Task: Create flow on account object and let user select what record to create from case, opportunity and contact.
Action: Mouse moved to (745, 23)
Screenshot: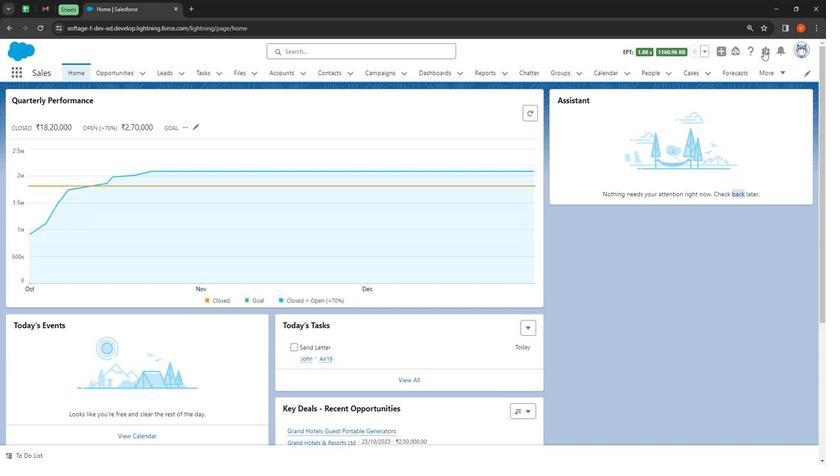 
Action: Mouse pressed left at (745, 23)
Screenshot: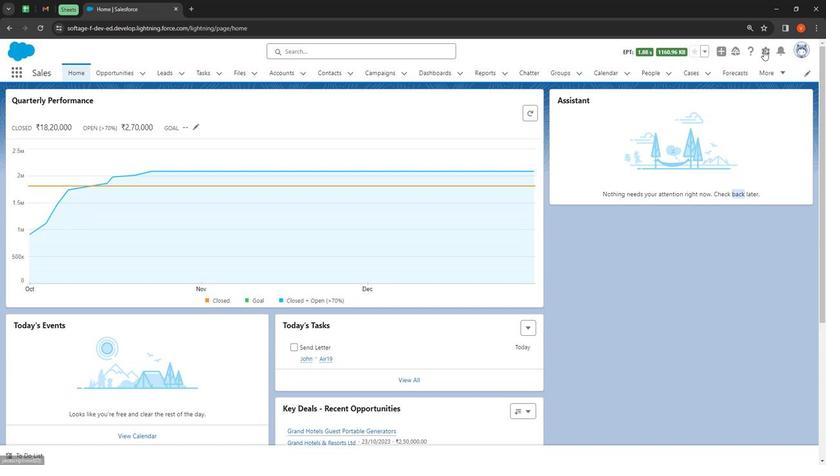 
Action: Mouse moved to (728, 53)
Screenshot: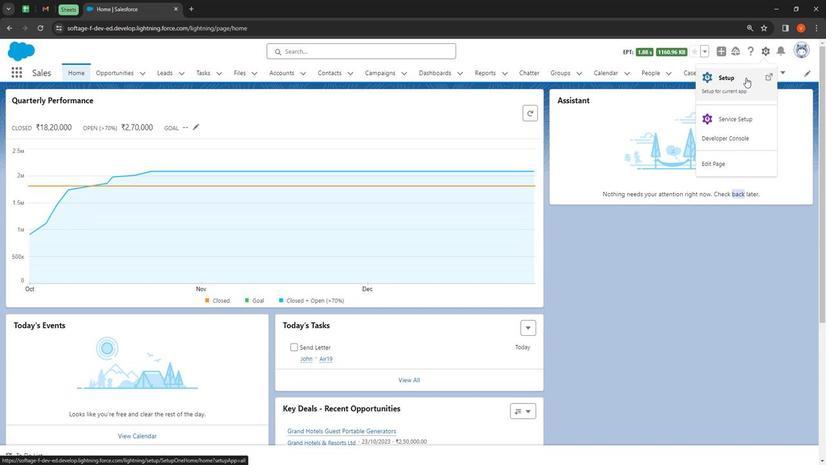 
Action: Mouse pressed left at (728, 53)
Screenshot: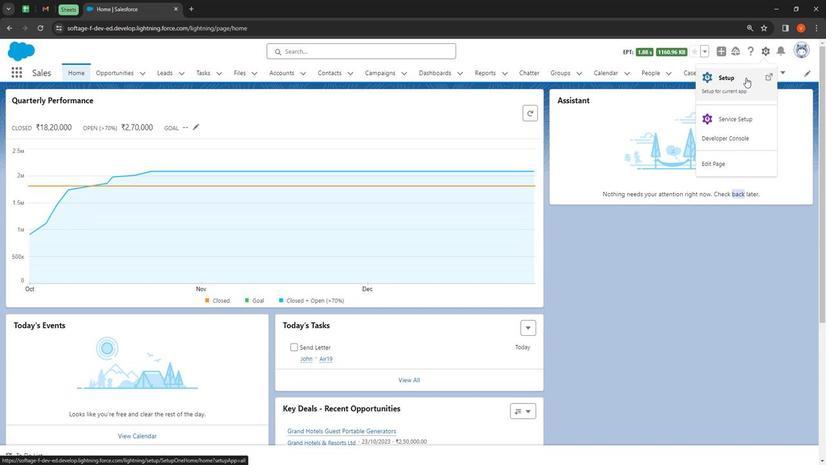 
Action: Mouse moved to (36, 82)
Screenshot: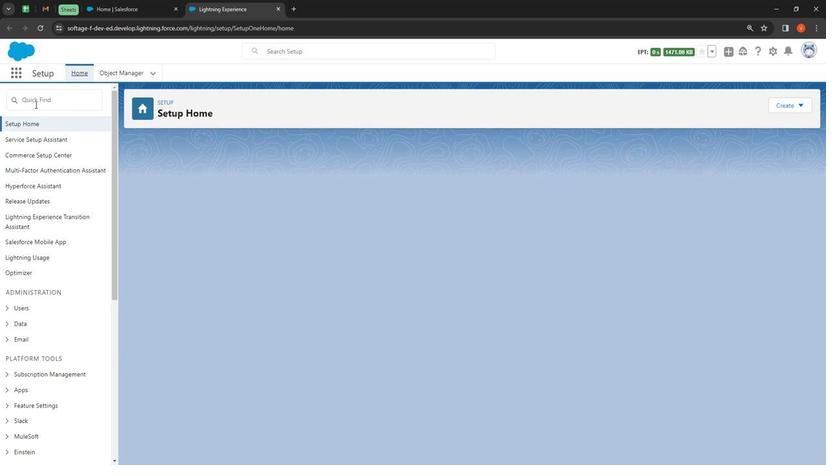 
Action: Mouse pressed left at (36, 82)
Screenshot: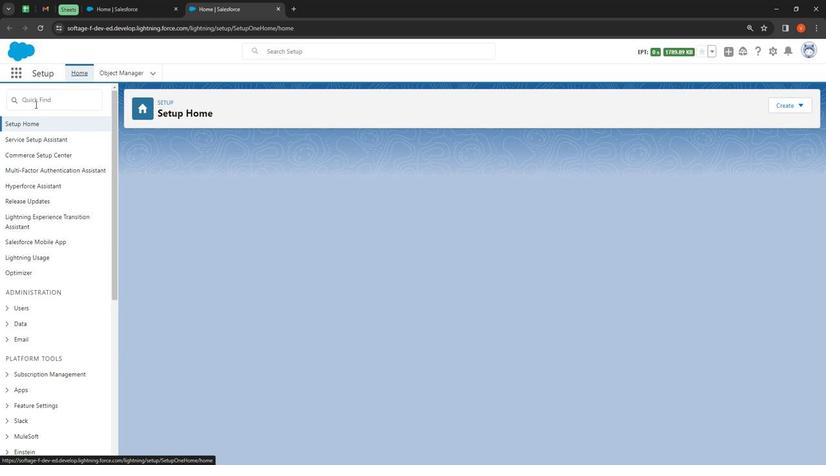 
Action: Mouse moved to (76, 73)
Screenshot: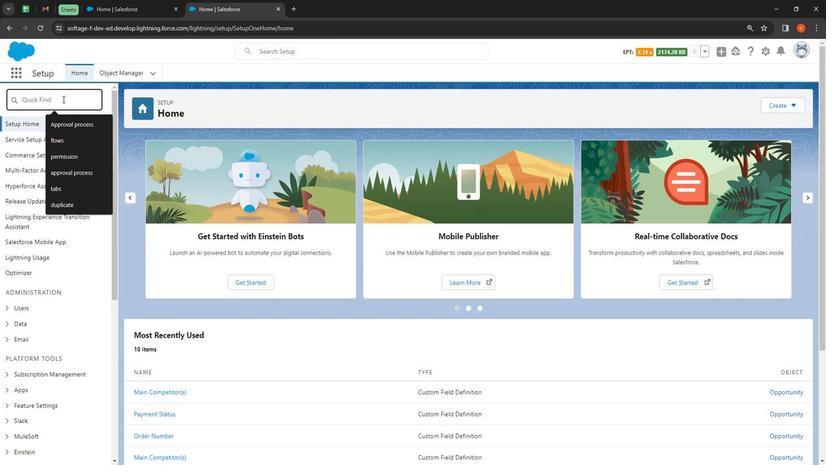 
Action: Key pressed f
Screenshot: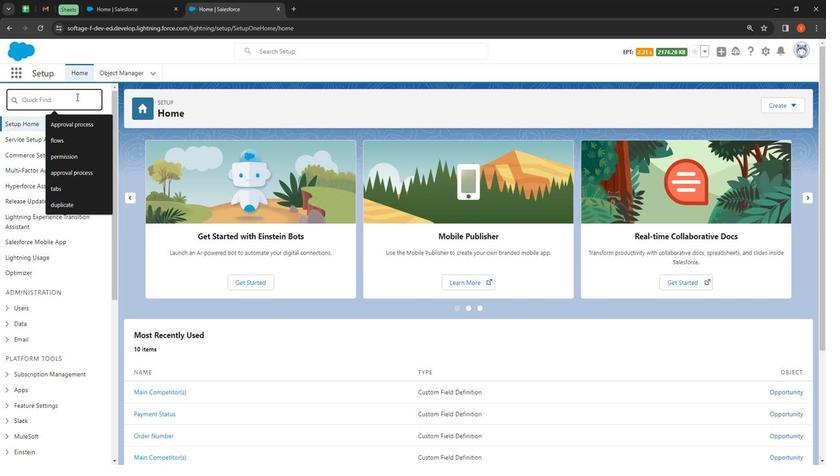 
Action: Mouse moved to (70, 78)
Screenshot: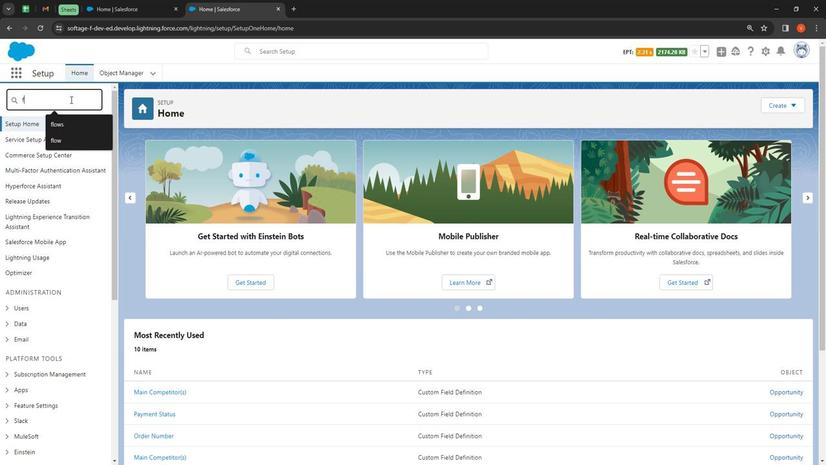 
Action: Key pressed l 161, 226)
Screenshot: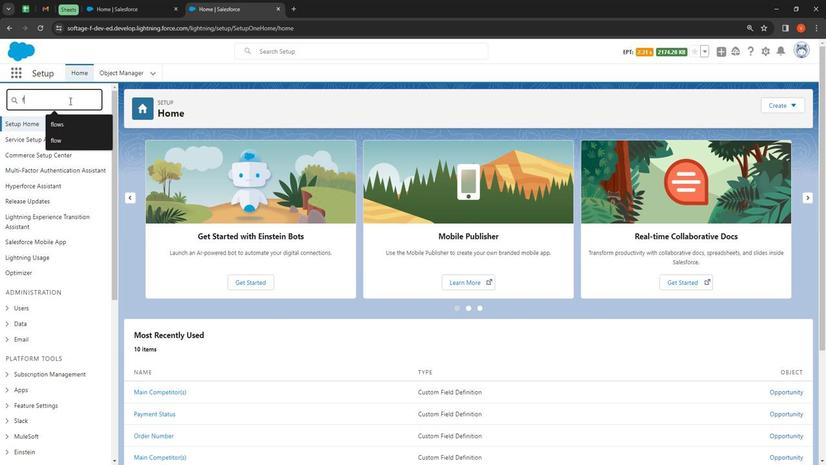 
Action: Mouse moved to (69, 78)
Screenshot: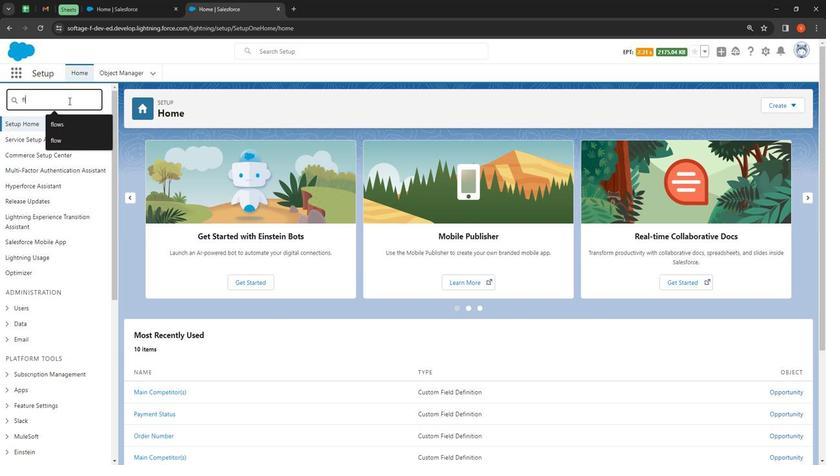
Action: Key pressed o
Screenshot: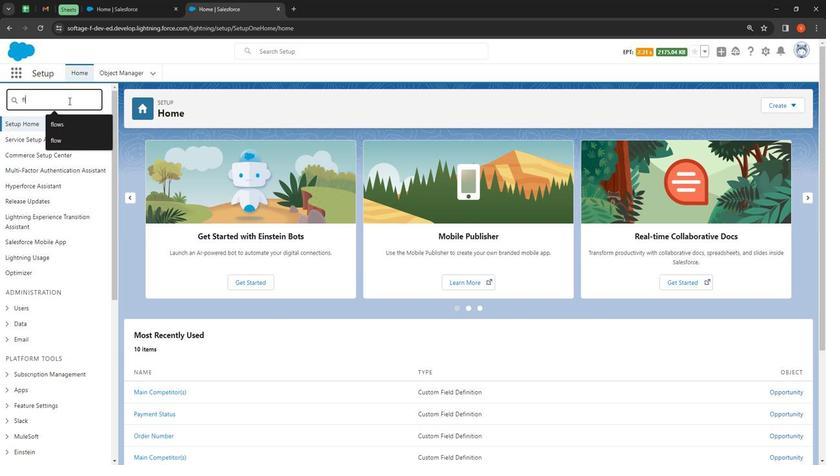 
Action: Mouse moved to (46, 85)
Screenshot: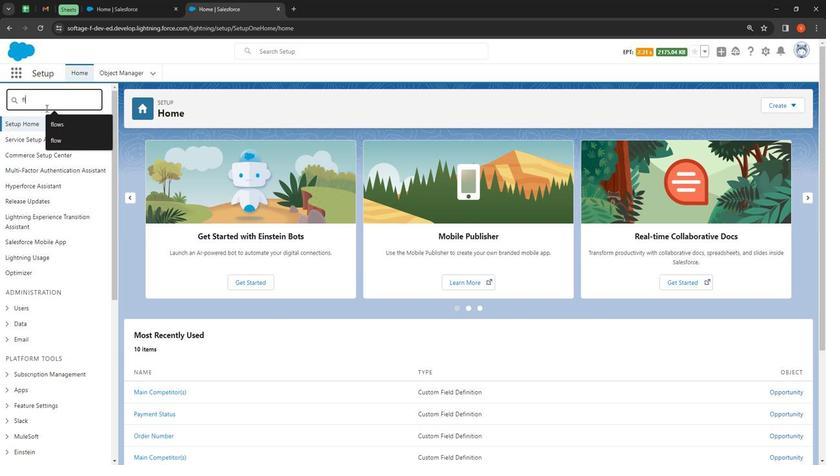 
Action: Key pressed ws
Screenshot: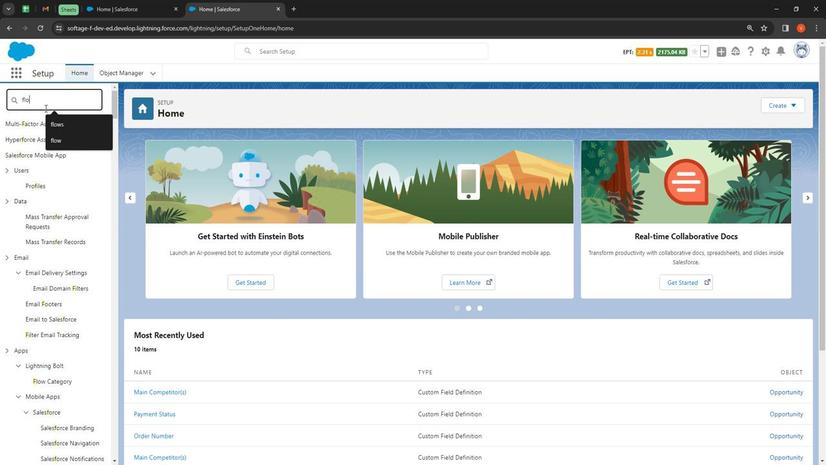 
Action: Mouse moved to (33, 116)
Screenshot: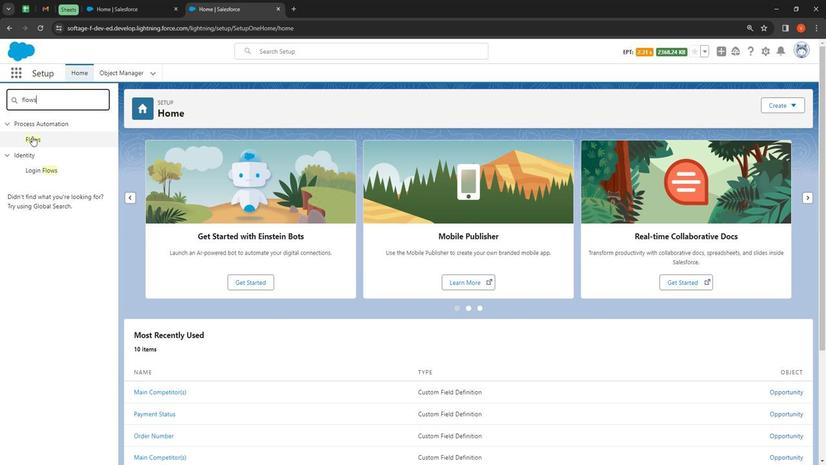 
Action: Mouse pressed left at (33, 116)
Screenshot: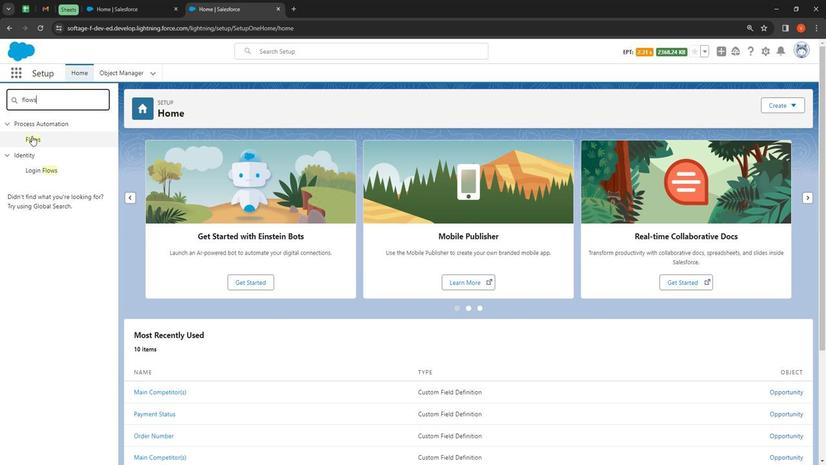 
Action: Mouse moved to (764, 84)
Screenshot: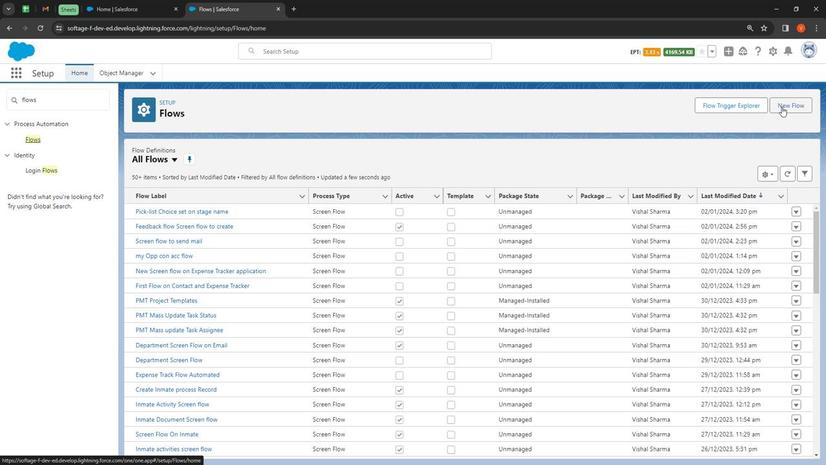 
Action: Mouse pressed left at (764, 84)
Screenshot: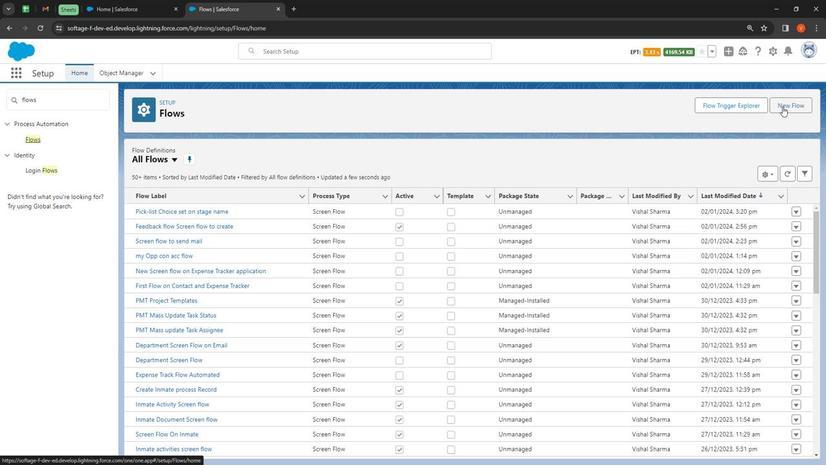 
Action: Mouse moved to (649, 353)
Screenshot: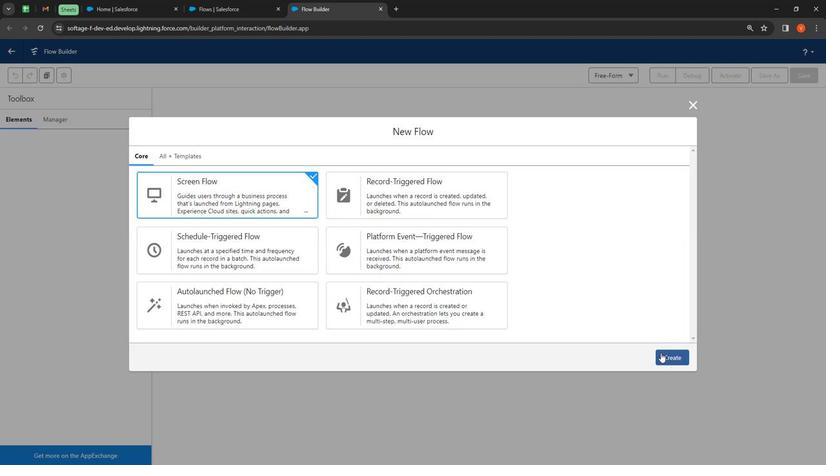 
Action: Mouse pressed left at (649, 353)
Screenshot: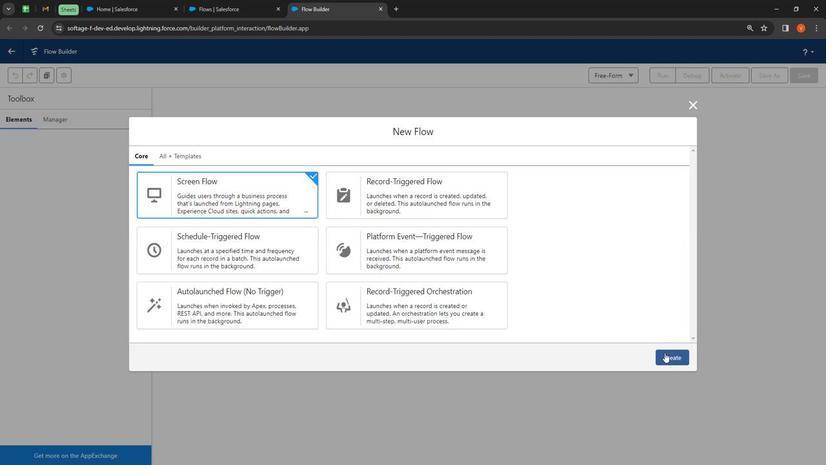 
Action: Mouse moved to (402, 147)
Screenshot: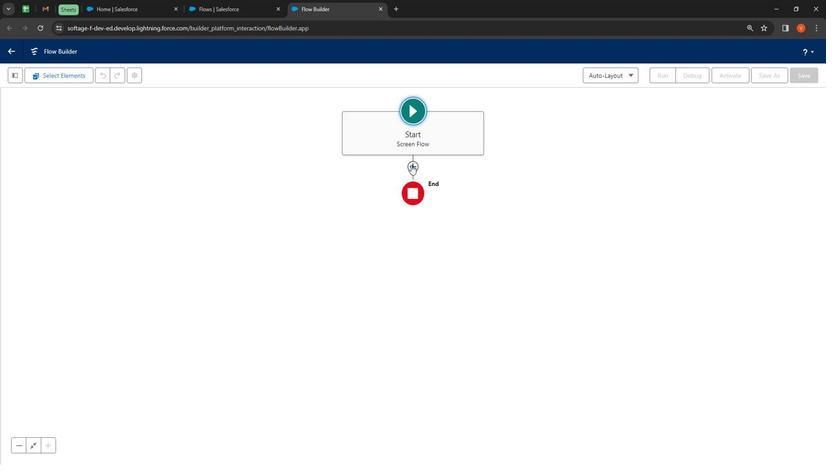 
Action: Mouse pressed left at (402, 147)
Screenshot: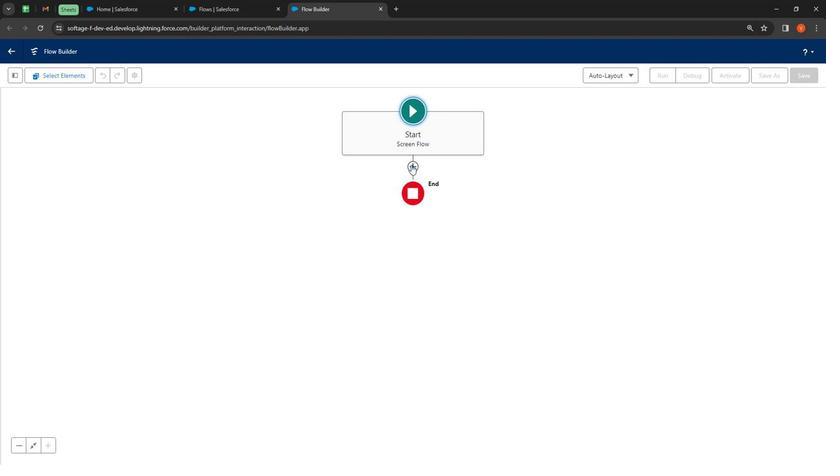 
Action: Mouse moved to (370, 203)
Screenshot: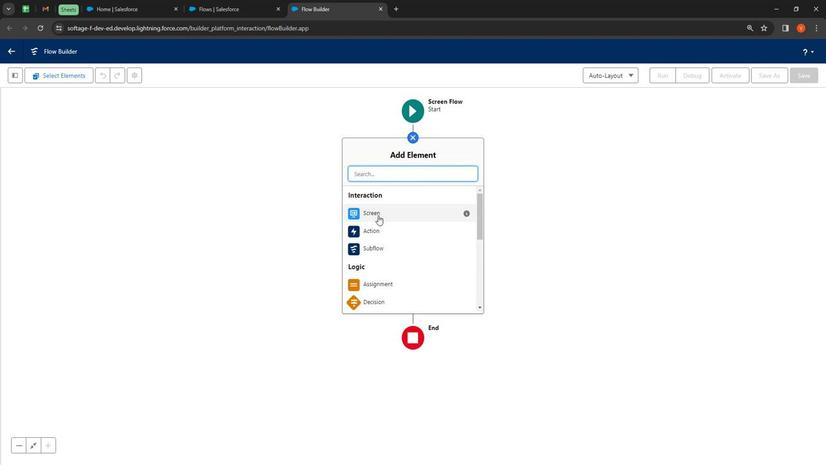 
Action: Mouse pressed left at (370, 203)
Screenshot: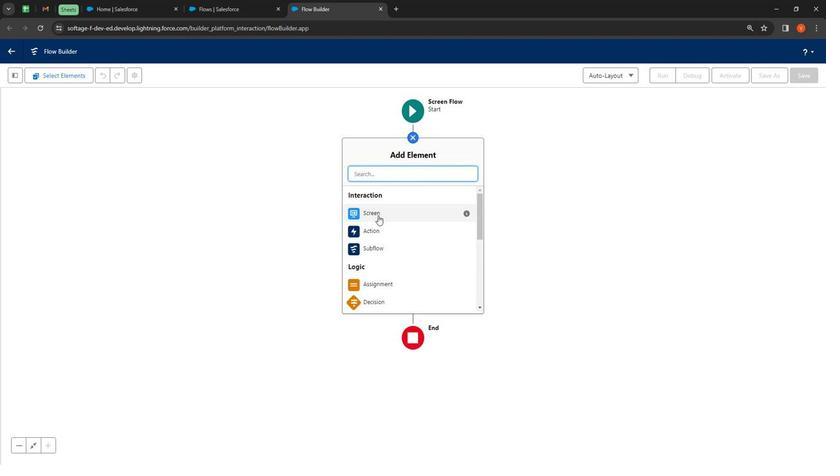 
Action: Mouse moved to (690, 146)
Screenshot: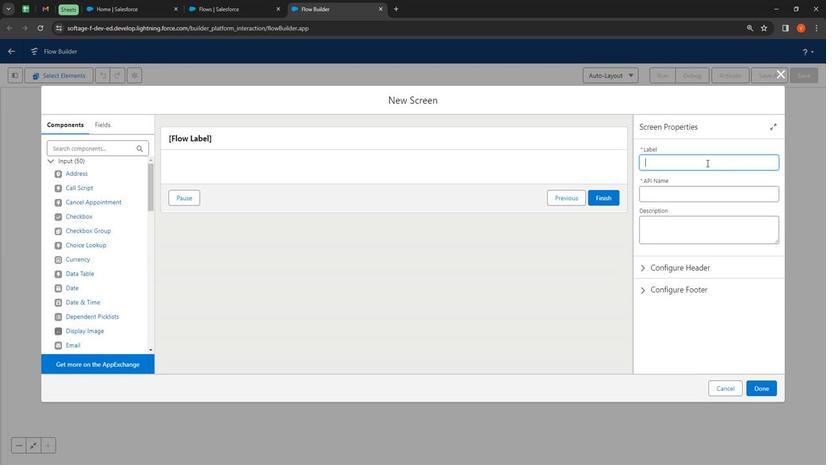 
Action: Mouse pressed left at (690, 146)
Screenshot: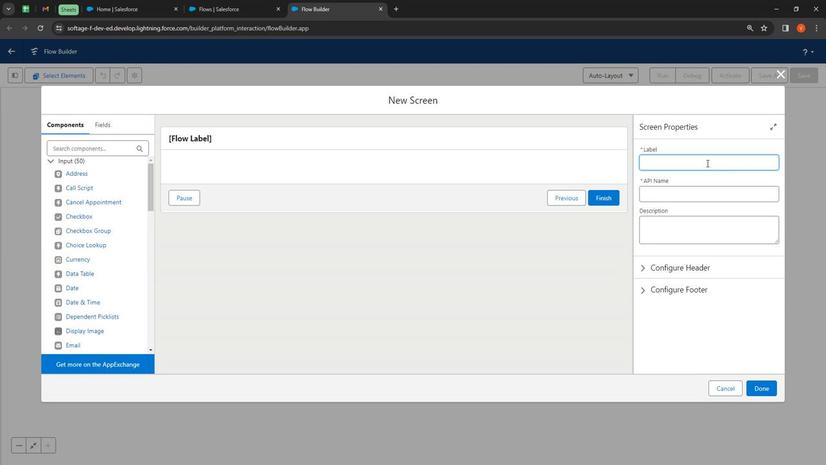 
Action: Mouse moved to (690, 146)
Screenshot: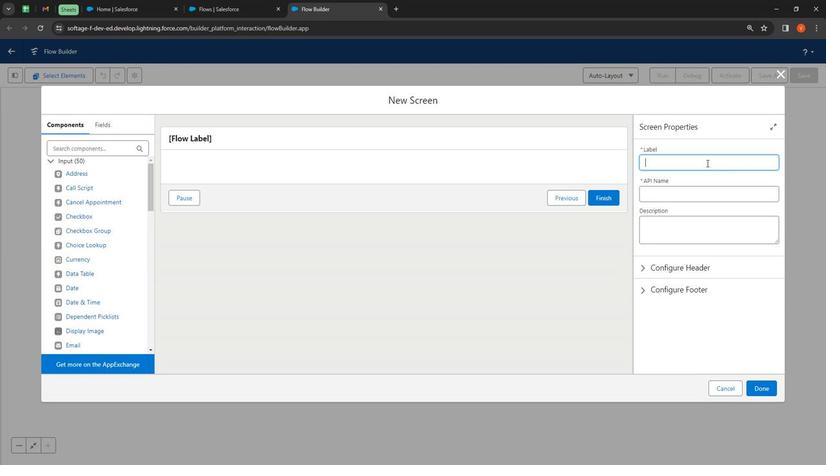 
Action: Key pressed <Key.shift>
Screenshot: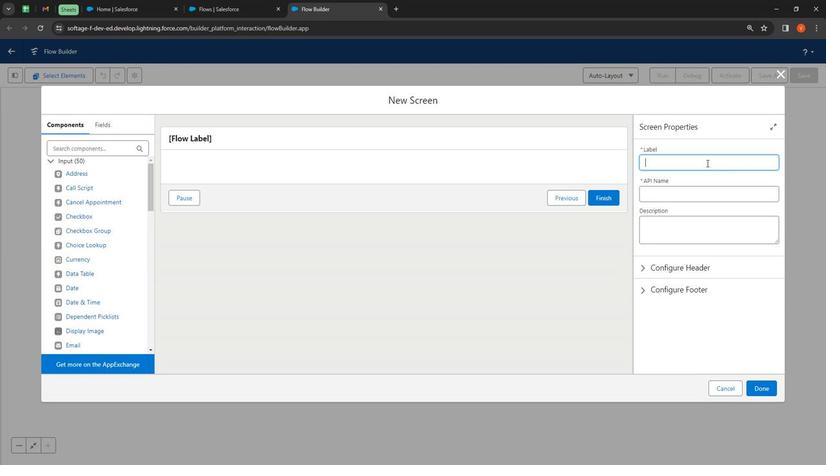 
Action: Mouse moved to (675, 135)
Screenshot: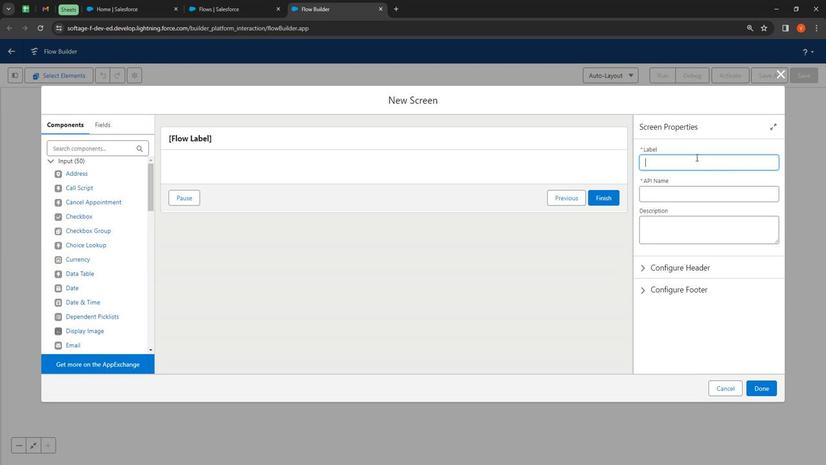 
Action: Key pressed <Key.shift><Key.shift><Key.shift><Key.shift><Key.shift><Key.shift>Select<Key.space>one<Key.space>object<Key.tab><Key.tab><Key.shift>Select<Key.space>one<Key.space>object<Key.space><Key.shift>Screen<Key.space>e<Key.shift>
Screenshot: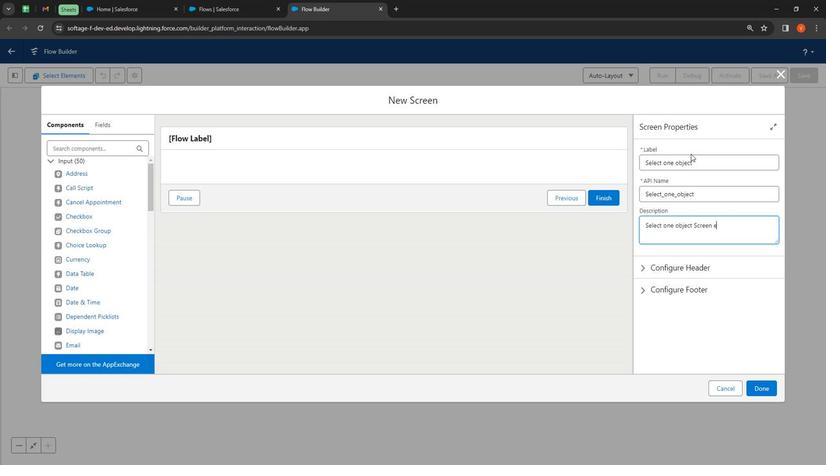 
Action: Mouse moved to (674, 135)
Screenshot: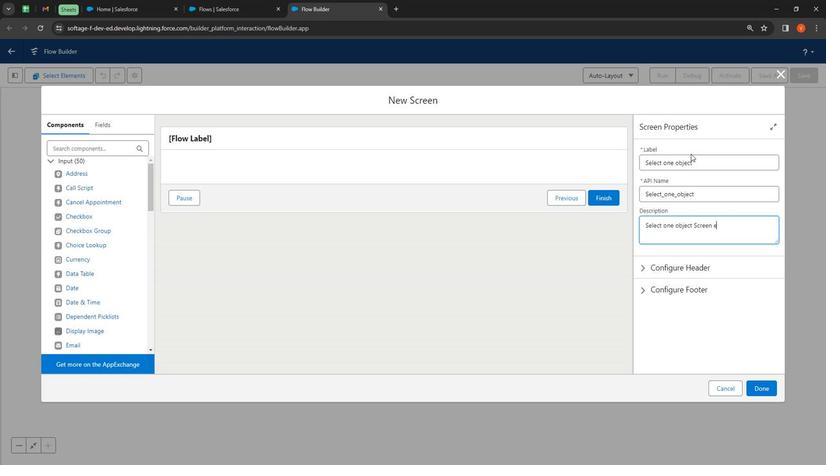 
Action: Key pressed lement<Key.space><Key.space><Key.shift>From<Key.space>the<Key.space>pick-list<Key.space>choise<Key.space>s<Key.backspace><Key.backspace><Key.backspace><Key.backspace>ce<Key.space>set
Screenshot: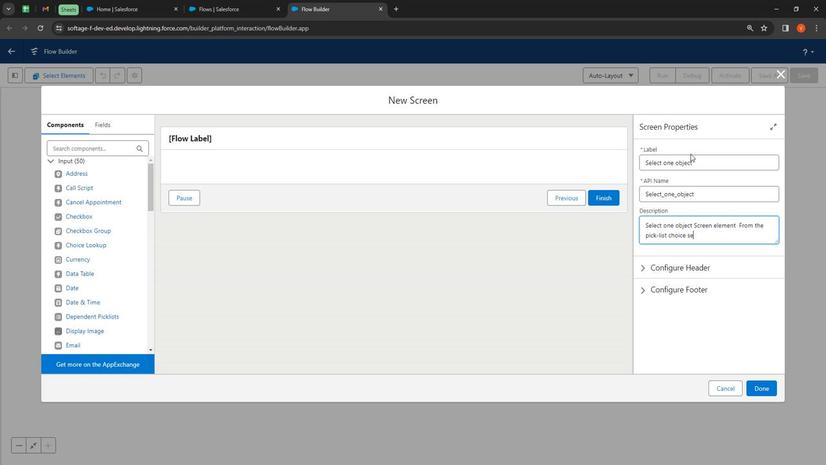
Action: Mouse moved to (101, 131)
Screenshot: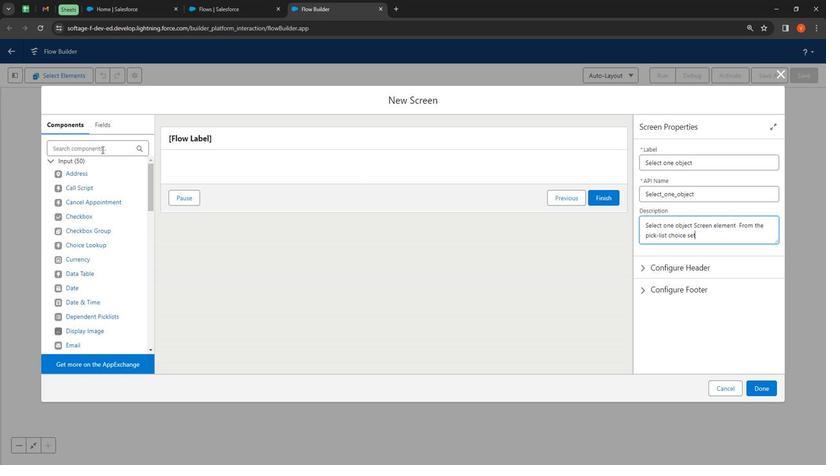 
Action: Mouse pressed left at (101, 131)
Screenshot: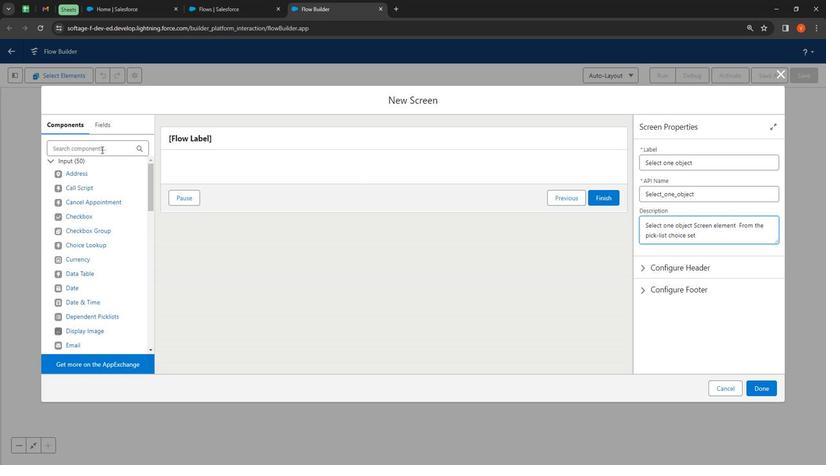 
Action: Mouse moved to (101, 131)
Screenshot: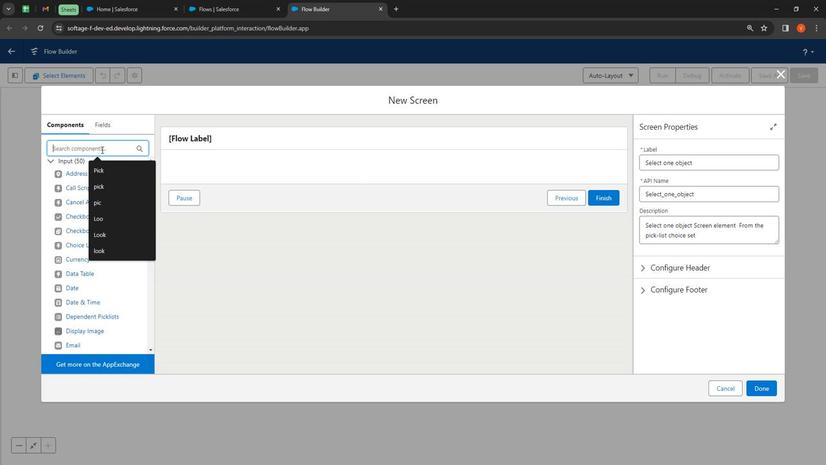
Action: Key pressed pick
Screenshot: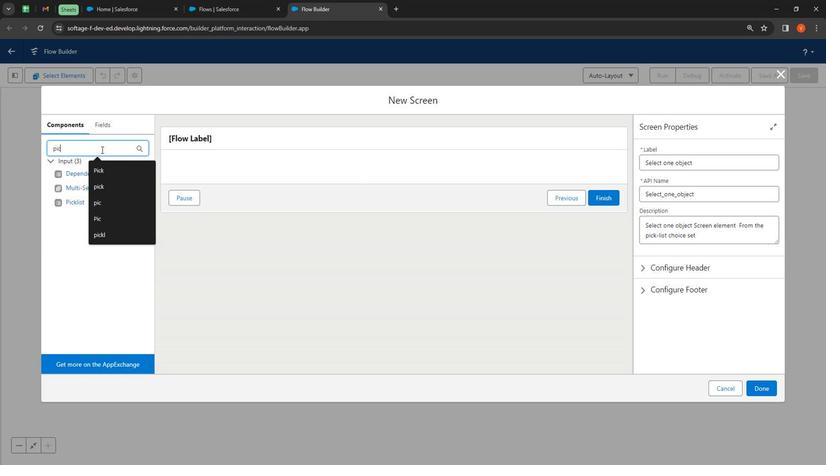 
Action: Mouse moved to (71, 187)
Screenshot: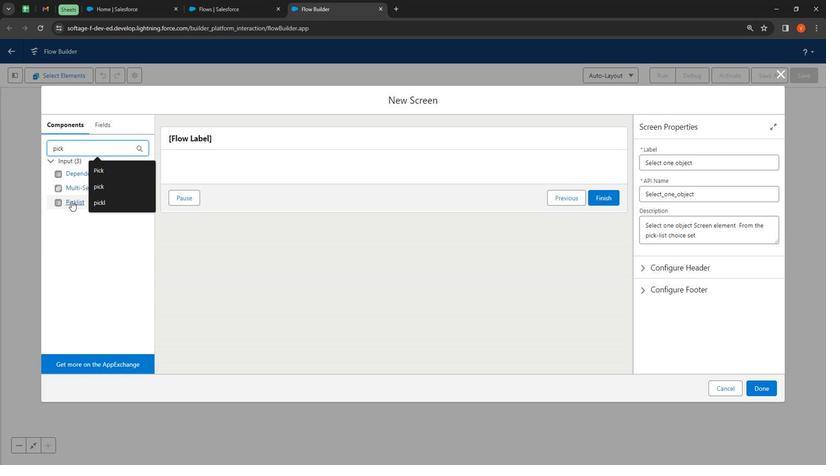 
Action: Mouse pressed left at (71, 187)
Screenshot: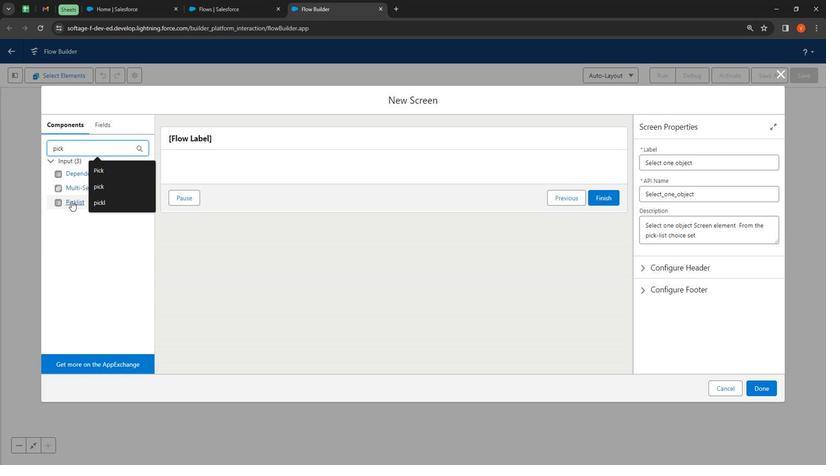 
Action: Mouse moved to (651, 147)
Screenshot: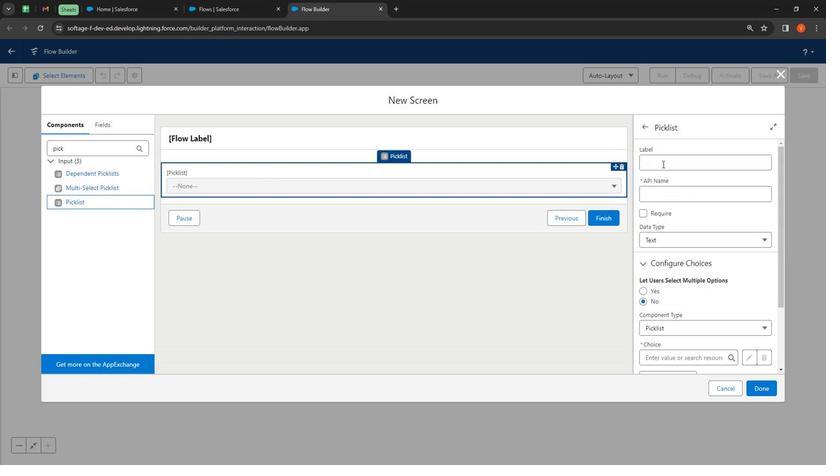 
Action: Mouse pressed left at (651, 147)
Screenshot: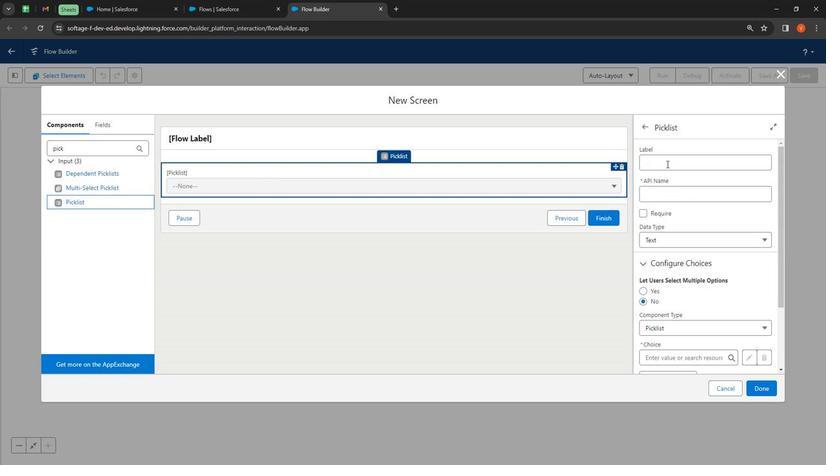 
Action: Key pressed <Key.shift>
Screenshot: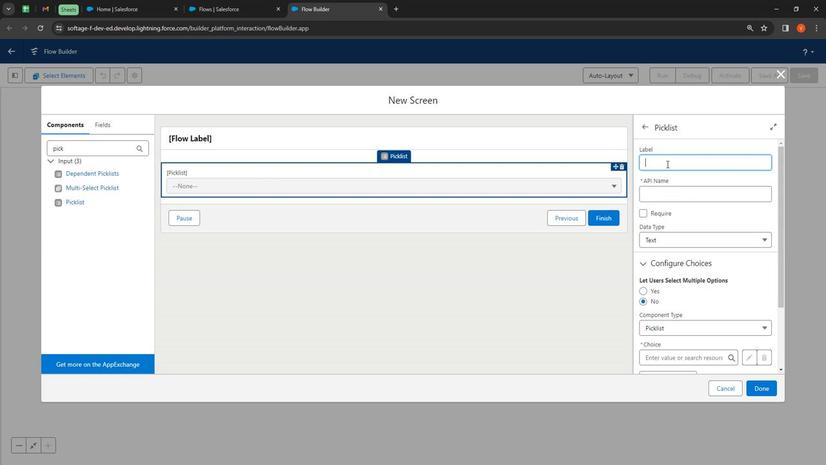 
Action: Mouse moved to (613, 109)
Screenshot: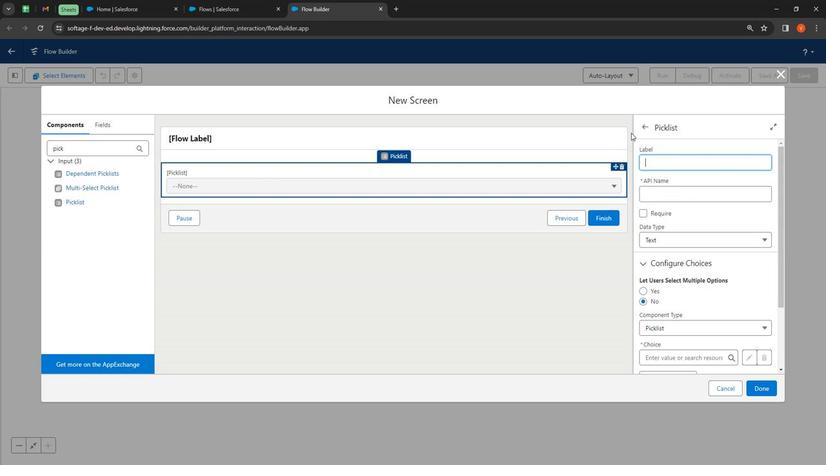 
Action: Key pressed Select<Key.space><Key.shift>One<Key.space><Key.shift>Object
Screenshot: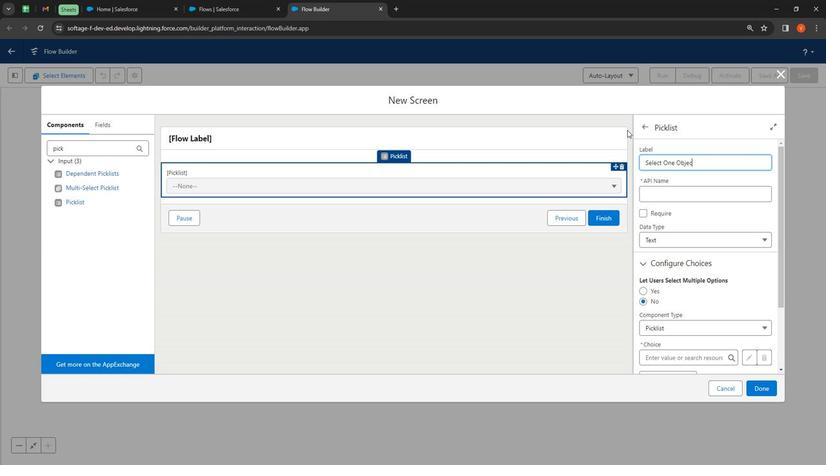 
Action: Mouse moved to (659, 182)
Screenshot: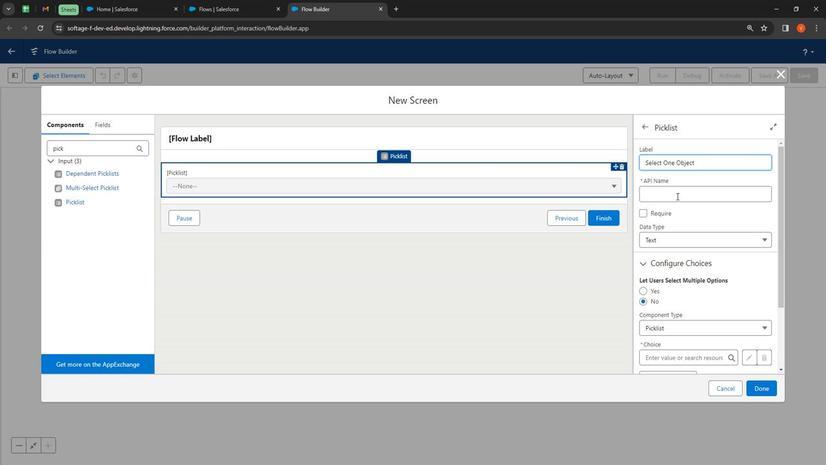 
Action: Mouse pressed left at (659, 182)
Screenshot: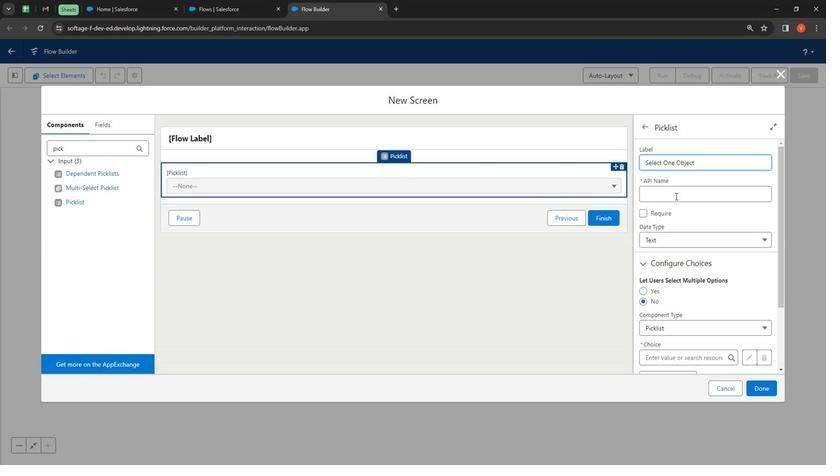 
Action: Mouse moved to (698, 177)
Screenshot: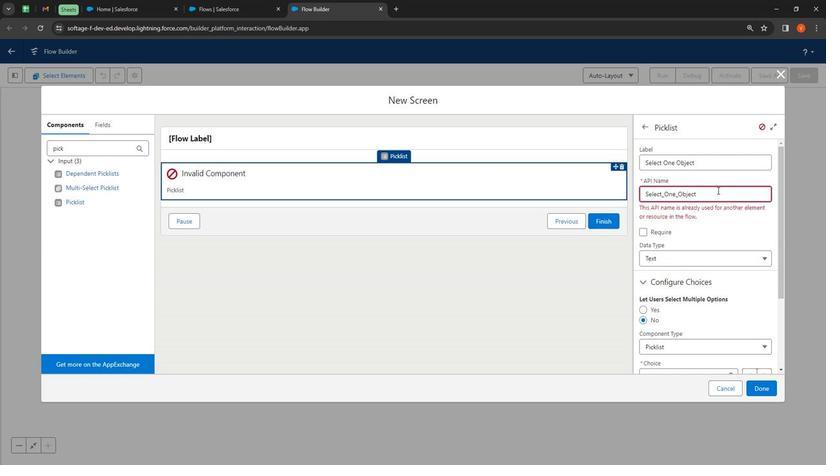 
Action: Mouse pressed left at (698, 177)
Screenshot: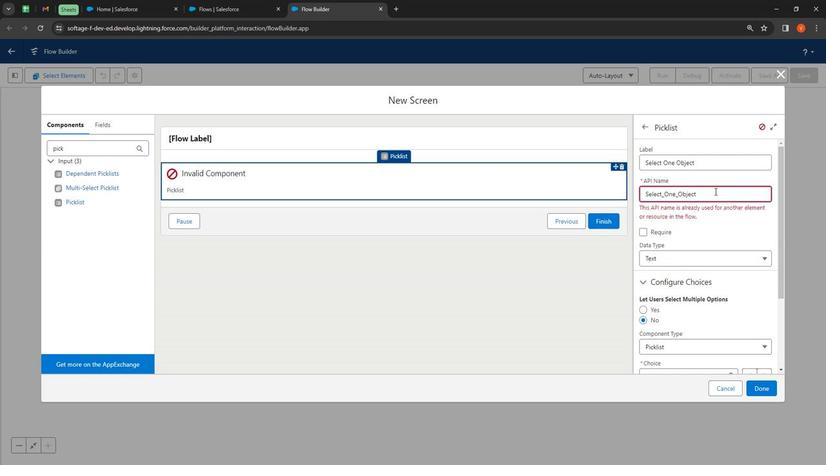 
Action: Mouse moved to (695, 176)
Screenshot: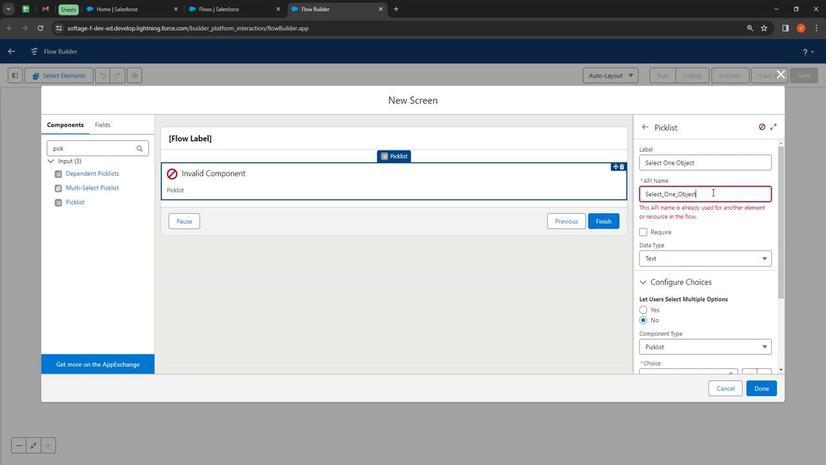 
Action: Key pressed <Key.shift>
Screenshot: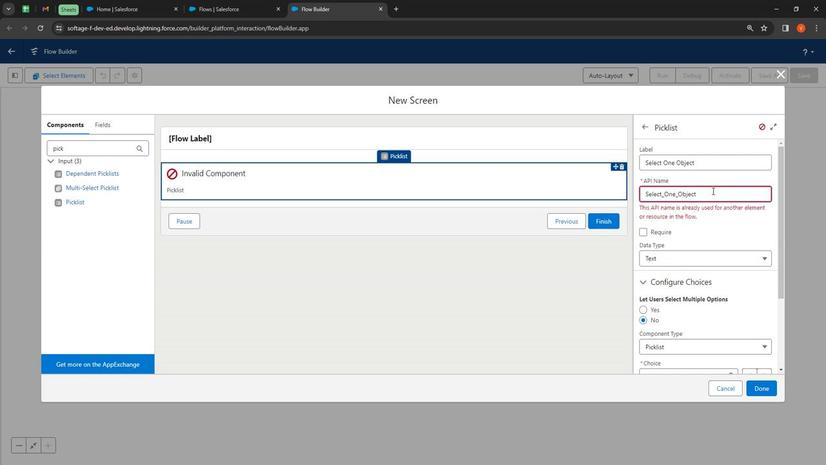 
Action: Mouse moved to (686, 183)
Screenshot: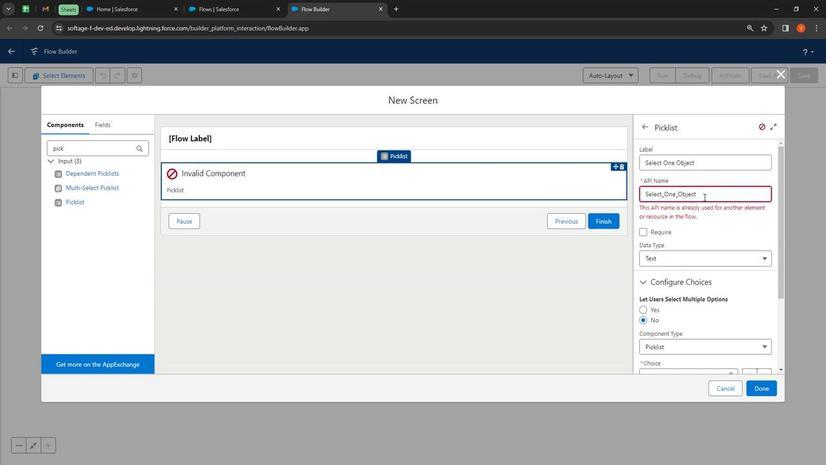 
Action: Key pressed <Key.shift><Key.shift><Key.shift><Key.shift><Key.shift><Key.shift><Key.shift><Key.shift><Key.shift><Key.shift><Key.shift><Key.shift><Key.shift><Key.shift><Key.shift><Key.shift><Key.shift><Key.shift><Key.shift><Key.shift><Key.shift><Key.shift><Key.shift><Key.shift><Key.shift><Key.shift><Key.shift><Key.shift><Key.shift><Key.shift><Key.shift><Key.shift><Key.shift><Key.shift><Key.shift><Key.shift><Key.shift><Key.shift><Key.shift><Key.shift><Key.shift><Key.shift><Key.shift><Key.shift><Key.shift><Key.shift><Key.shift>_<Key.shift>L
Screenshot: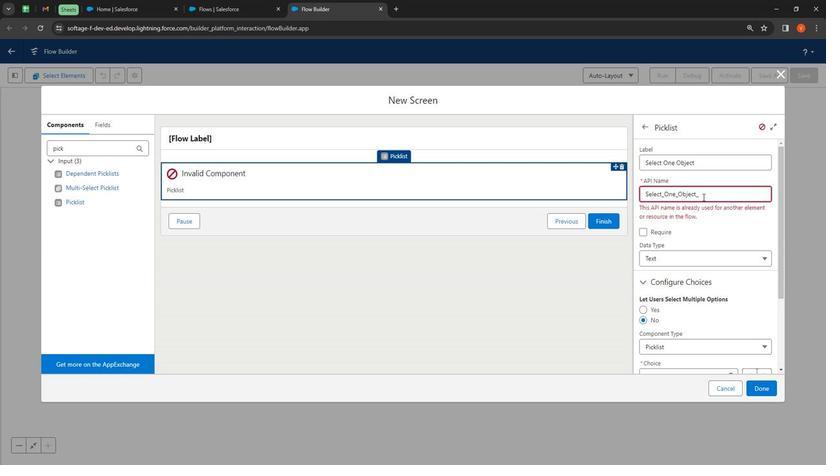 
Action: Mouse moved to (697, 143)
Screenshot: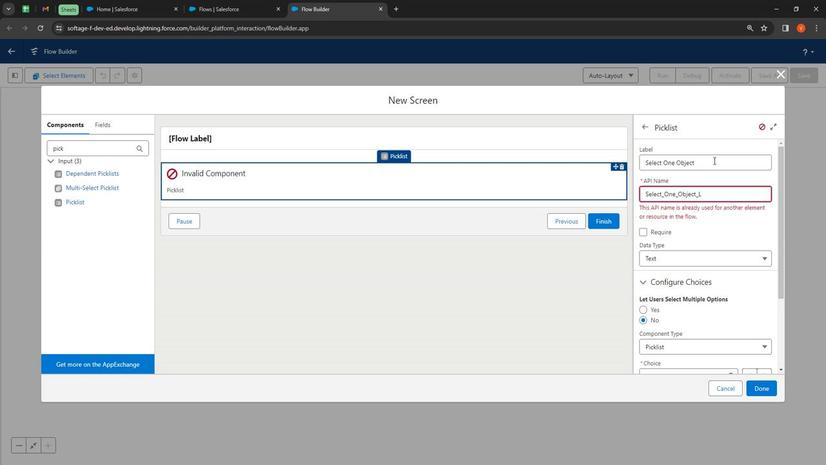 
Action: Mouse pressed left at (697, 143)
Screenshot: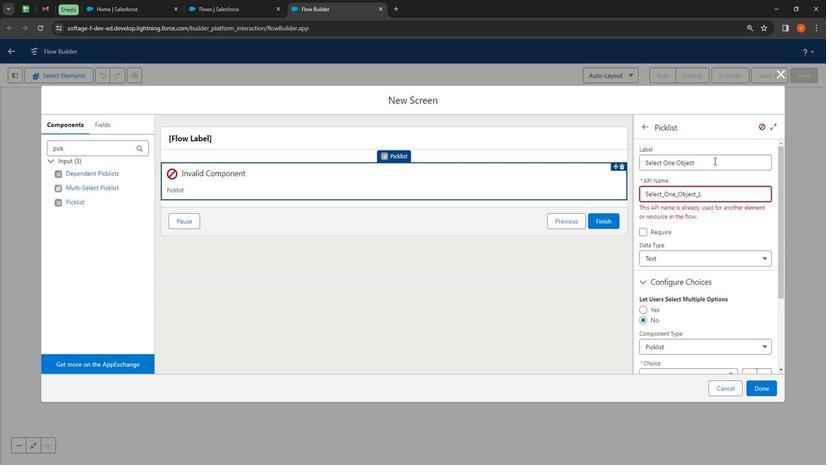 
Action: Mouse moved to (693, 208)
Screenshot: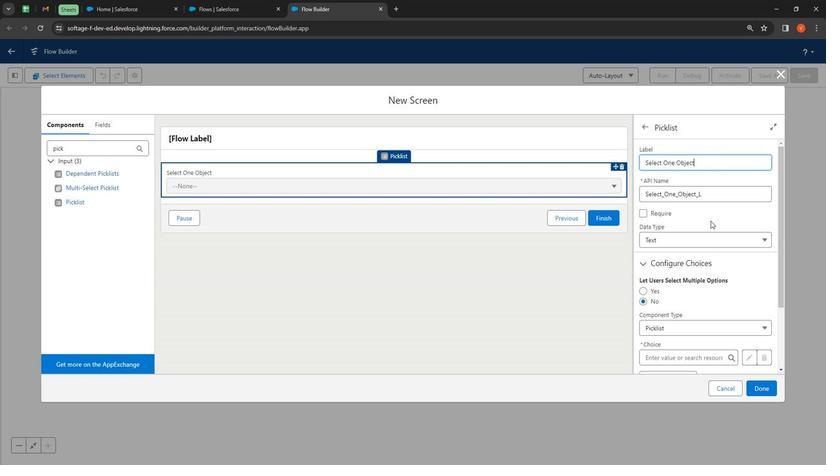 
Action: Mouse pressed left at (693, 208)
Screenshot: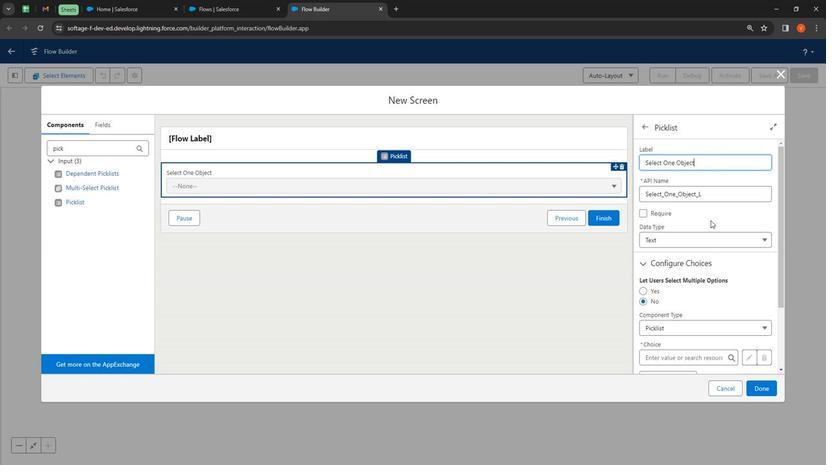
Action: Mouse moved to (627, 201)
Screenshot: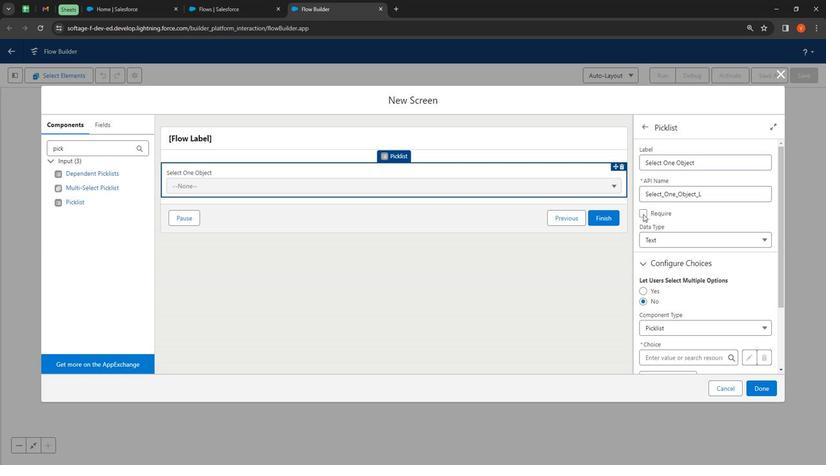 
Action: Mouse pressed left at (627, 201)
Screenshot: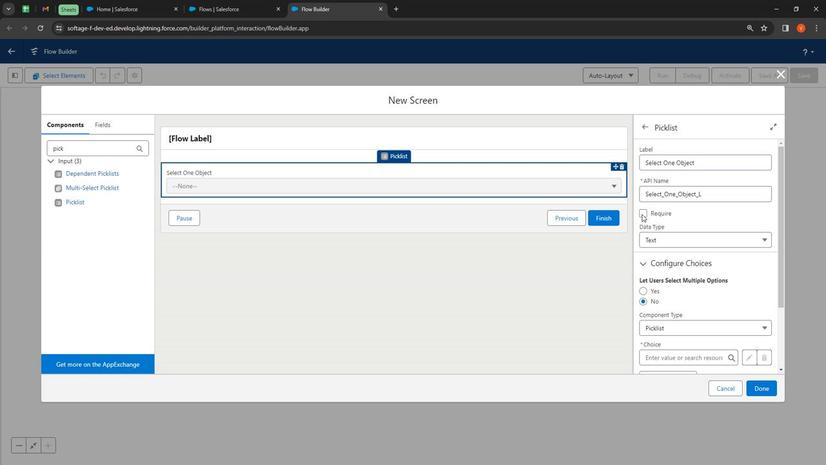 
Action: Mouse moved to (690, 346)
Screenshot: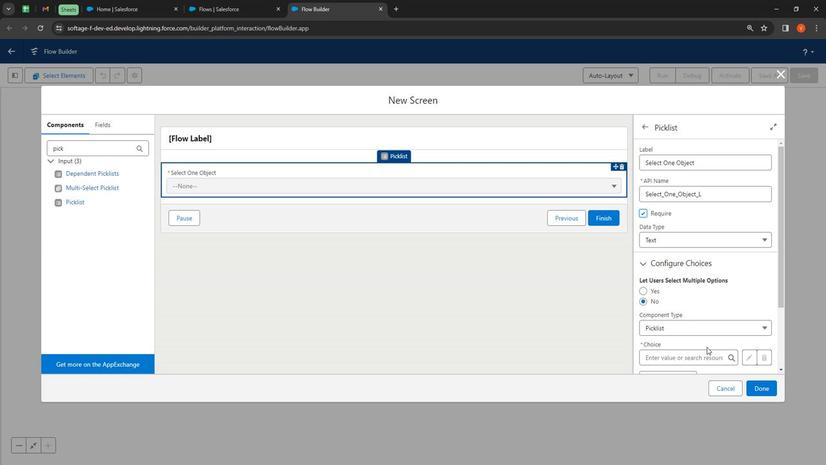 
Action: Mouse scrolled (690, 346) with delta (0, 0)
Screenshot: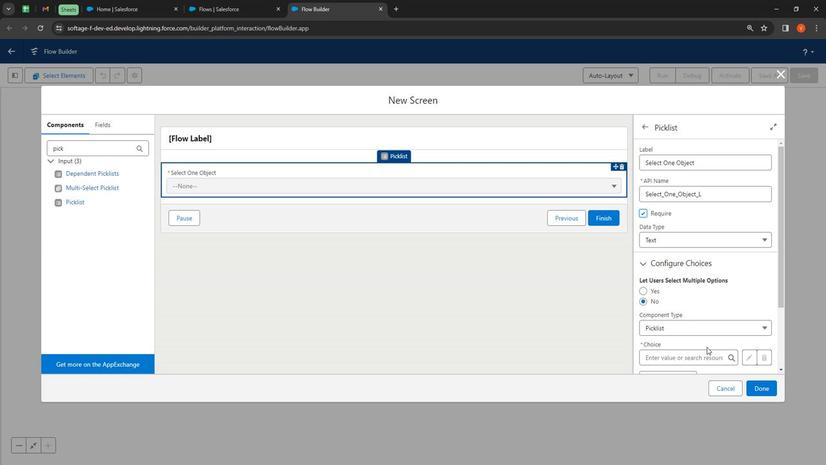 
Action: Mouse scrolled (690, 346) with delta (0, 0)
Screenshot: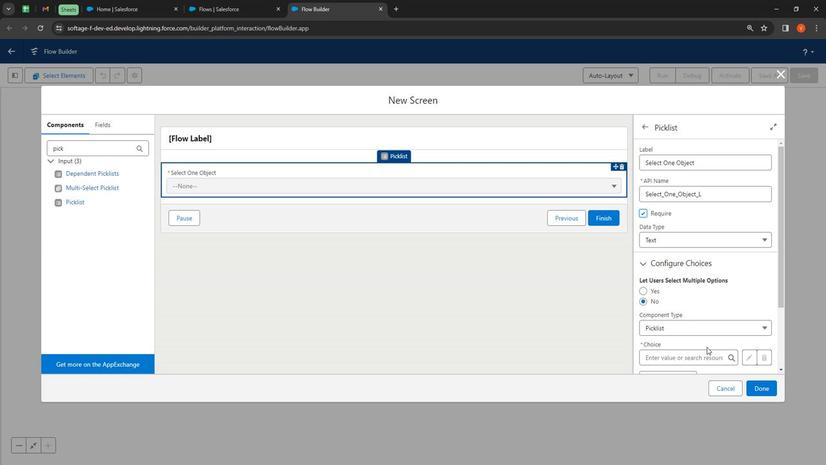 
Action: Mouse moved to (659, 266)
Screenshot: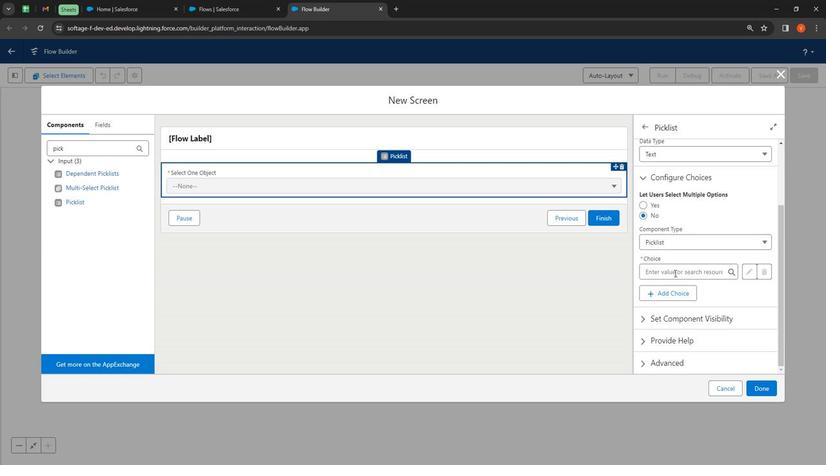 
Action: Mouse pressed left at (659, 266)
Screenshot: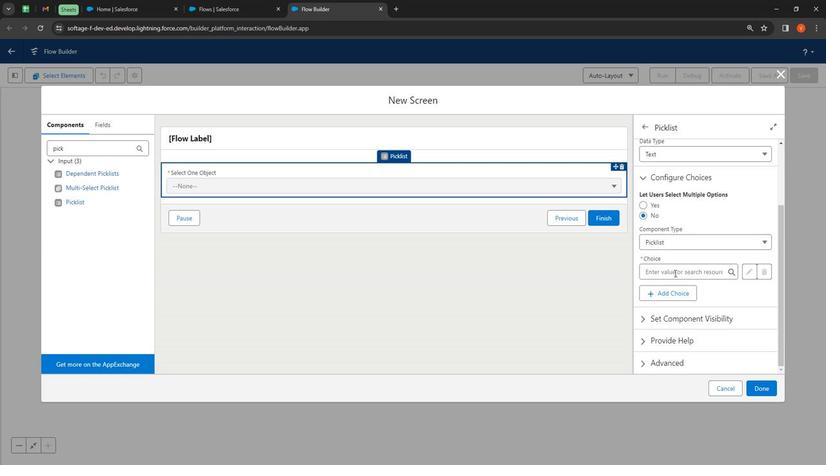 
Action: Mouse moved to (665, 285)
Screenshot: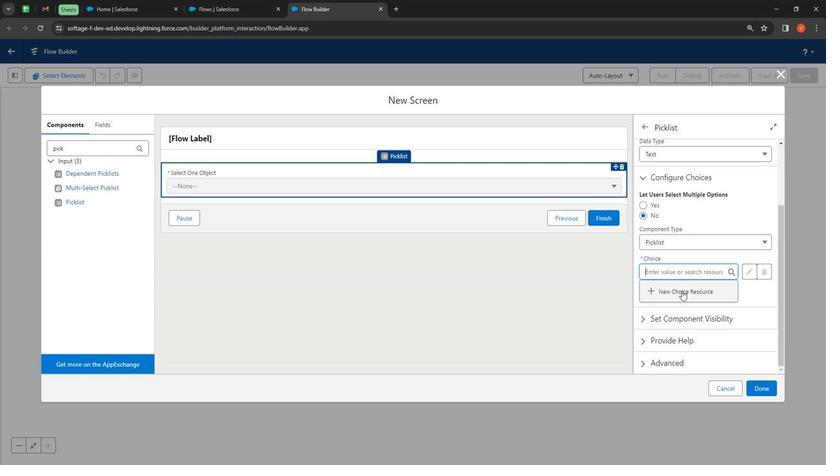 
Action: Mouse pressed left at (665, 285)
Screenshot: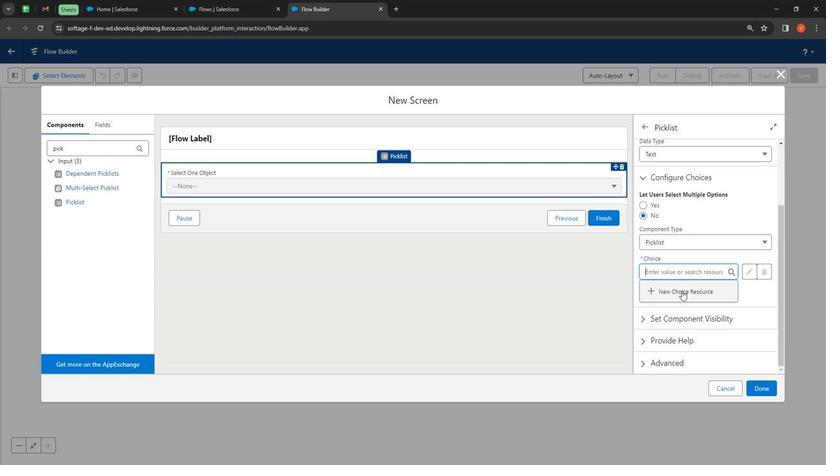 
Action: Mouse moved to (358, 202)
Screenshot: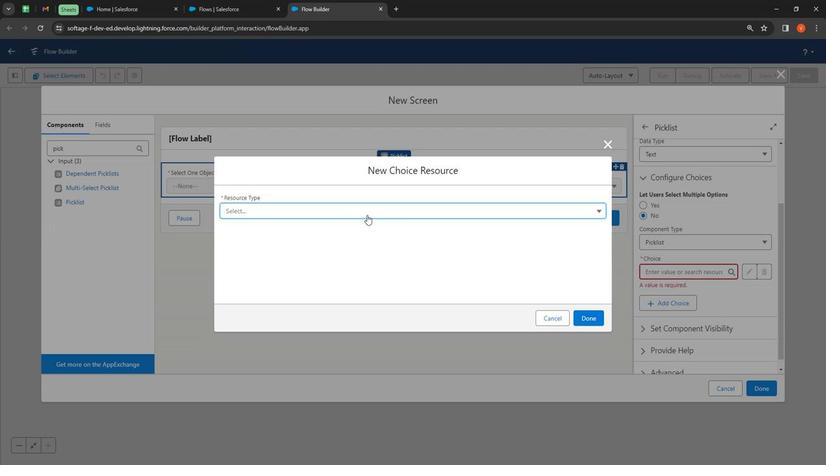 
Action: Mouse pressed left at (358, 202)
Screenshot: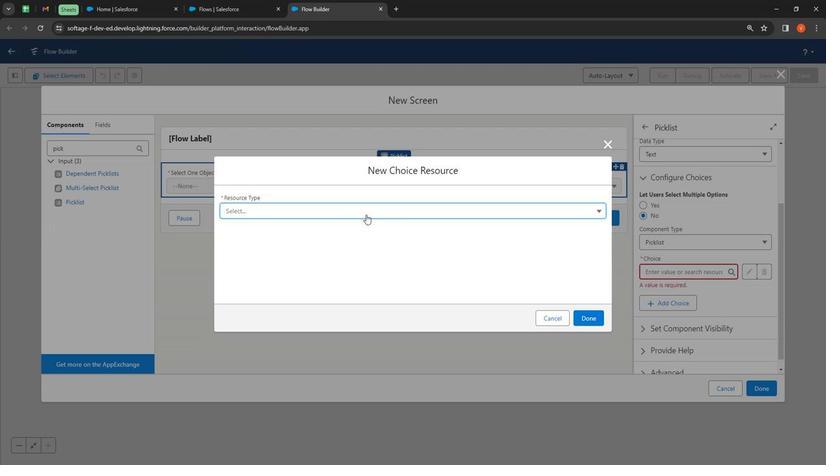 
Action: Mouse moved to (301, 217)
Screenshot: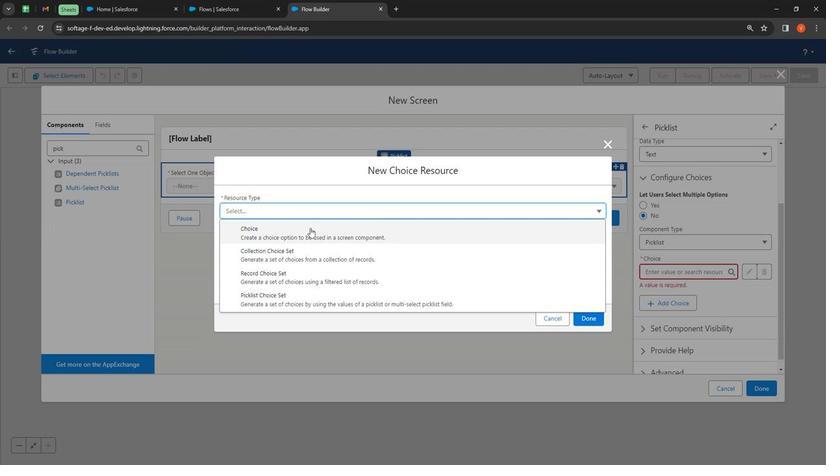 
Action: Mouse pressed left at (301, 217)
Screenshot: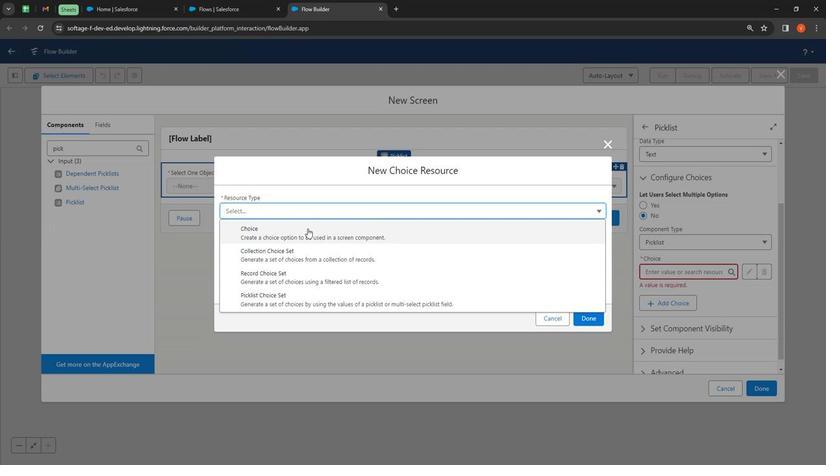 
Action: Mouse moved to (251, 149)
Screenshot: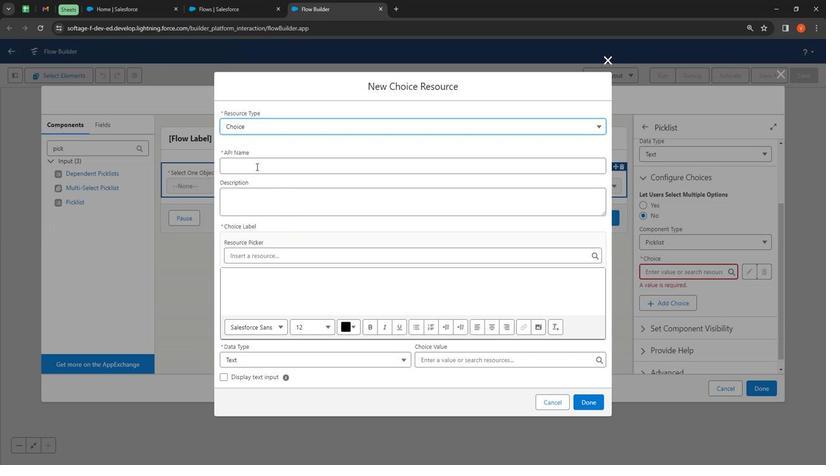 
Action: Mouse pressed left at (251, 149)
Screenshot: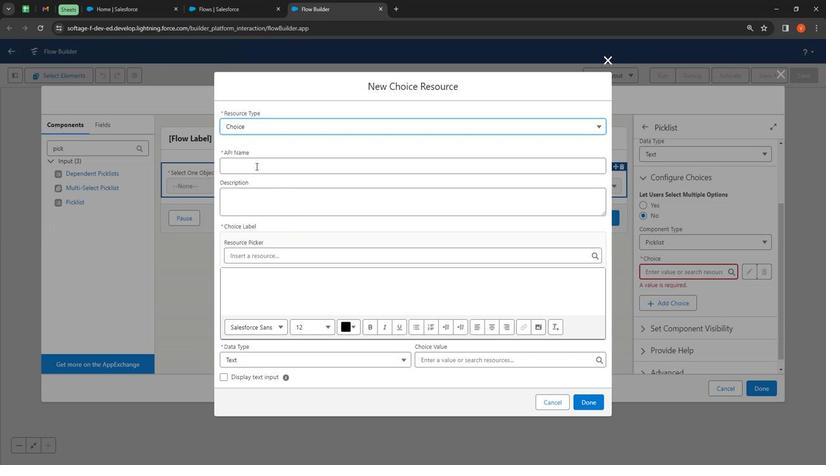 
Action: Key pressed <Key.shift><Key.shift><Key.shift><Key.shift><Key.shift><Key.shift><Key.shift><Key.shift><Key.shift><Key.shift><Key.shift><Key.shift><Key.shift><Key.shift><Key.shift><Key.shift>IS<Key.space><Key.shift>Contact<Key.shift><Key.shift><Key.shift><Key.shift><Key.shift><Key.shift><Key.shift><Key.shift><Key.shift><Key.shift><Key.shift><Key.shift><Key.shift><Key.shift><Key.shift><Key.shift><Key.shift><Key.shift><Key.shift><Key.shift><Key.shift>
Screenshot: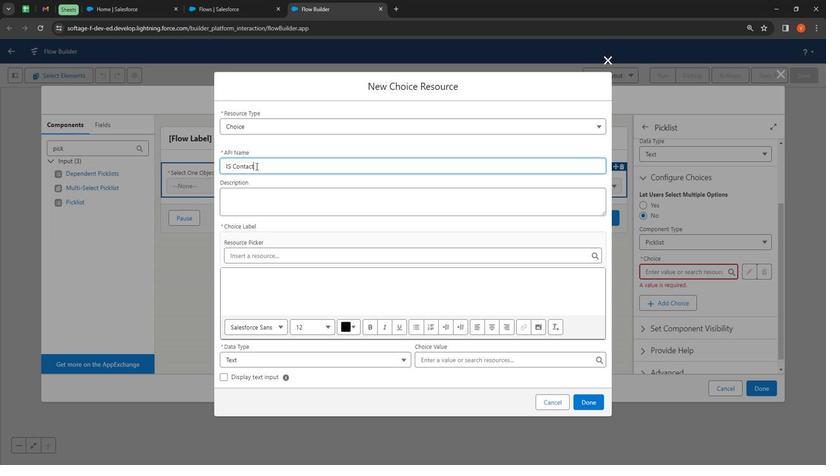 
Action: Mouse moved to (230, 146)
Screenshot: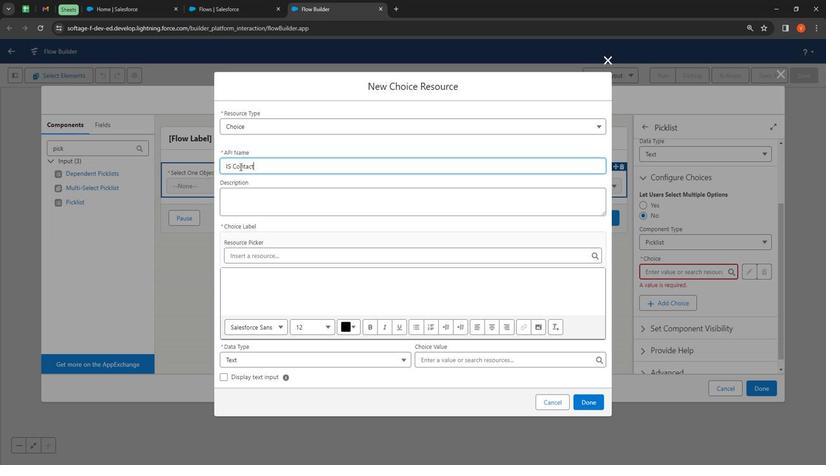 
Action: Mouse pressed left at (230, 146)
Screenshot: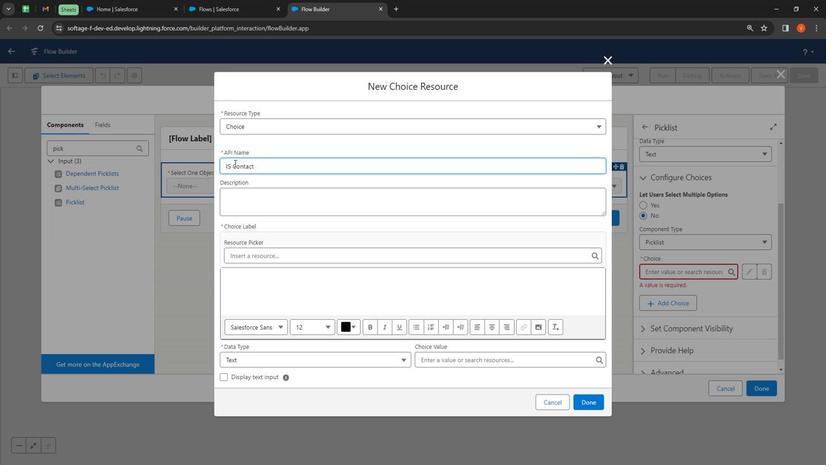 
Action: Mouse moved to (252, 164)
Screenshot: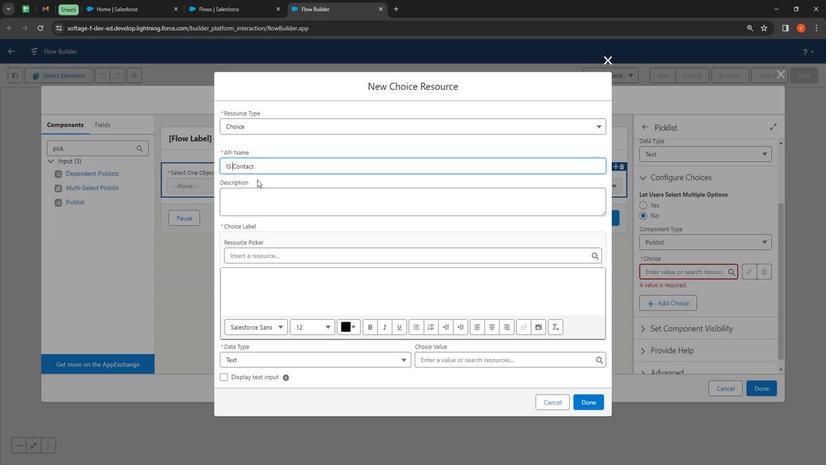 
Action: Key pressed <Key.backspace><Key.backspace><Key.backspace><Key.backspace>
Screenshot: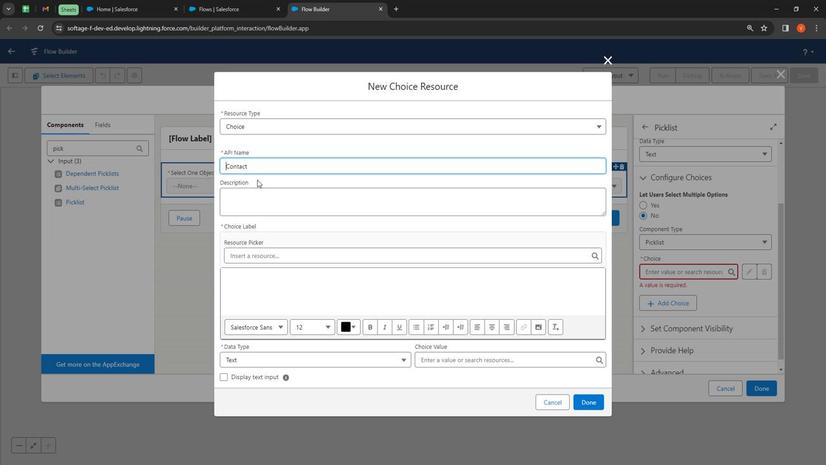 
Action: Mouse moved to (261, 181)
Screenshot: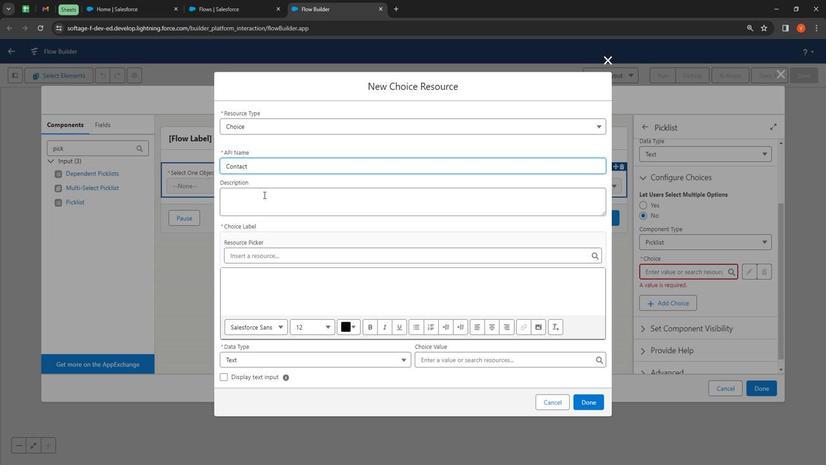 
Action: Mouse pressed left at (261, 181)
Screenshot: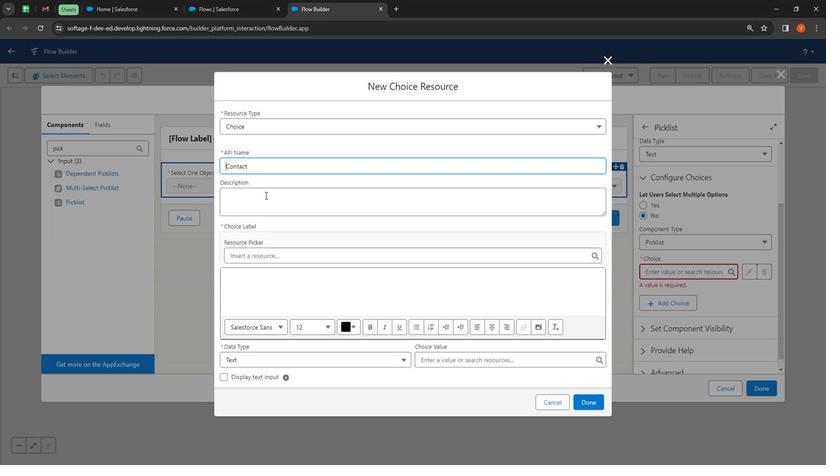 
Action: Mouse moved to (265, 170)
Screenshot: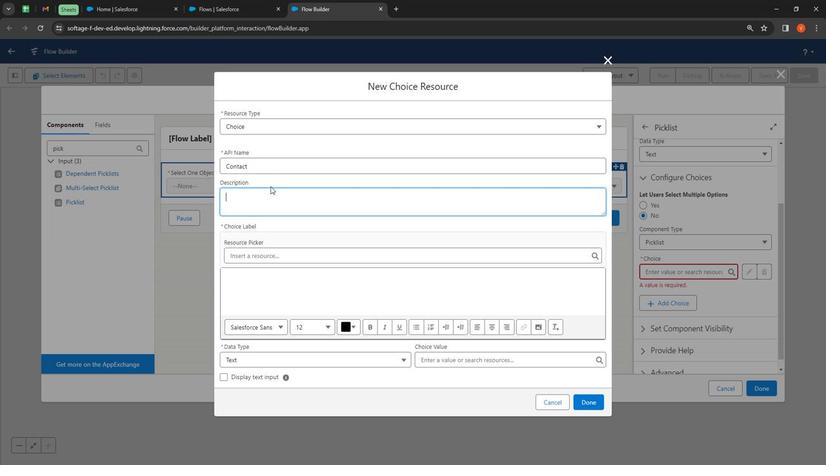 
Action: Key pressed <Key.shift>
Screenshot: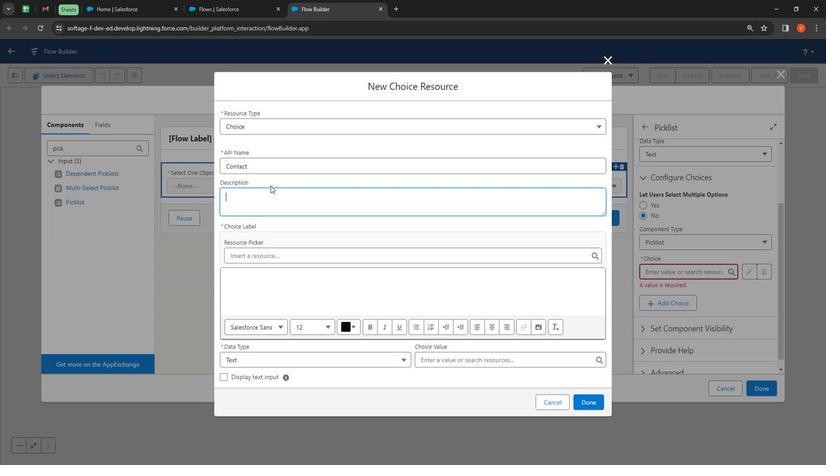 
Action: Mouse moved to (265, 169)
Screenshot: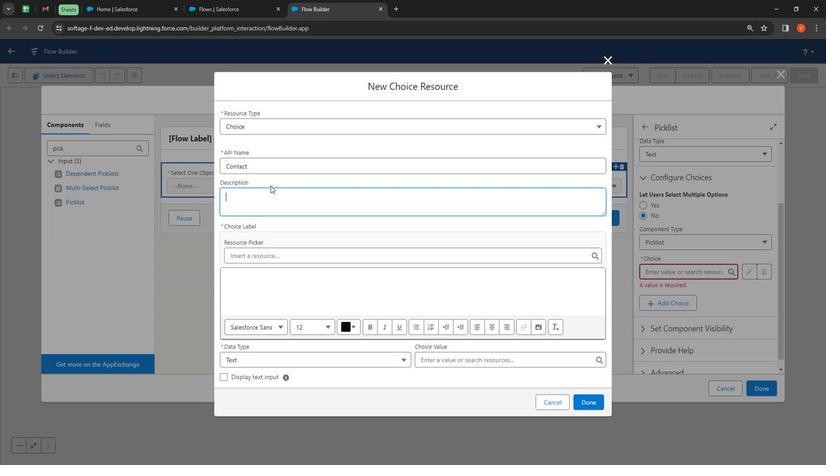 
Action: Key pressed Contact<Key.space>
Screenshot: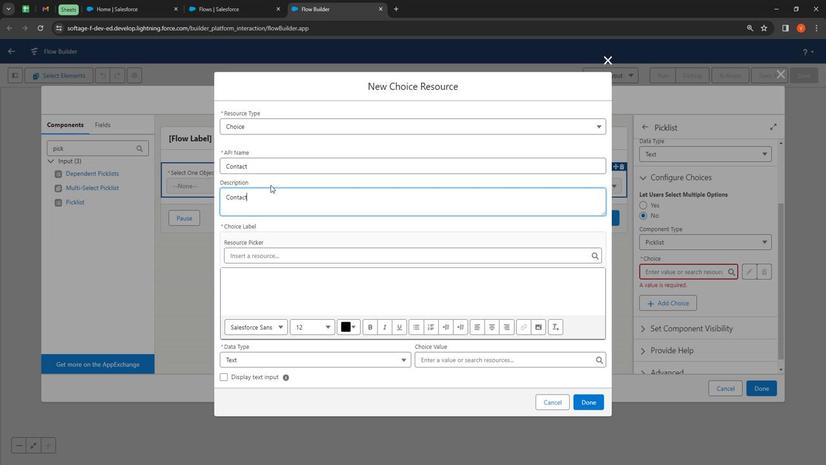 
Action: Mouse moved to (265, 169)
Screenshot: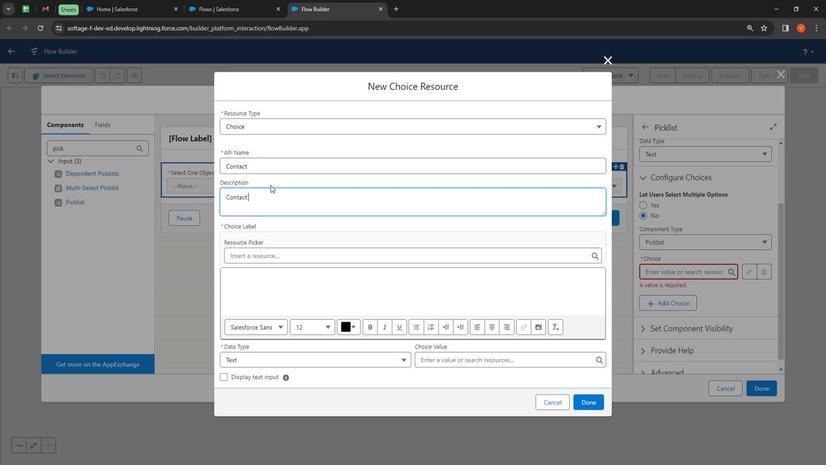 
Action: Key pressed <Key.shift>Choice<Key.space>select<Key.space>this<Key.space><Key.space>tpt<Key.backspace><Key.backspace><Key.backspace><Key.backspace>to<Key.space><Key.shift>Create<Key.space>contact<Key.space><Key.shift>Record
Screenshot: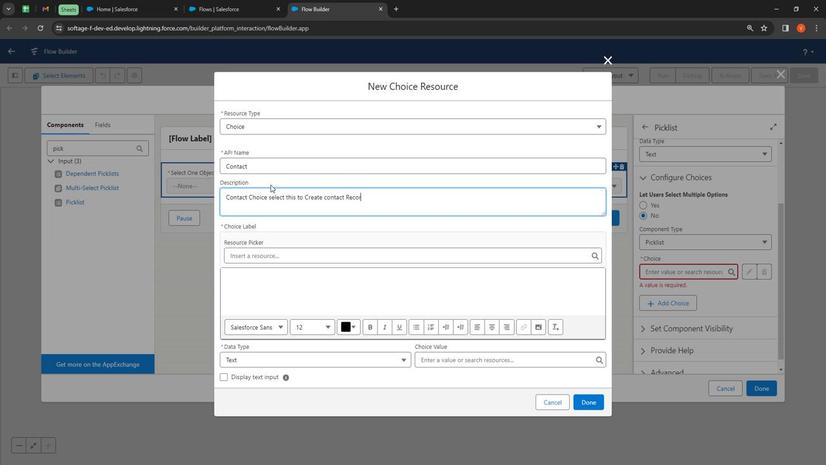 
Action: Mouse moved to (279, 172)
Screenshot: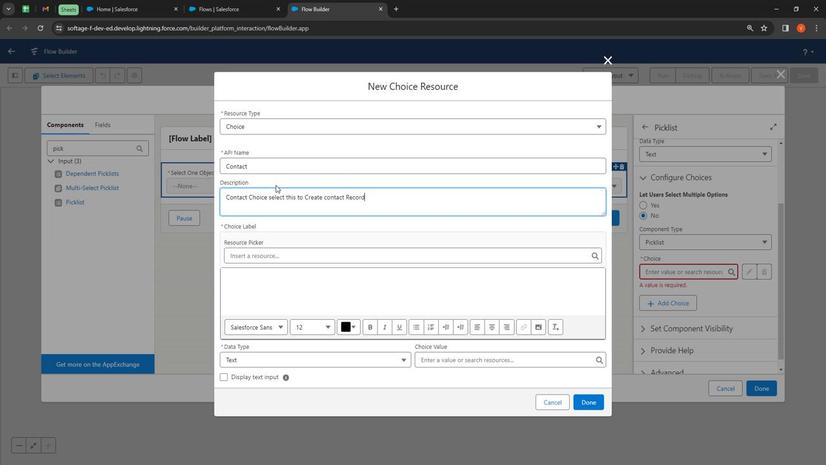 
Action: Key pressed s
Screenshot: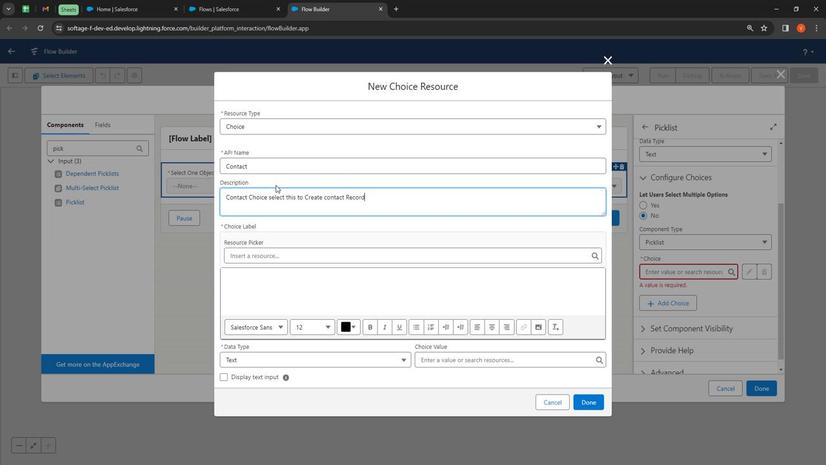 
Action: Mouse moved to (258, 246)
Screenshot: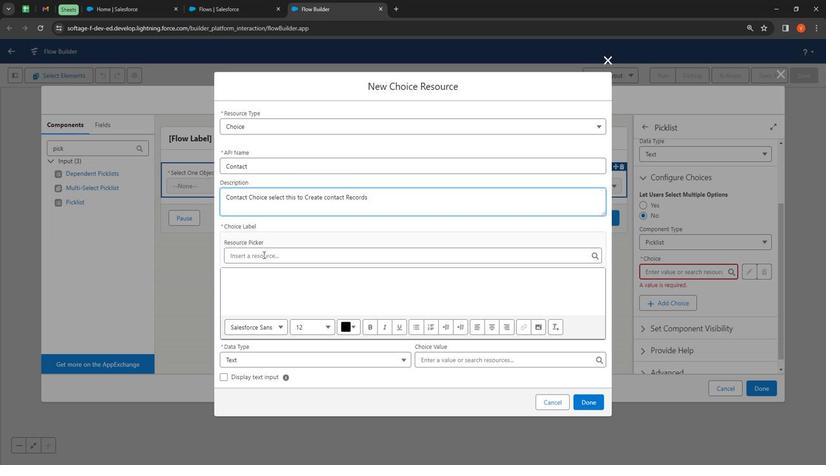 
Action: Mouse pressed left at (258, 246)
Screenshot: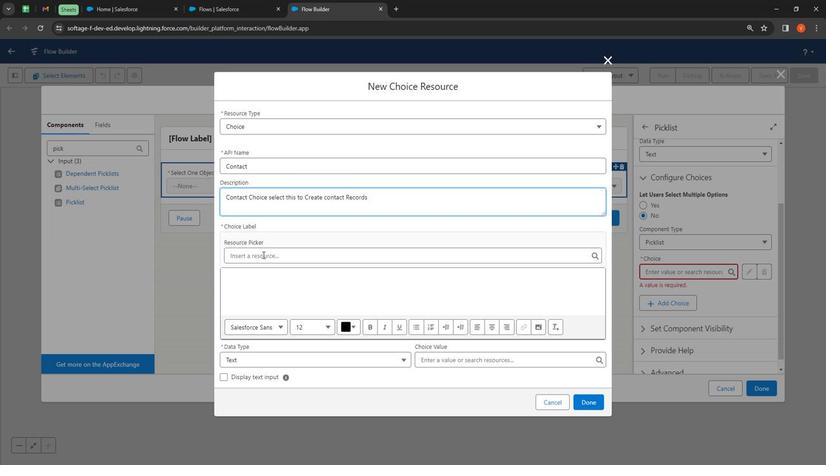 
Action: Mouse moved to (277, 242)
Screenshot: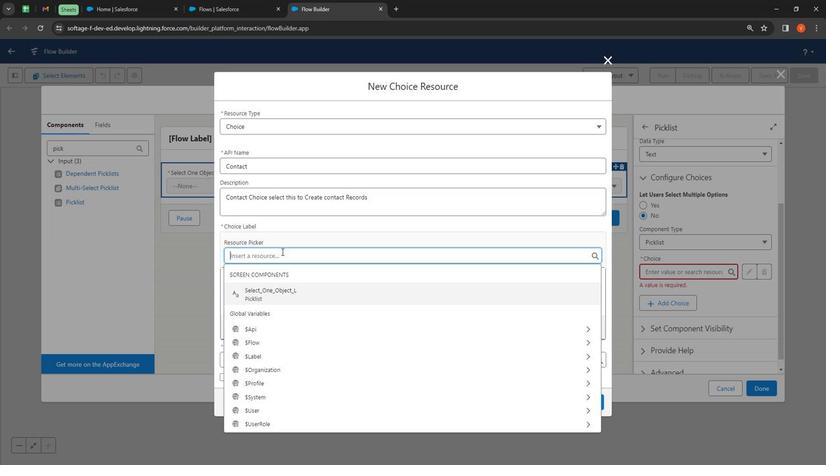 
Action: Mouse pressed left at (277, 242)
Screenshot: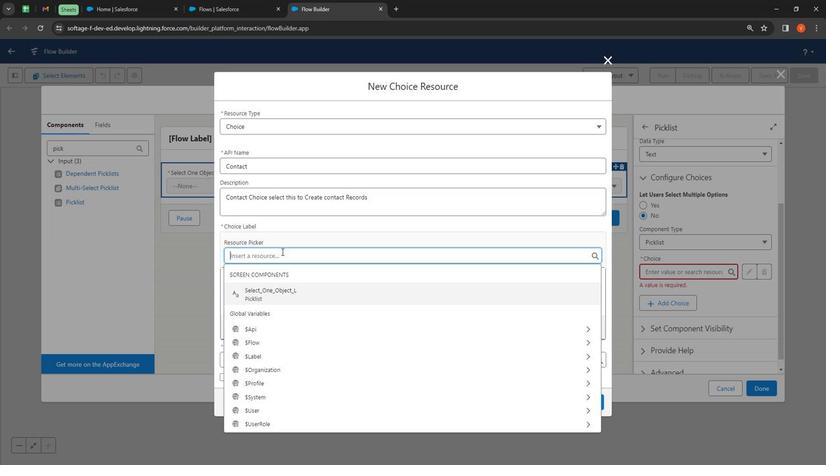 
Action: Mouse moved to (357, 223)
Screenshot: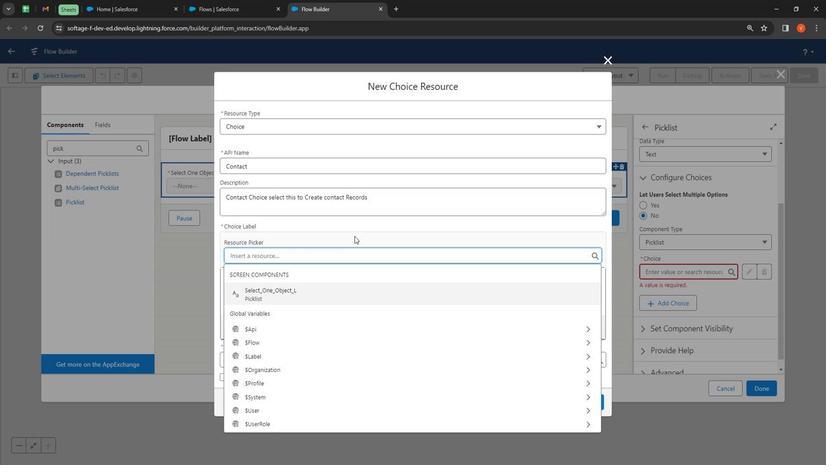 
Action: Mouse pressed left at (357, 223)
Screenshot: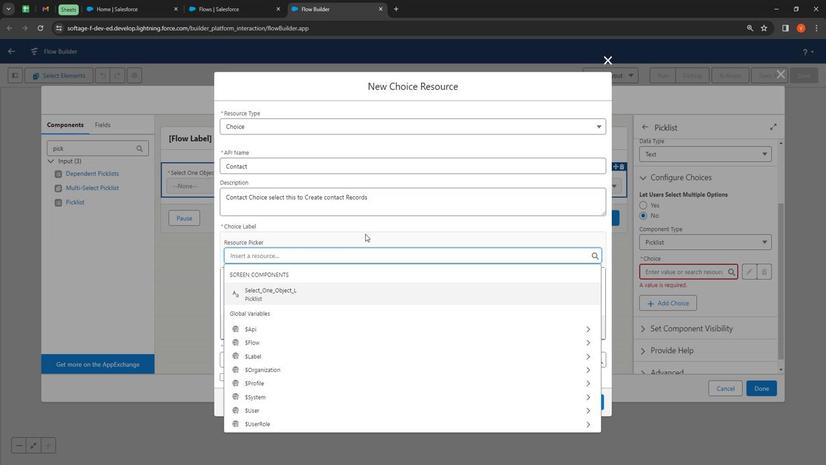 
Action: Mouse moved to (268, 287)
Screenshot: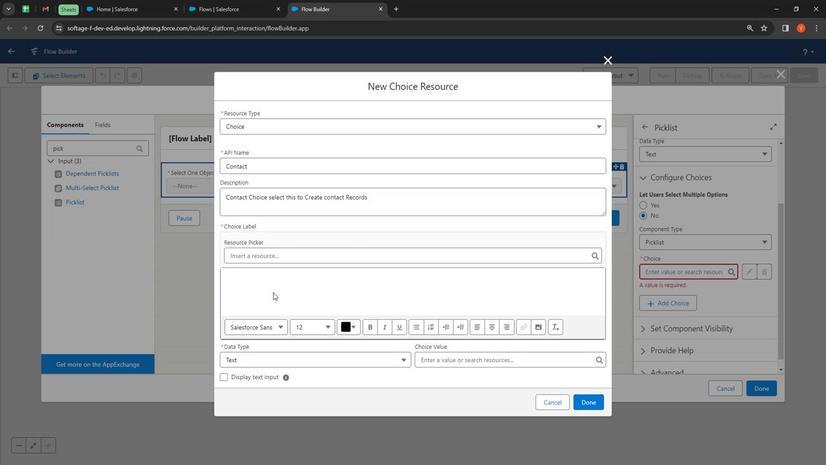 
Action: Mouse pressed left at (268, 287)
Screenshot: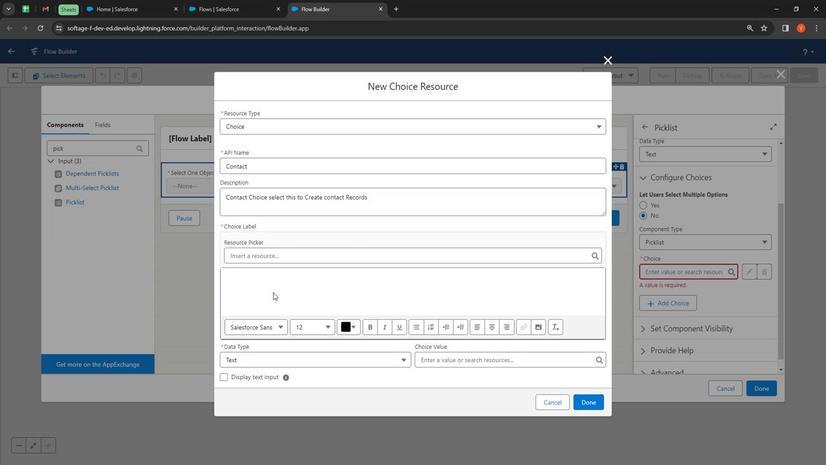 
Action: Mouse moved to (296, 283)
Screenshot: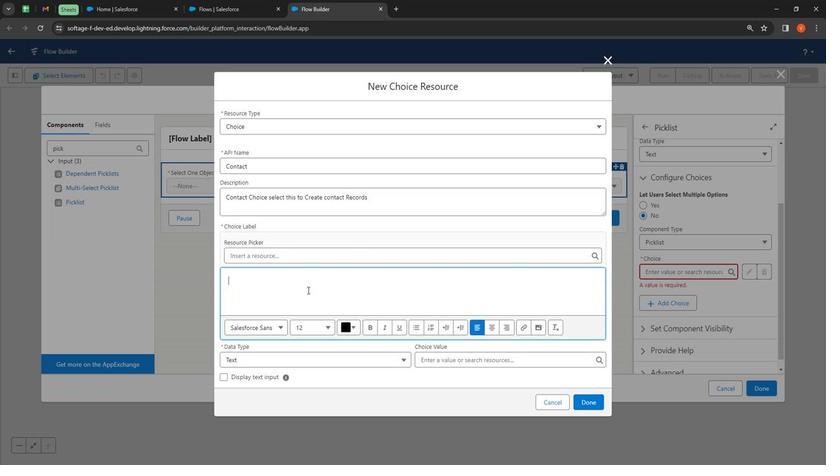 
Action: Key pressed <Key.shift>
Screenshot: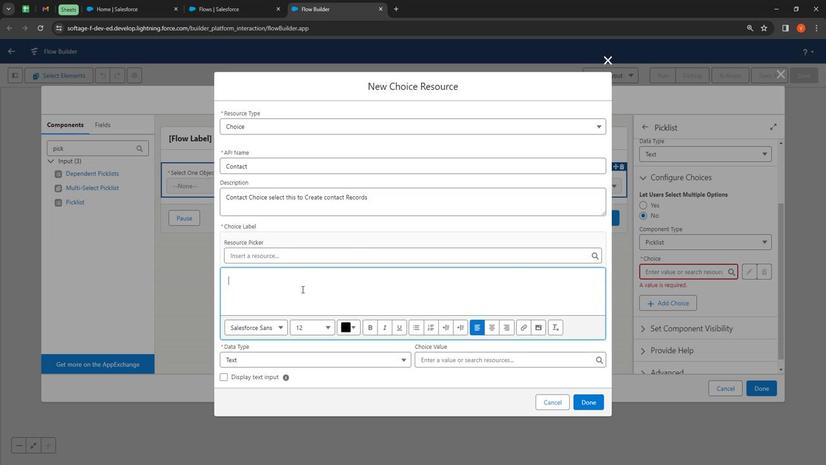 
Action: Mouse moved to (295, 283)
Screenshot: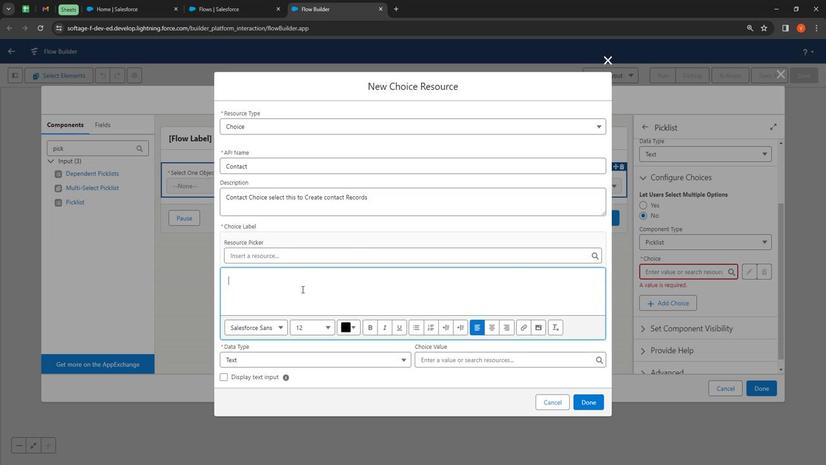 
Action: Key pressed Contact<Key.space><Key.shift>Recp<Key.backspace>ord<Key.space><Key.shift>Creato<Key.backspace>ion
Screenshot: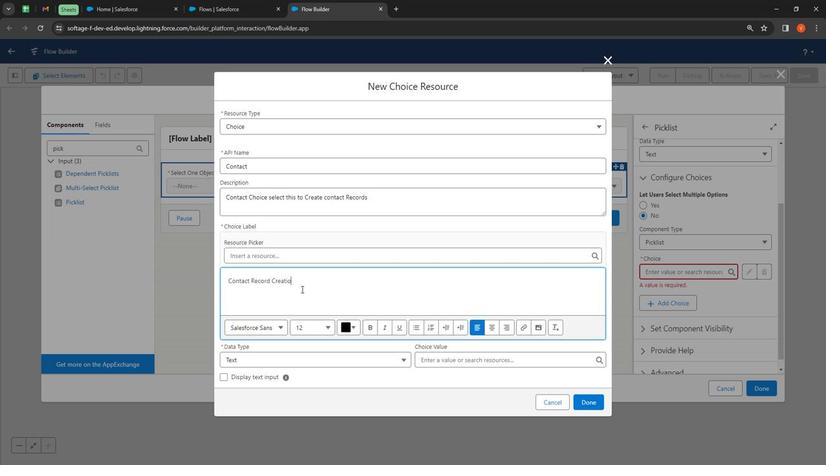 
Action: Mouse moved to (438, 364)
Screenshot: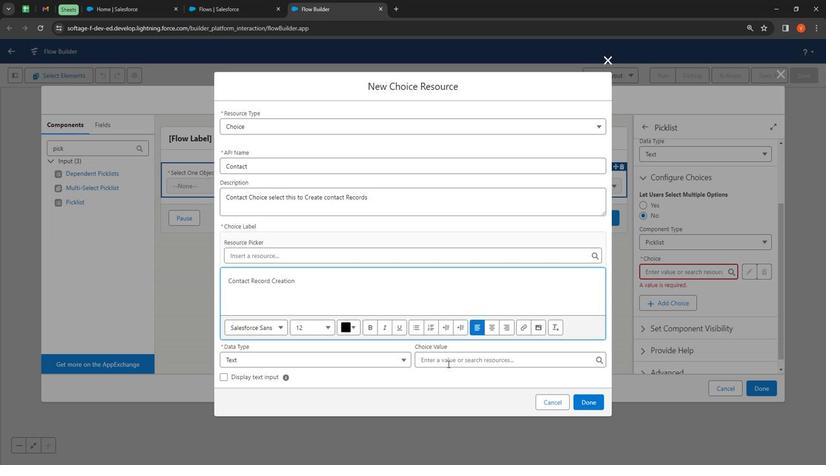 
Action: Mouse pressed left at (438, 364)
Screenshot: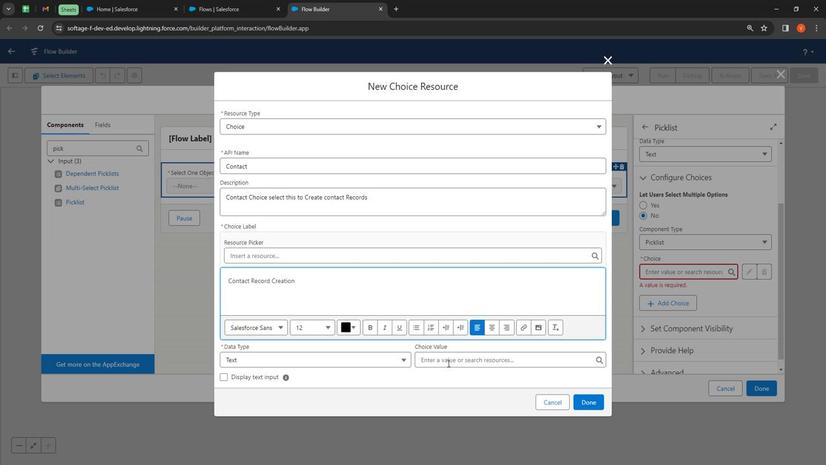 
Action: Mouse moved to (403, 356)
Screenshot: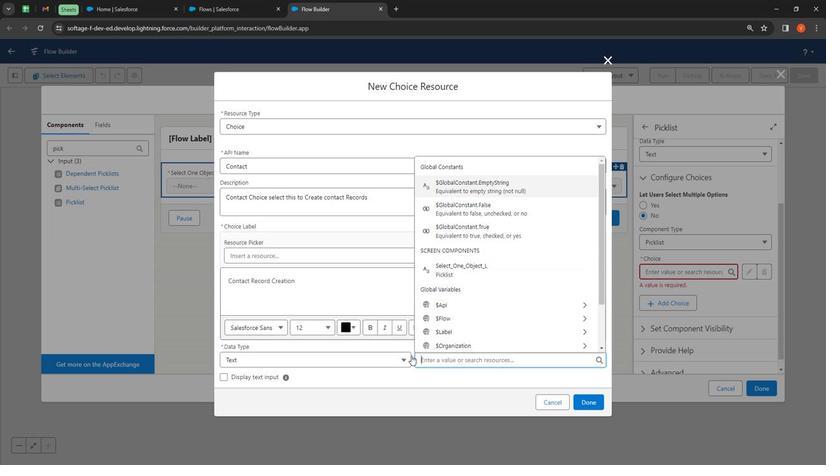 
Action: Key pressed <Key.shift>Contact
Screenshot: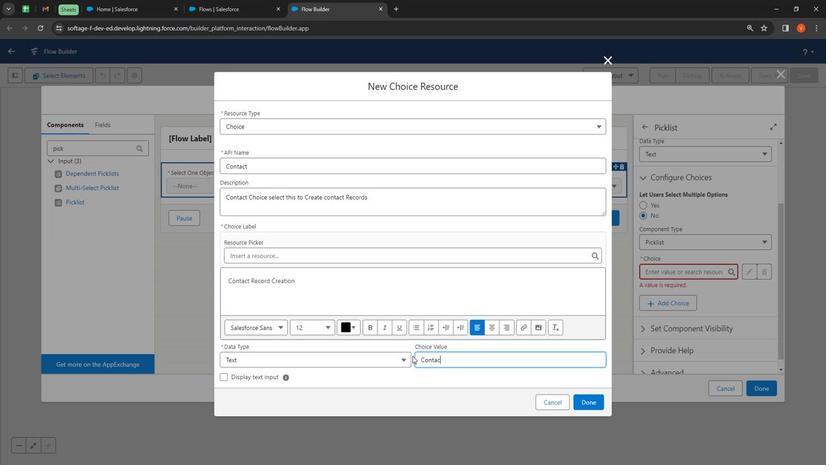
Action: Mouse moved to (405, 387)
Screenshot: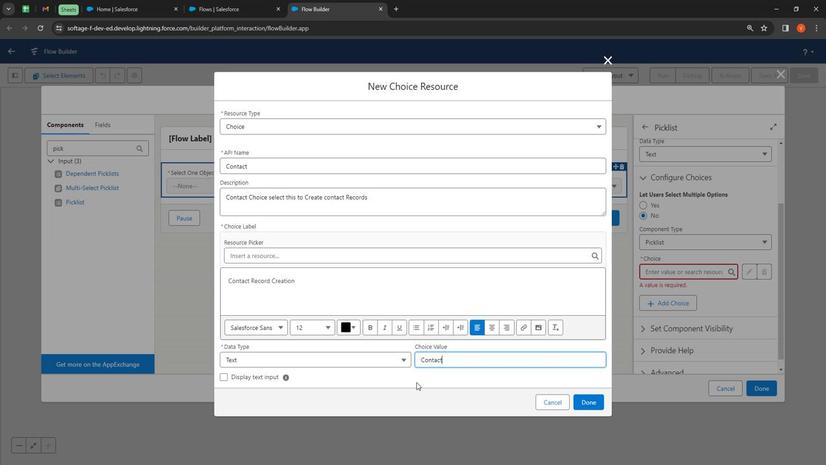 
Action: Mouse pressed left at (405, 387)
Screenshot: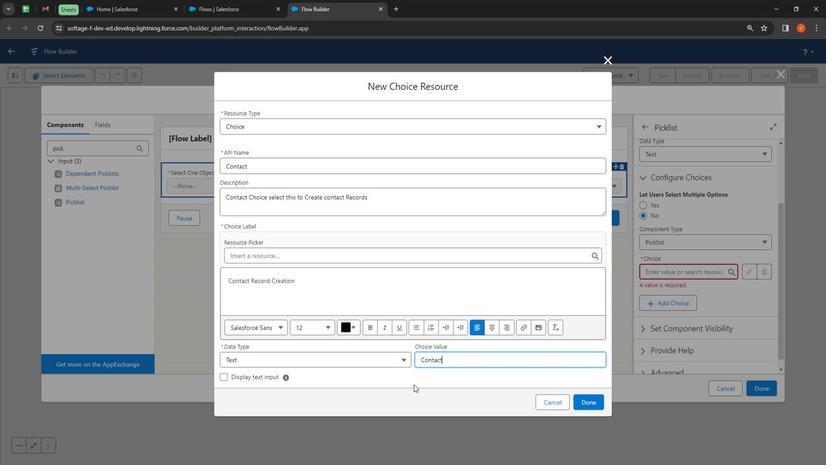 
Action: Mouse moved to (576, 402)
Screenshot: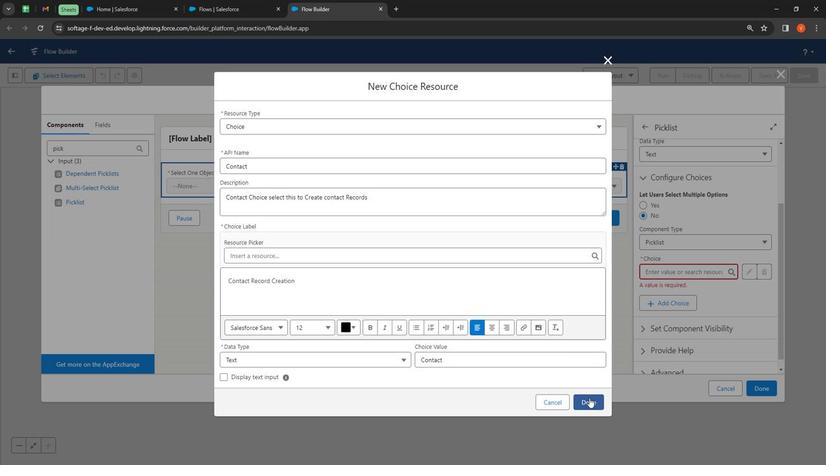 
Action: Mouse pressed left at (576, 402)
Screenshot: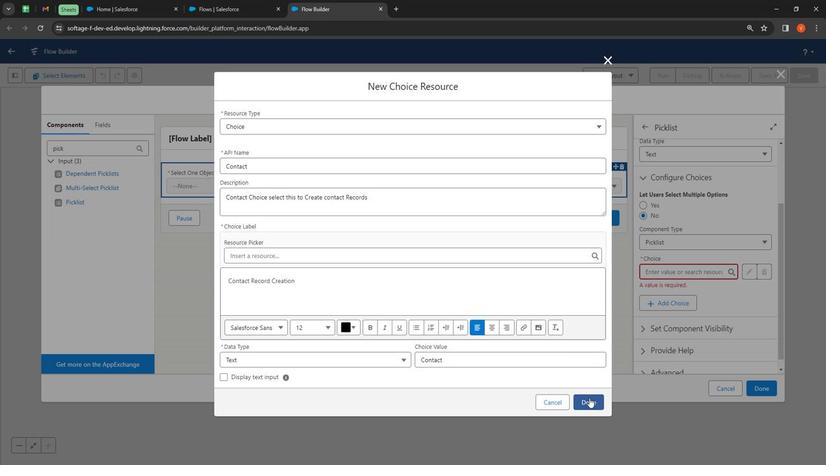 
Action: Mouse moved to (709, 289)
Screenshot: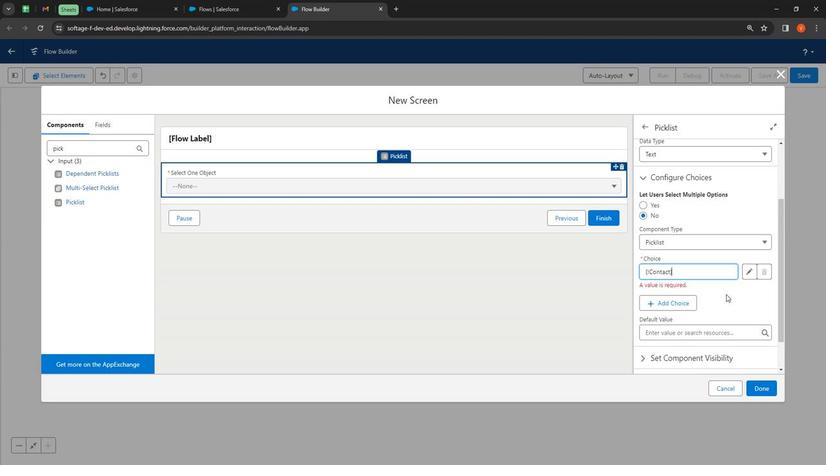 
Action: Mouse pressed left at (709, 289)
Screenshot: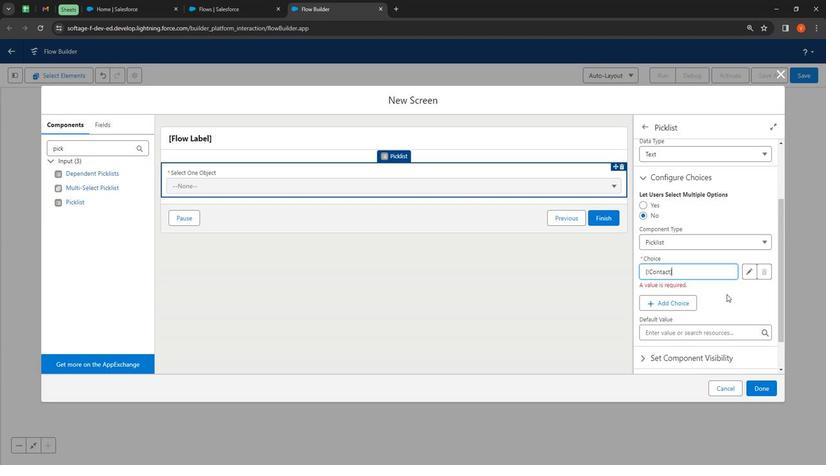 
Action: Mouse moved to (664, 288)
Screenshot: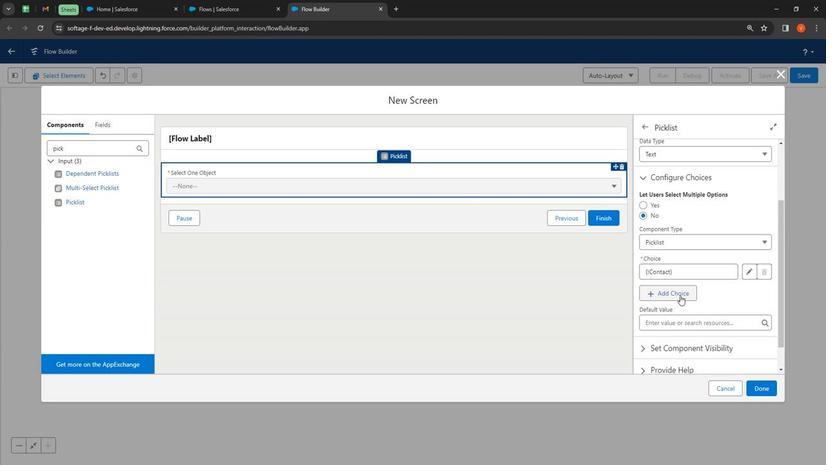 
Action: Mouse pressed left at (664, 288)
Screenshot: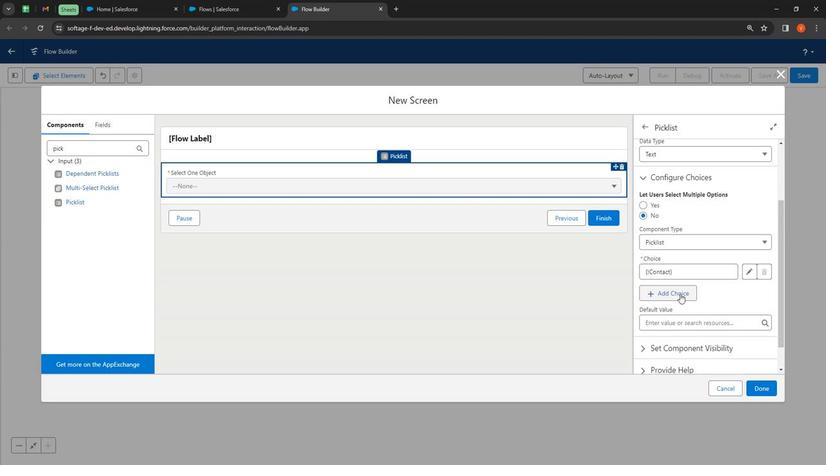 
Action: Mouse moved to (660, 302)
Screenshot: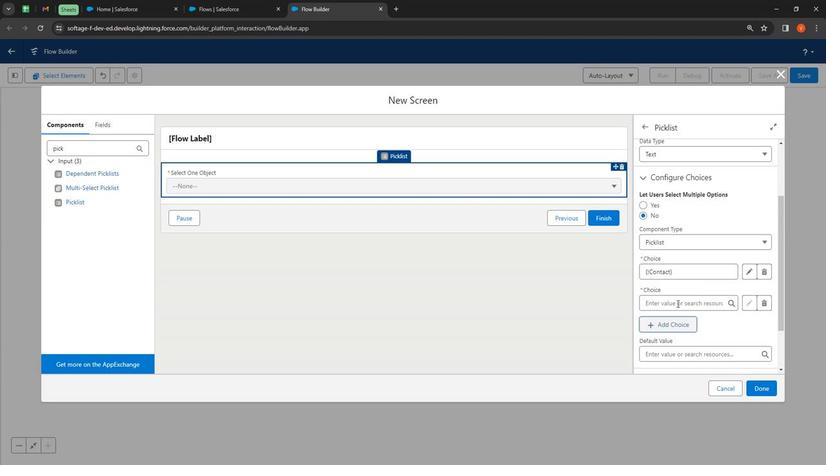 
Action: Mouse pressed left at (660, 302)
Screenshot: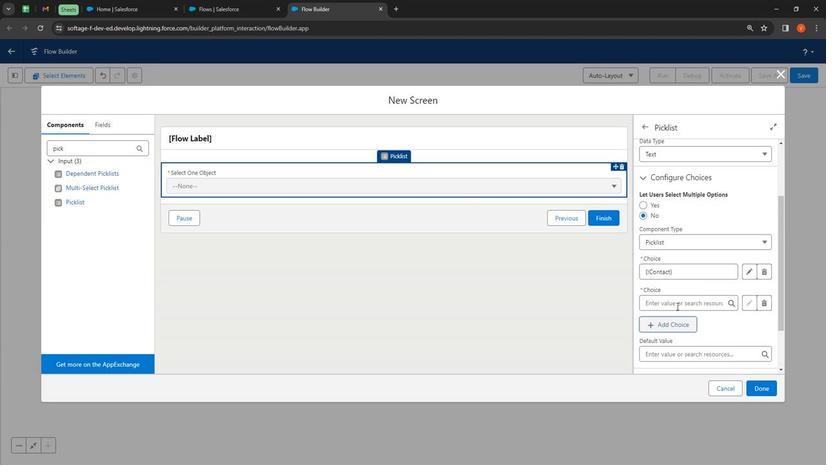 
Action: Mouse moved to (607, 293)
Screenshot: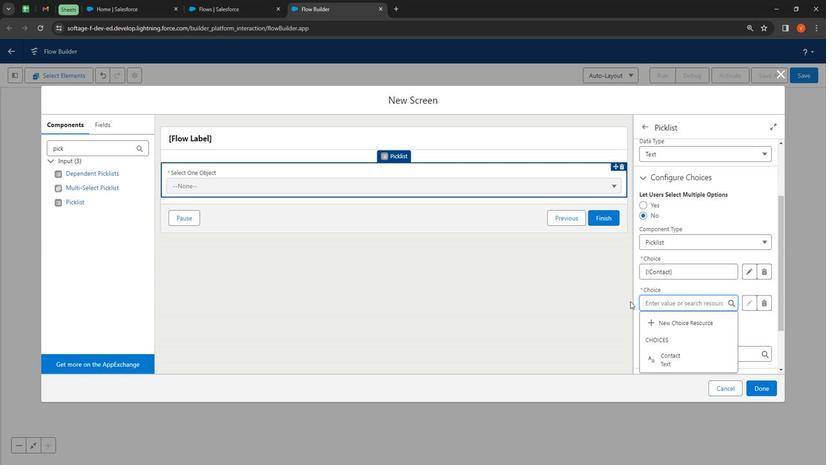 
Action: Key pressed <Key.shift>
Screenshot: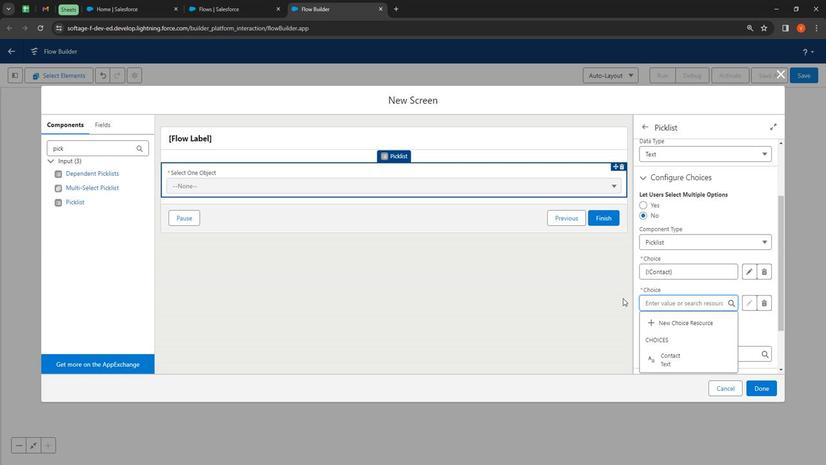 
Action: Mouse moved to (628, 299)
Screenshot: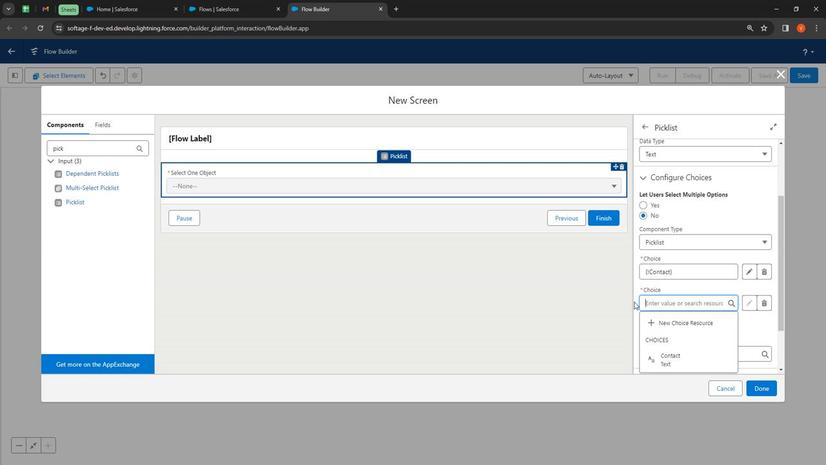 
Action: Key pressed <Key.shift><Key.shift><Key.shift><Key.shift><Key.shift><Key.shift><Key.shift><Key.shift><Key.shift><Key.shift><Key.shift><Key.shift><Key.shift><Key.shift><Key.shift><Key.shift><Key.shift><Key.shift><Key.shift><Key.shift><Key.shift><Key.shift><Key.shift><Key.shift><Key.shift><Key.shift><Key.shift><Key.shift><Key.shift><Key.shift><Key.shift><Key.shift><Key.shift><Key.shift><Key.shift><Key.shift><Key.shift><Key.shift><Key.shift><Key.shift><Key.shift><Key.shift><Key.shift><Key.shift><Key.shift><Key.shift><Key.shift><Key.shift>
Screenshot: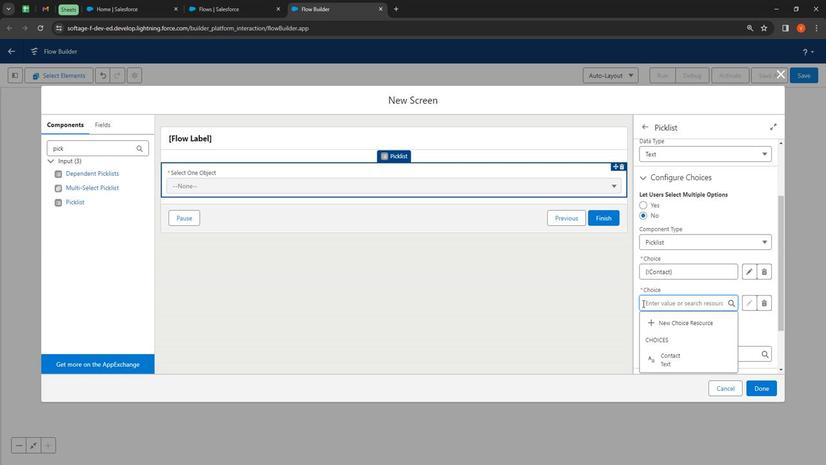 
Action: Mouse moved to (665, 321)
Screenshot: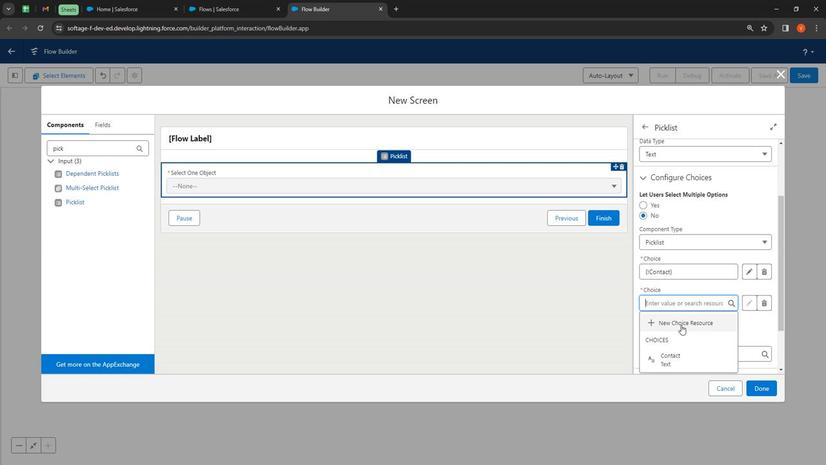 
Action: Mouse pressed left at (665, 321)
Screenshot: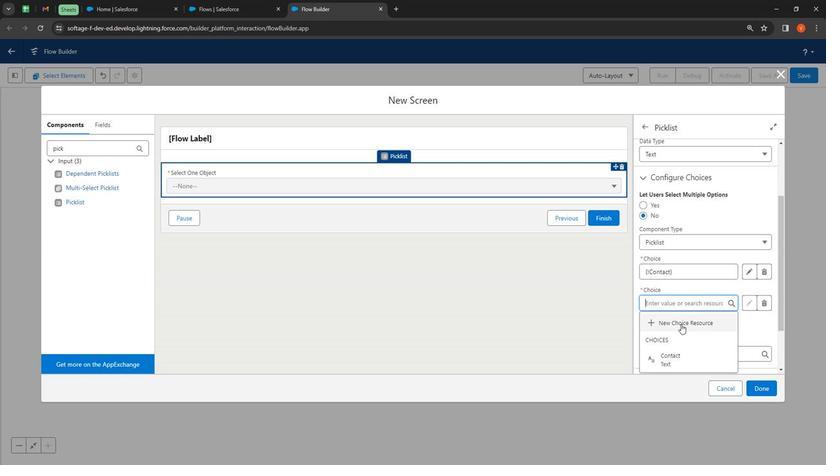 
Action: Mouse moved to (412, 189)
Screenshot: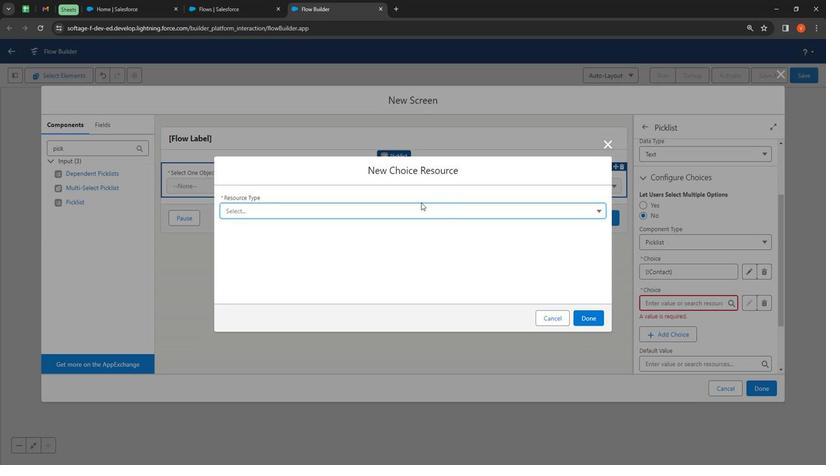 
Action: Mouse pressed left at (412, 189)
Screenshot: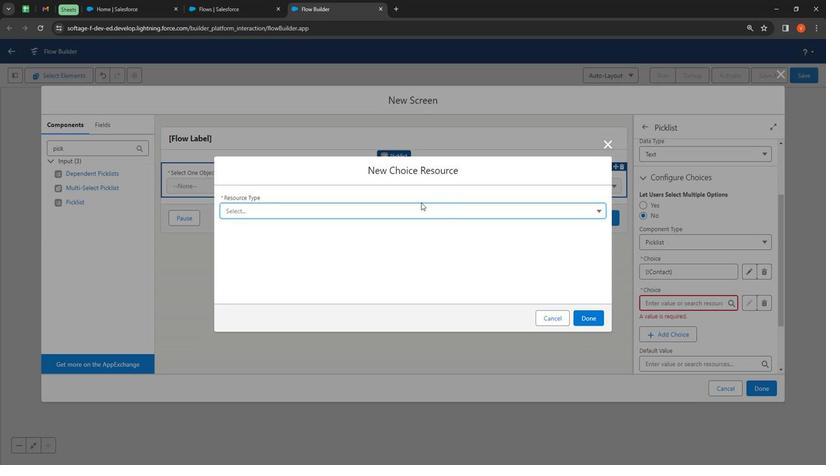 
Action: Mouse moved to (412, 195)
Screenshot: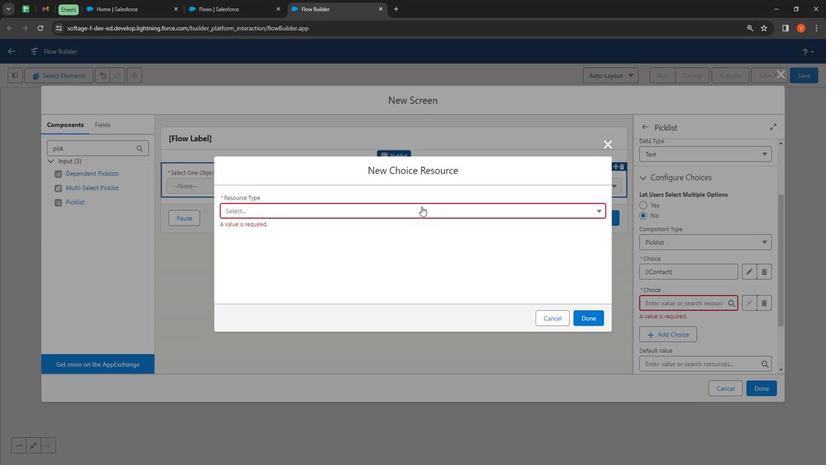 
Action: Mouse pressed left at (412, 195)
Screenshot: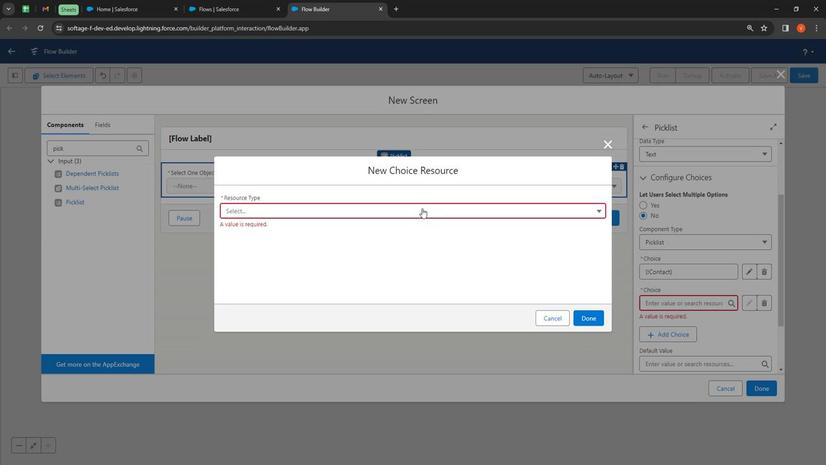 
Action: Mouse moved to (345, 223)
Screenshot: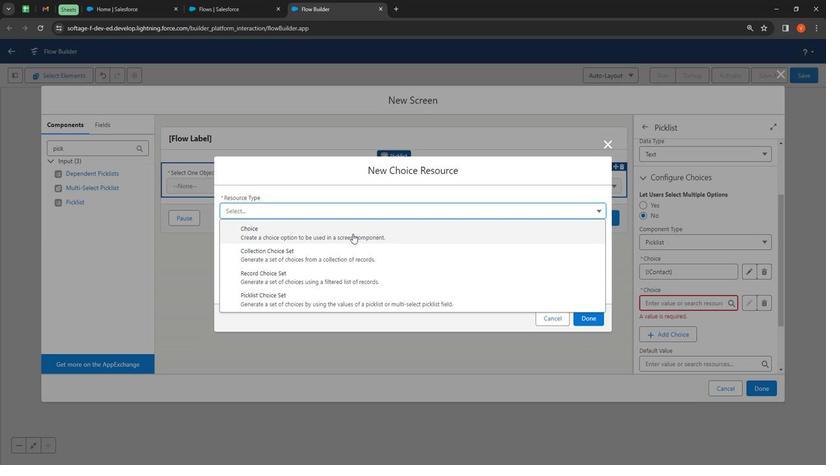 
Action: Mouse pressed left at (345, 223)
Screenshot: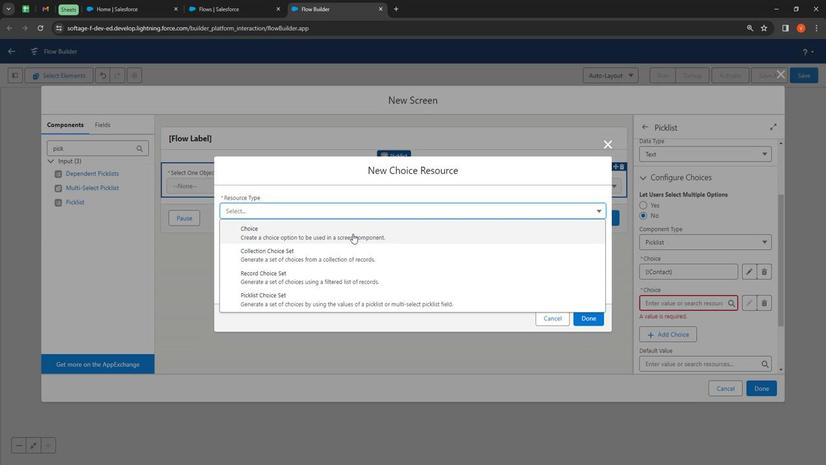 
Action: Mouse moved to (345, 162)
Screenshot: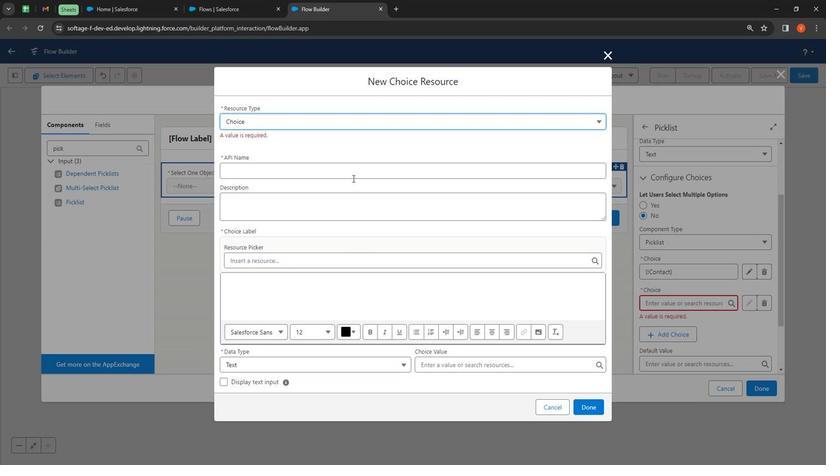 
Action: Mouse pressed left at (345, 162)
Screenshot: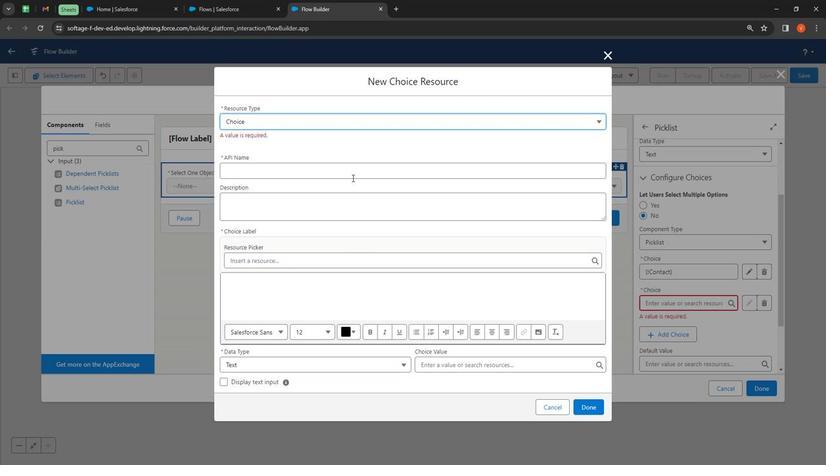 
Action: Mouse moved to (346, 163)
Screenshot: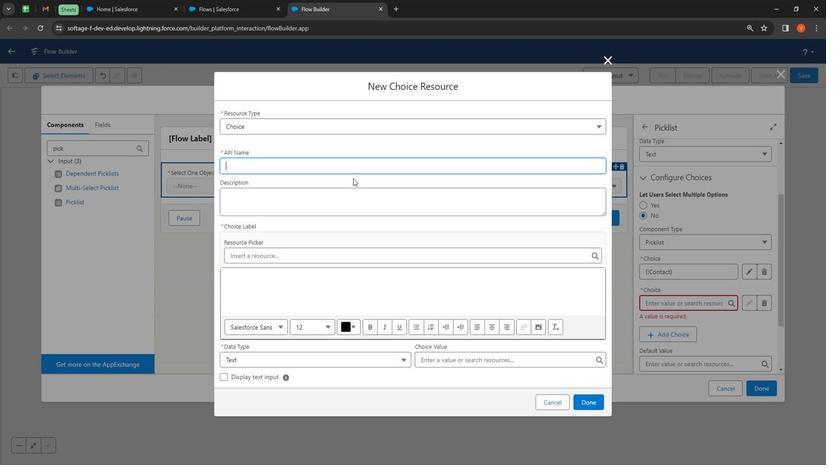 
Action: Key pressed <Key.shift><Key.shift><Key.shift><Key.shift><Key.shift><Key.shift><Key.shift><Key.shift><Key.shift><Key.shift><Key.shift>Opportunity
Screenshot: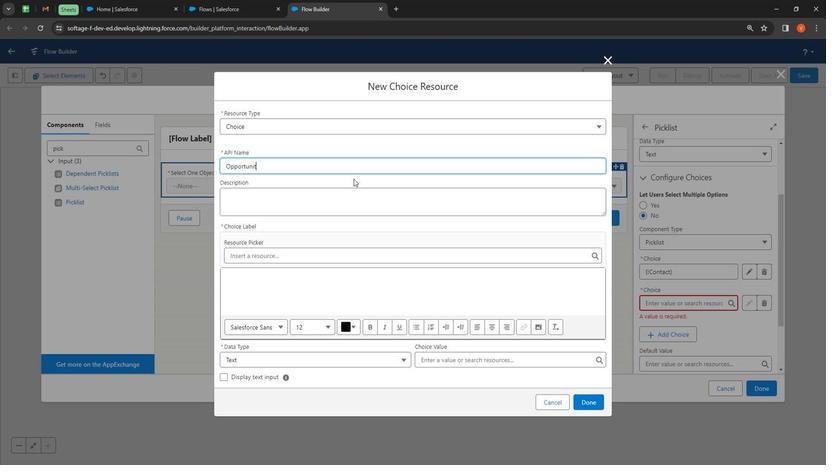 
Action: Mouse moved to (268, 184)
Screenshot: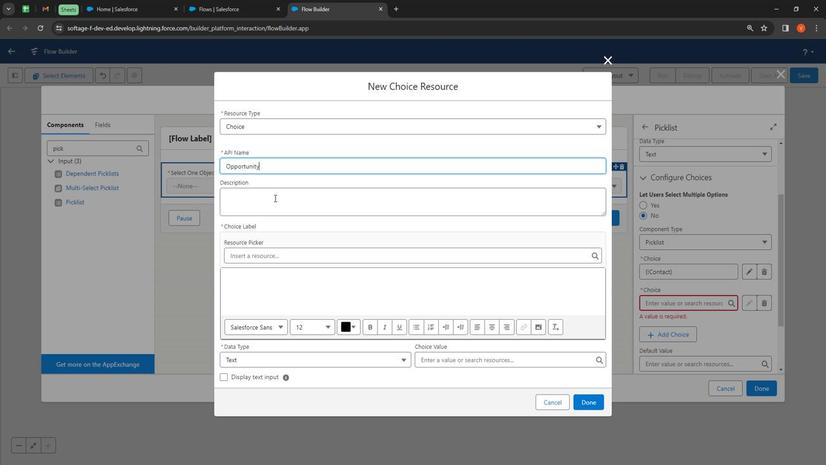 
Action: Mouse pressed left at (268, 184)
Screenshot: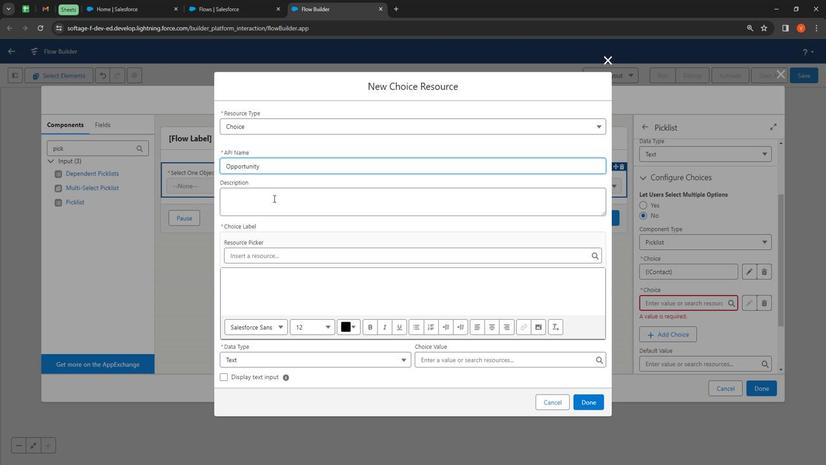 
Action: Mouse moved to (277, 180)
Screenshot: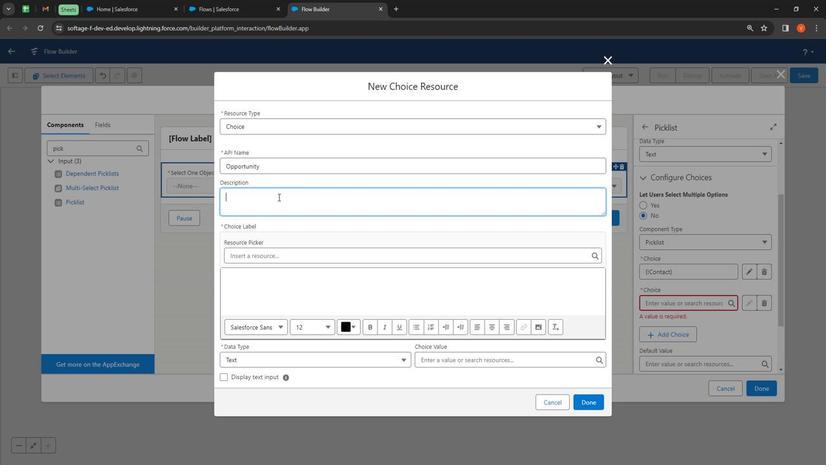 
Action: Key pressed <Key.shift><Key.shift><Key.shift><Key.shift><Key.shift><Key.shift><Key.shift><Key.shift>O
Screenshot: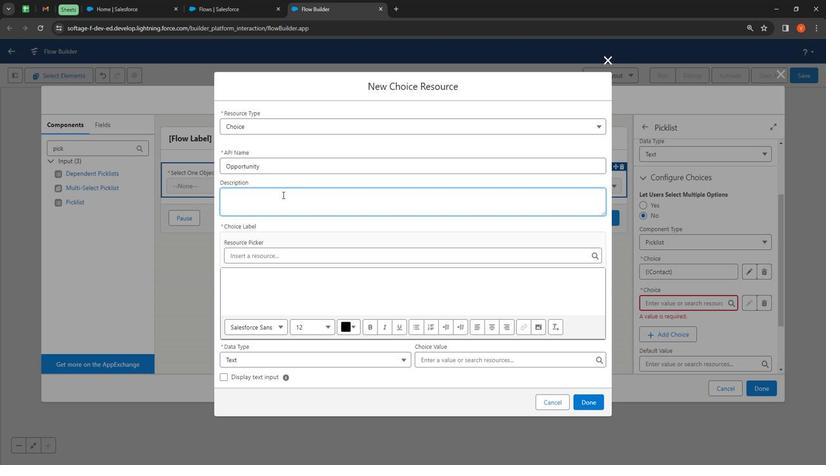 
Action: Mouse moved to (277, 180)
Screenshot: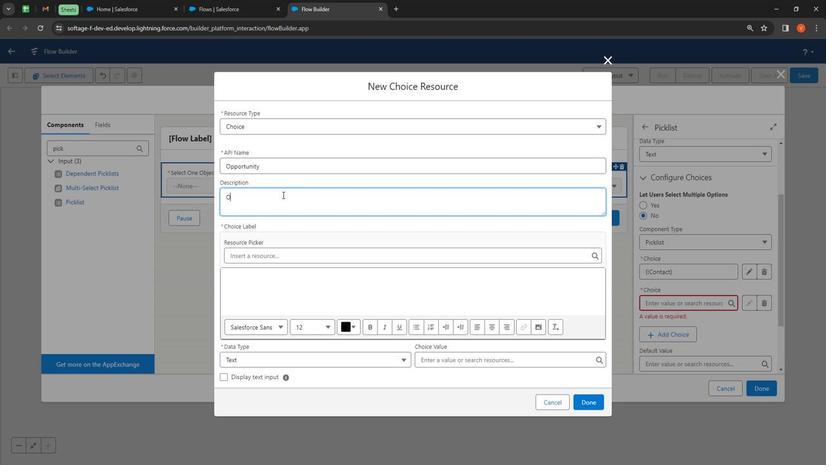 
Action: Key pressed pportunity<Key.space>record<Key.space><Key.shift>Creation<Key.space><Key.shift>Create<Key.space><Key.shift><Key.shift><Key.shift><Key.shift><Key.shift><Key.shift><Key.shift><Key.shift><Key.shift><Key.shift><Key.shift><Key.shift>Record<Key.space>t<Key.backspace>from<Key.space>flow<Key.space><Key.space>
Screenshot: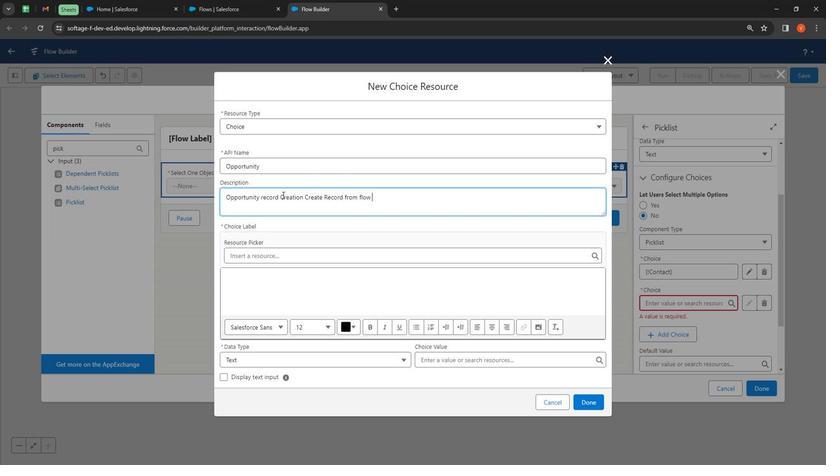 
Action: Mouse moved to (260, 278)
Screenshot: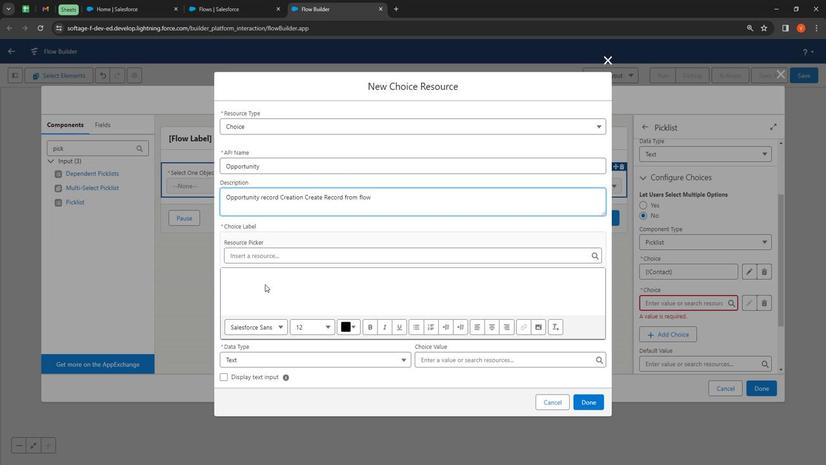 
Action: Mouse pressed left at (260, 278)
Screenshot: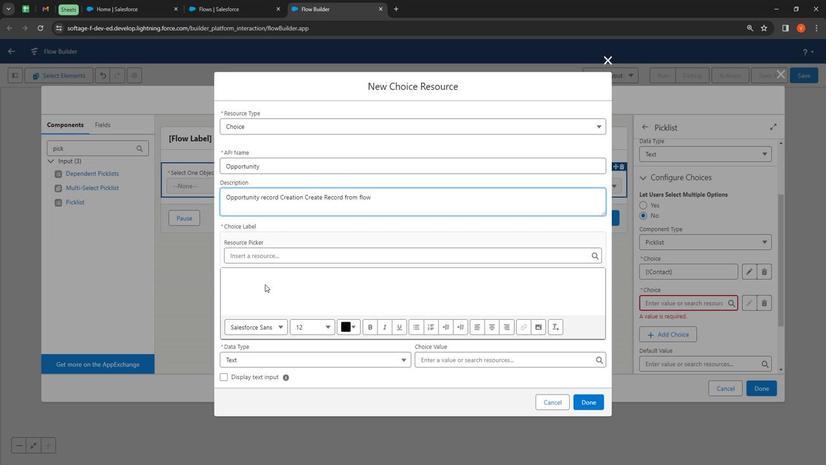 
Action: Mouse moved to (266, 281)
Screenshot: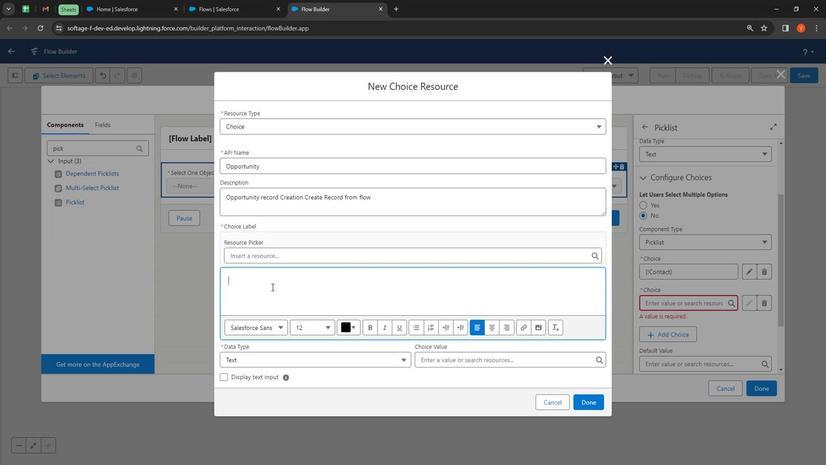 
Action: Key pressed <Key.shift>
Screenshot: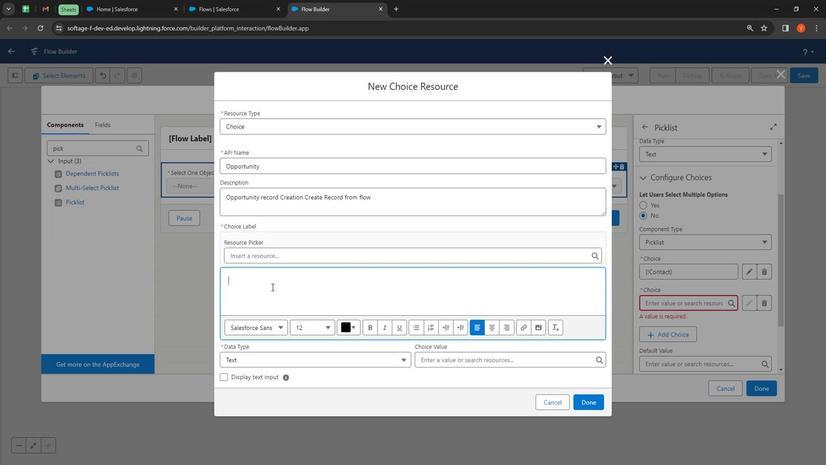 
Action: Mouse moved to (268, 281)
Screenshot: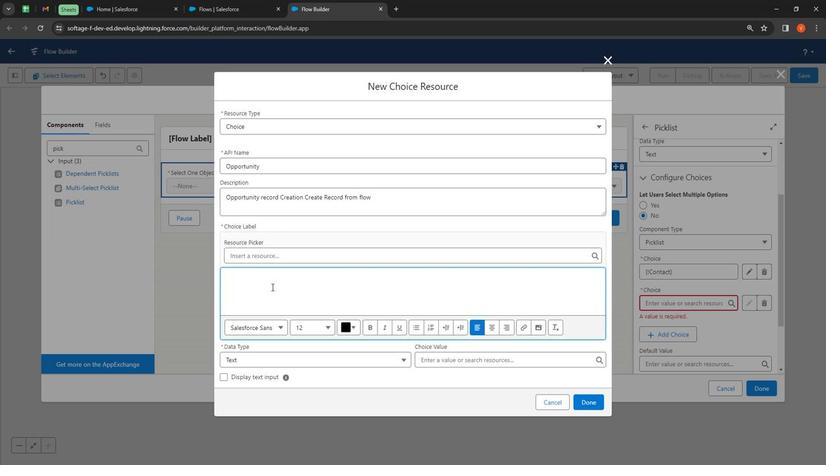 
Action: Key pressed Create<Key.space>opportu<Key.space><Key.backspace><Key.shift>Nity<Key.space><Key.shift>Fl<Key.backspace><Key.shift><Key.backspace><Key.shift>Records<Key.space>from<Key.space>flow<Key.space>
Screenshot: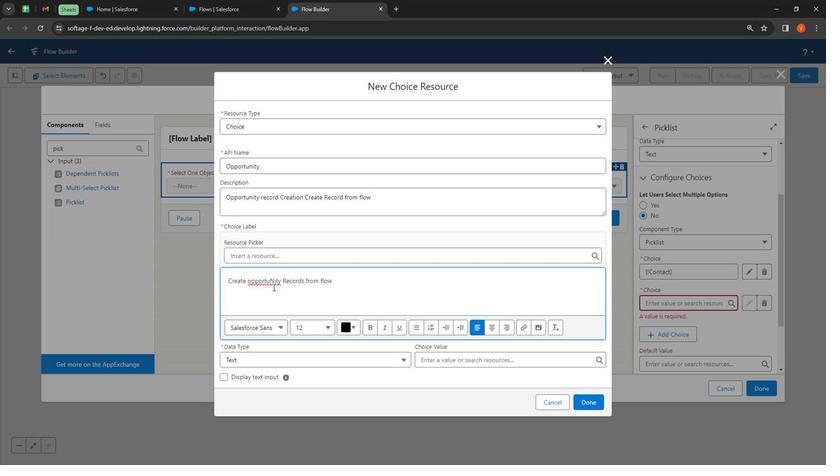 
Action: Mouse moved to (257, 275)
Screenshot: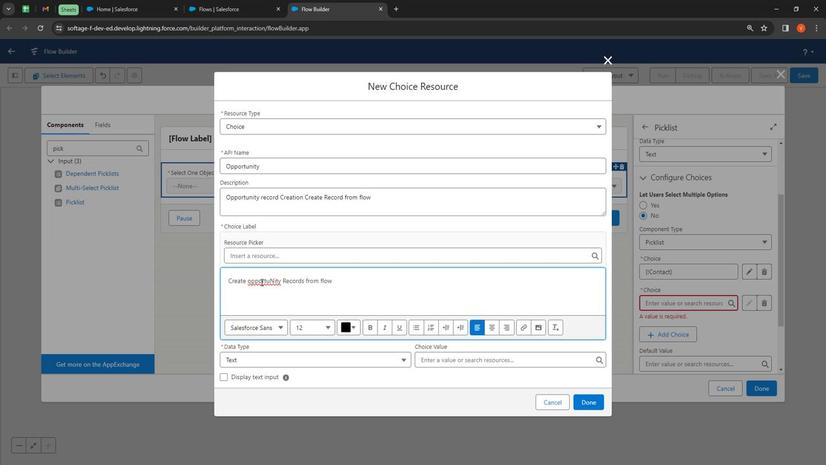 
Action: Mouse pressed right at (257, 275)
Screenshot: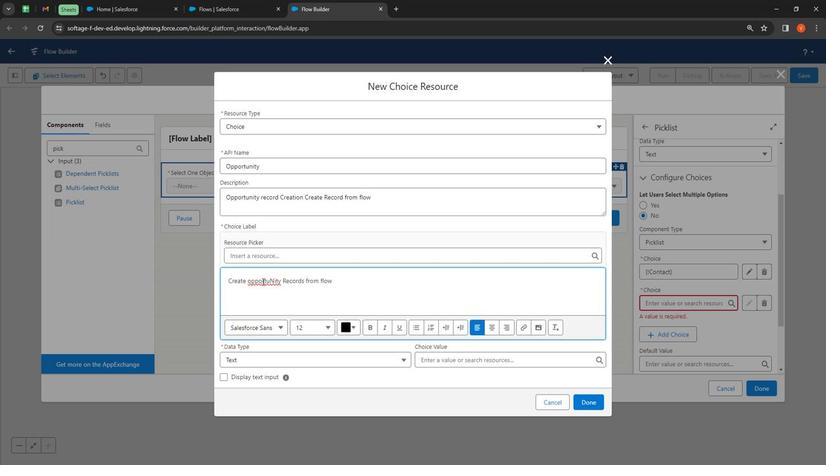 
Action: Mouse moved to (308, 114)
Screenshot: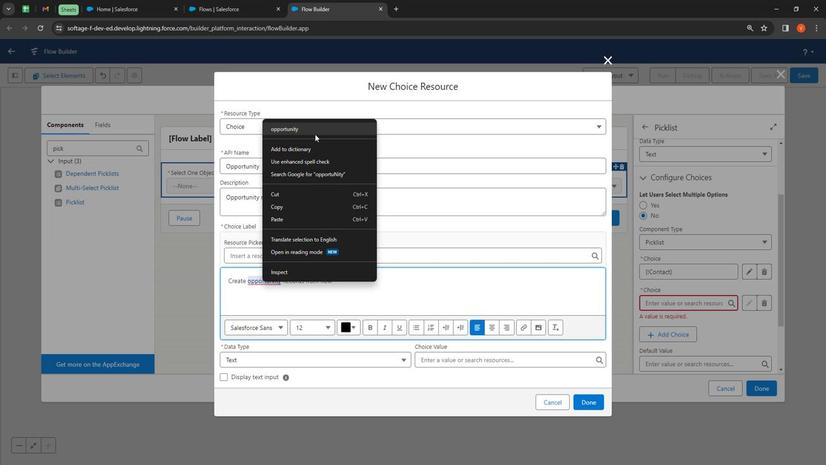 
Action: Mouse pressed left at (308, 114)
Screenshot: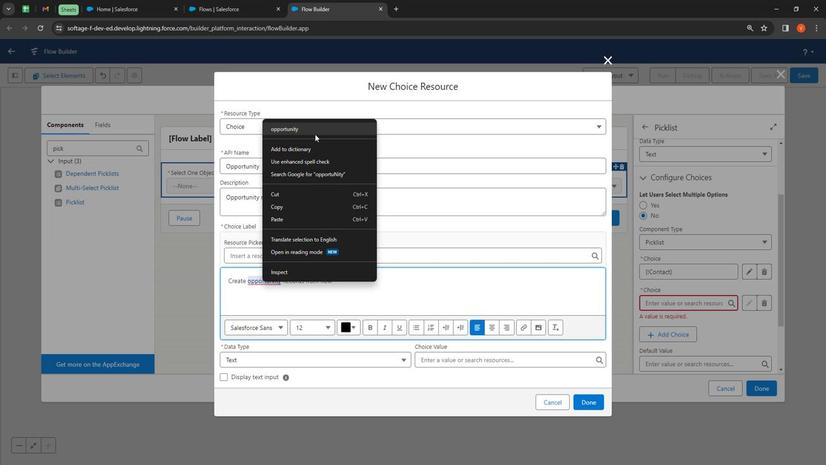 
Action: Mouse moved to (445, 364)
Screenshot: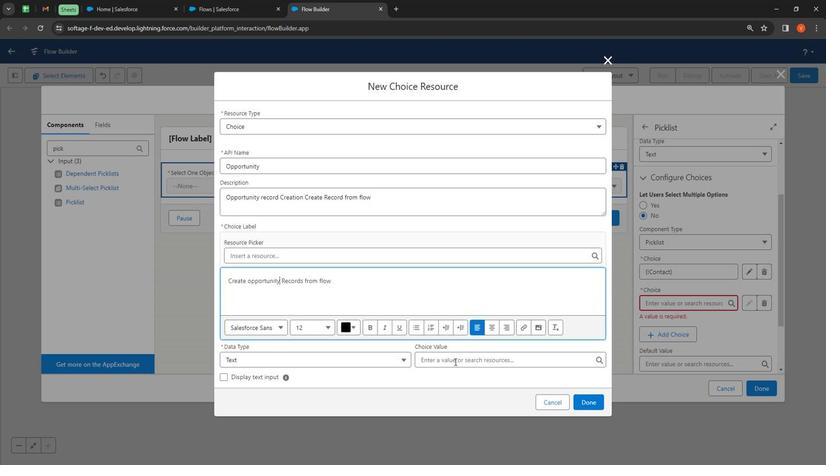 
Action: Mouse pressed left at (445, 364)
Screenshot: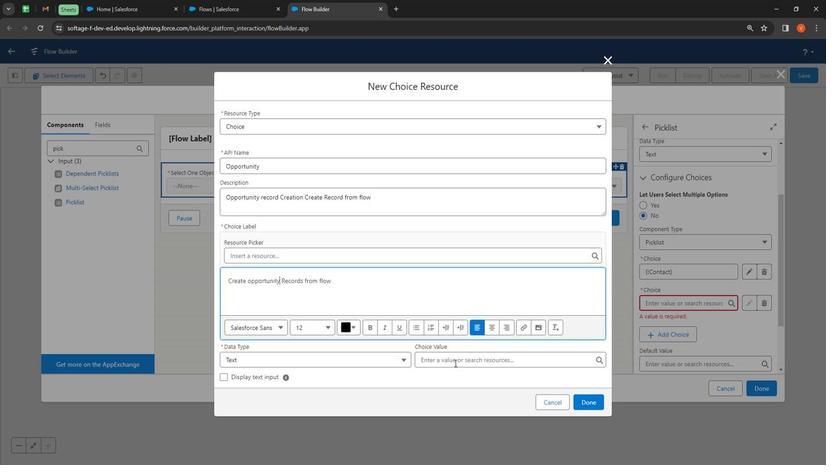 
Action: Mouse moved to (441, 365)
Screenshot: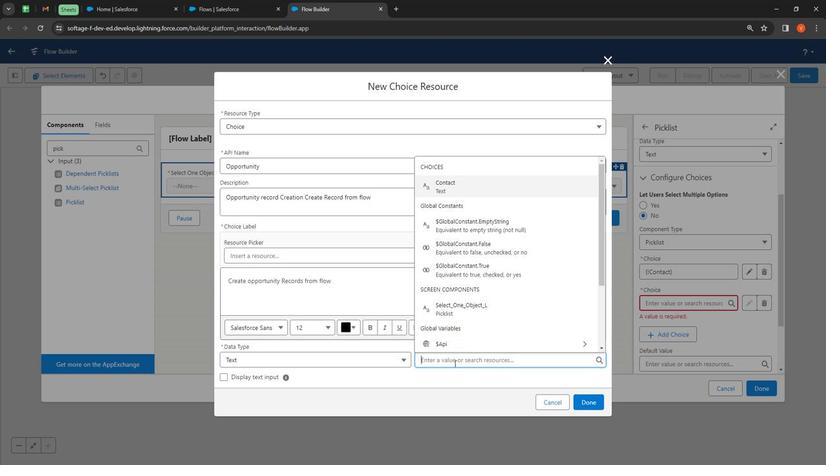 
Action: Key pressed <Key.shift>Opporunity
Screenshot: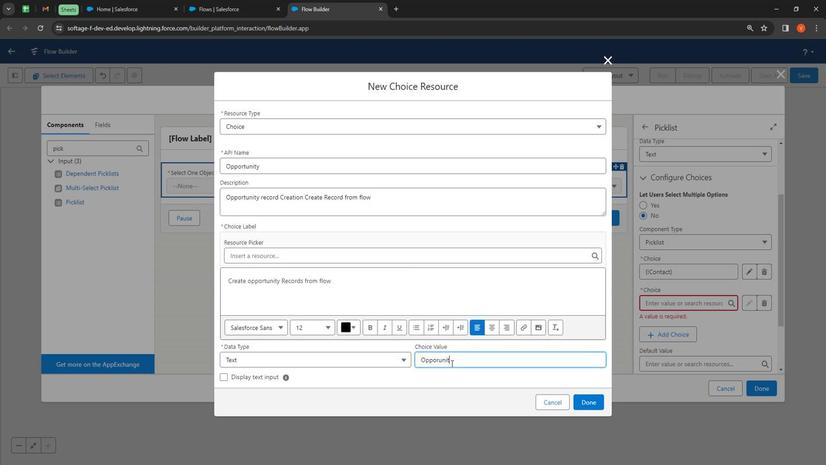 
Action: Mouse moved to (422, 363)
Screenshot: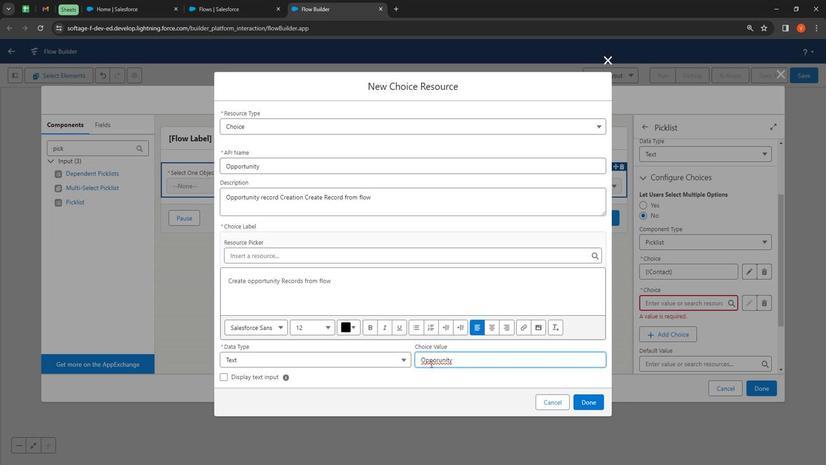 
Action: Mouse pressed right at (422, 363)
Screenshot: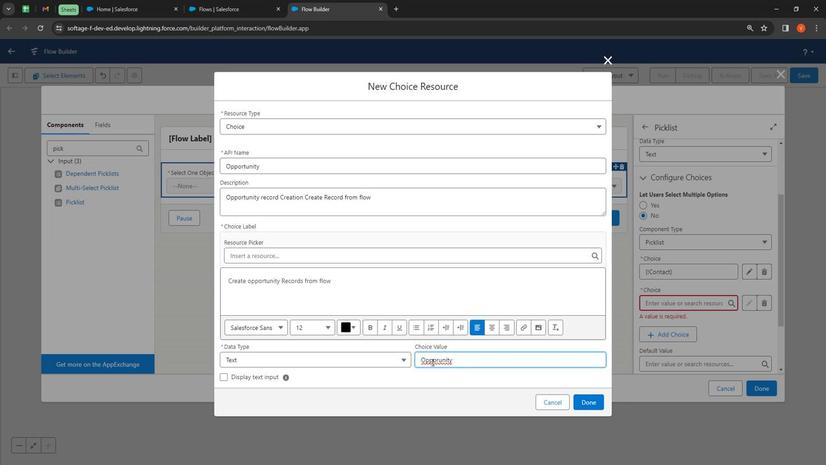 
Action: Mouse moved to (464, 186)
Screenshot: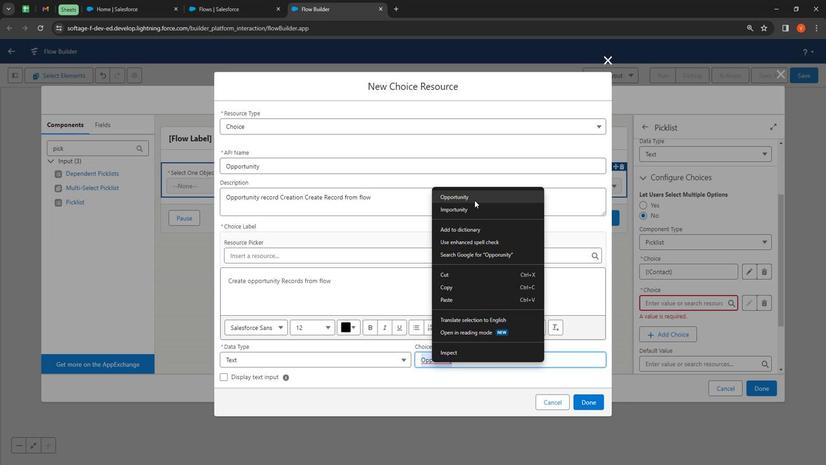 
Action: Mouse pressed left at (464, 186)
Screenshot: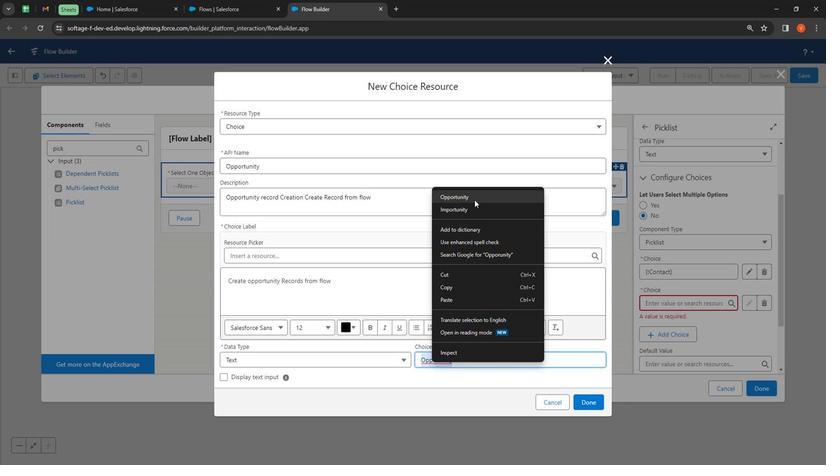 
Action: Mouse moved to (571, 408)
Screenshot: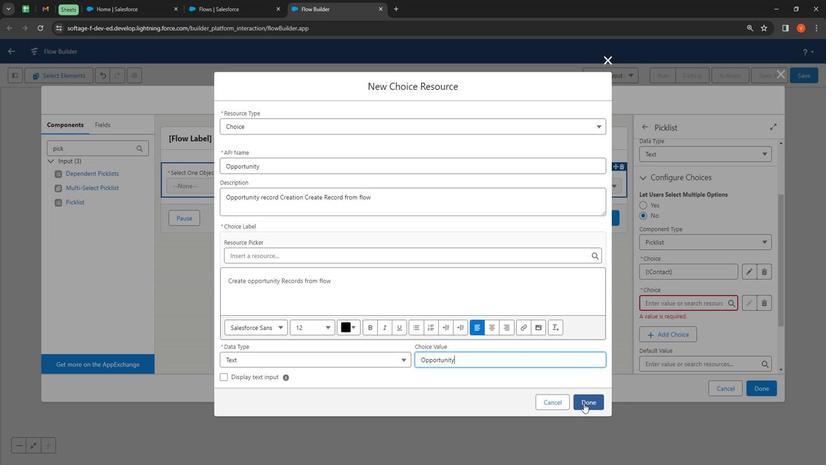 
Action: Mouse pressed left at (571, 408)
Screenshot: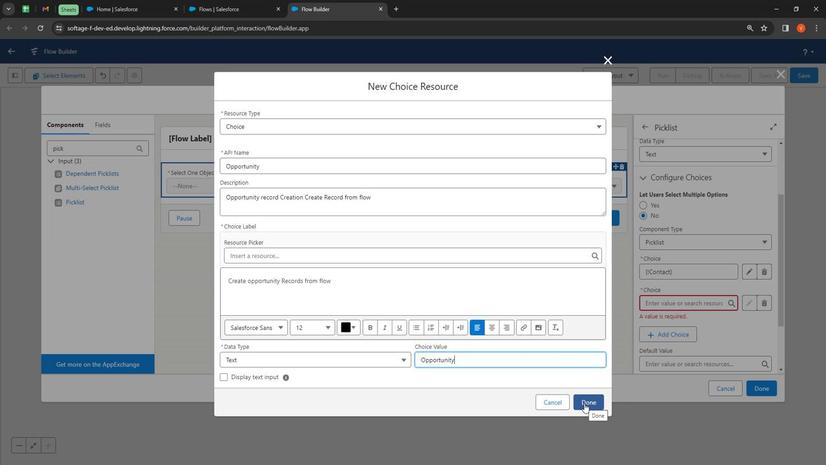 
Action: Mouse moved to (708, 323)
Screenshot: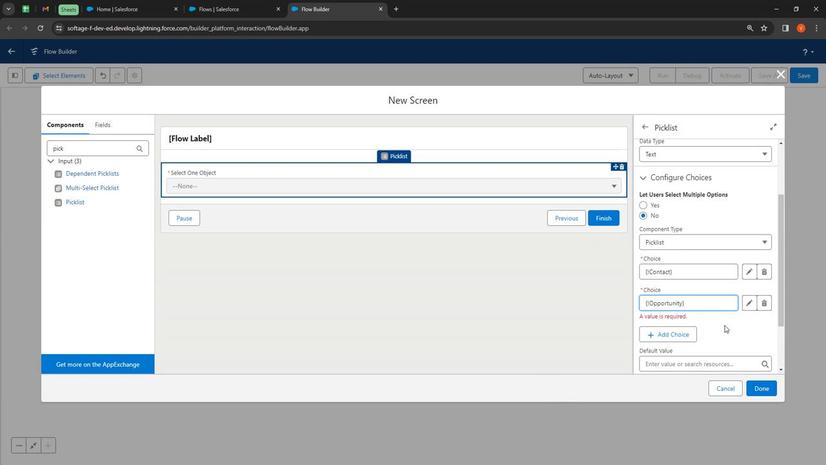 
Action: Mouse pressed left at (708, 323)
Screenshot: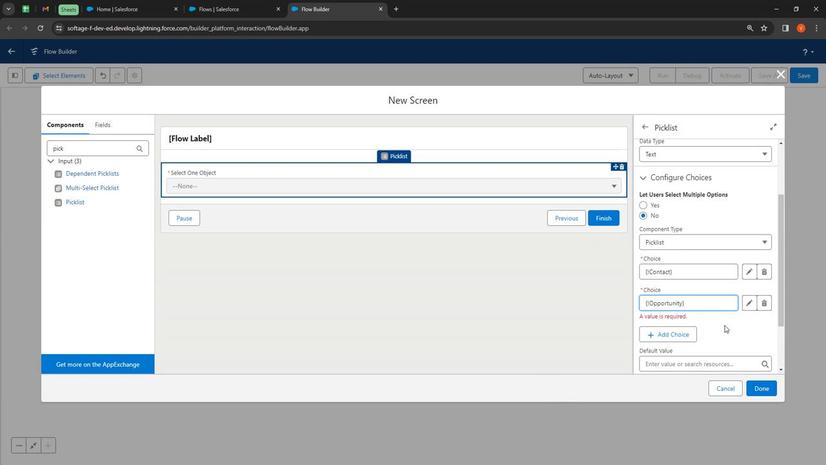
Action: Mouse moved to (666, 323)
Screenshot: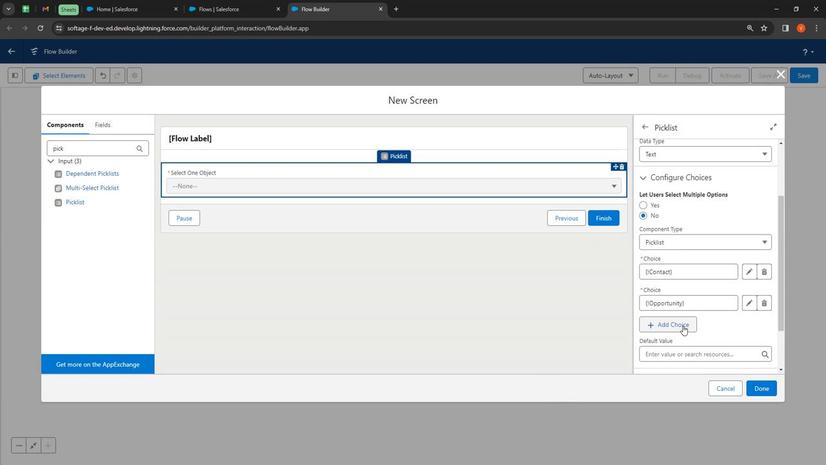 
Action: Mouse pressed left at (666, 323)
Screenshot: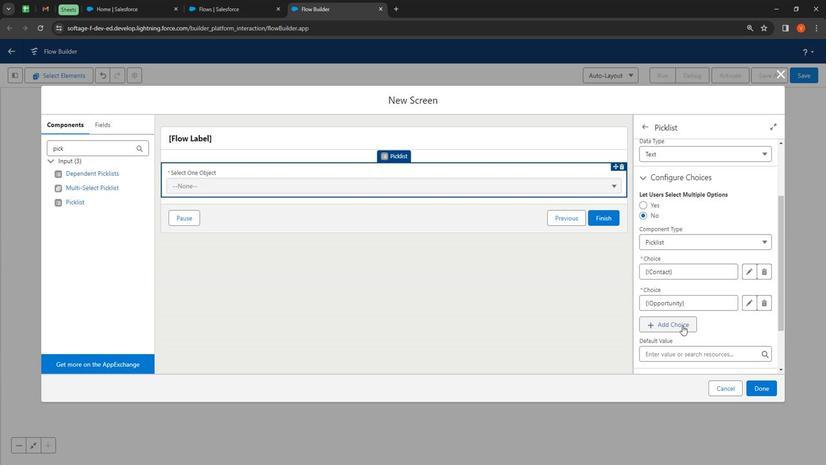 
Action: Mouse moved to (654, 331)
Screenshot: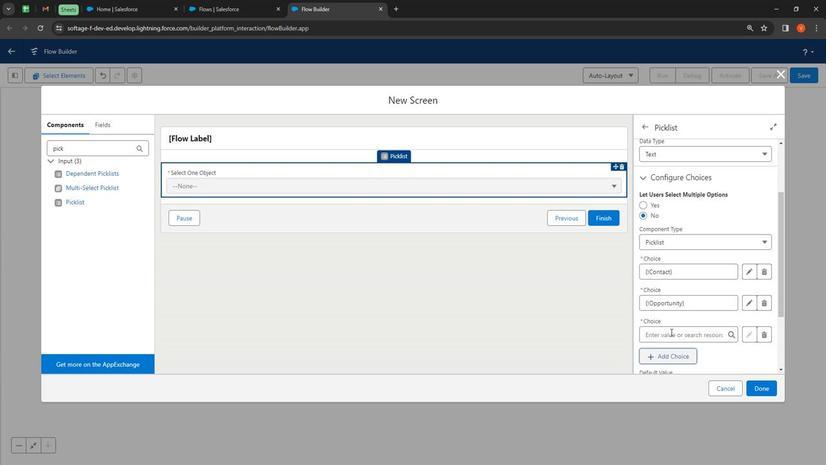 
Action: Mouse pressed left at (654, 331)
Screenshot: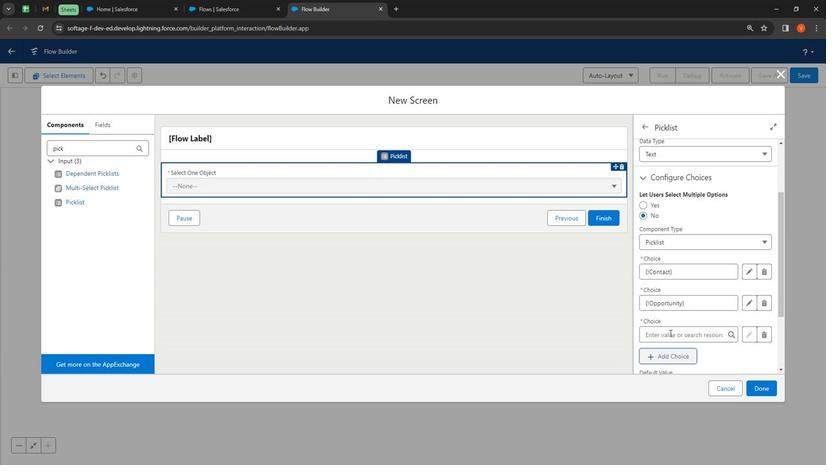 
Action: Mouse moved to (652, 351)
Screenshot: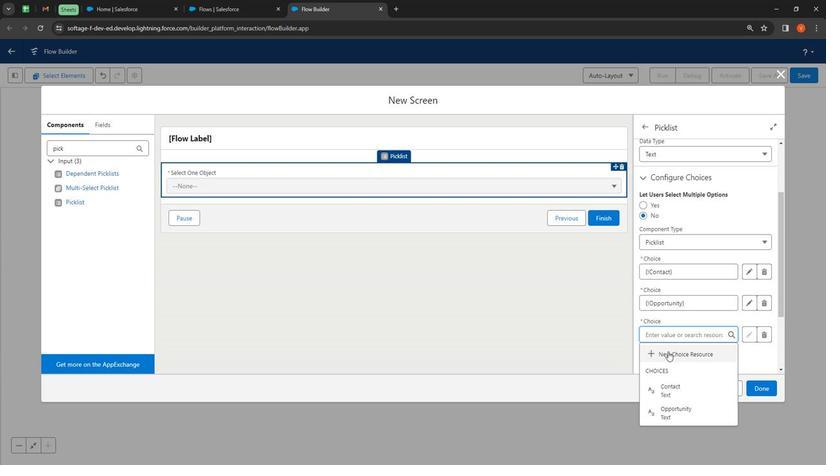 
Action: Mouse pressed left at (652, 351)
Screenshot: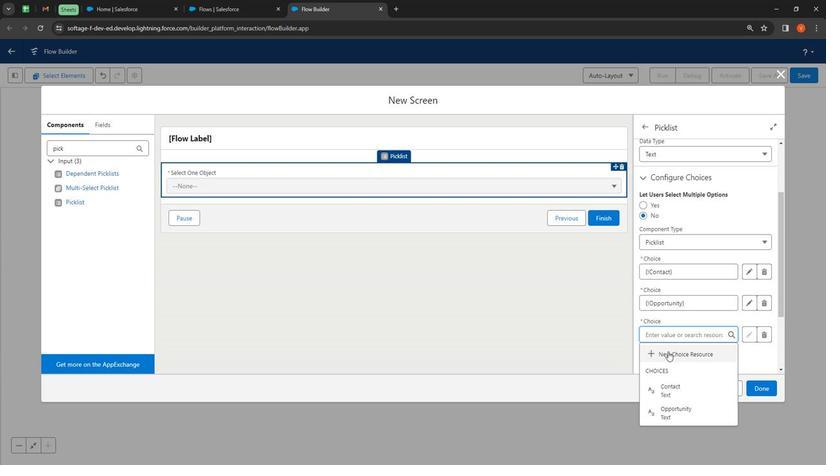 
Action: Mouse moved to (390, 200)
Screenshot: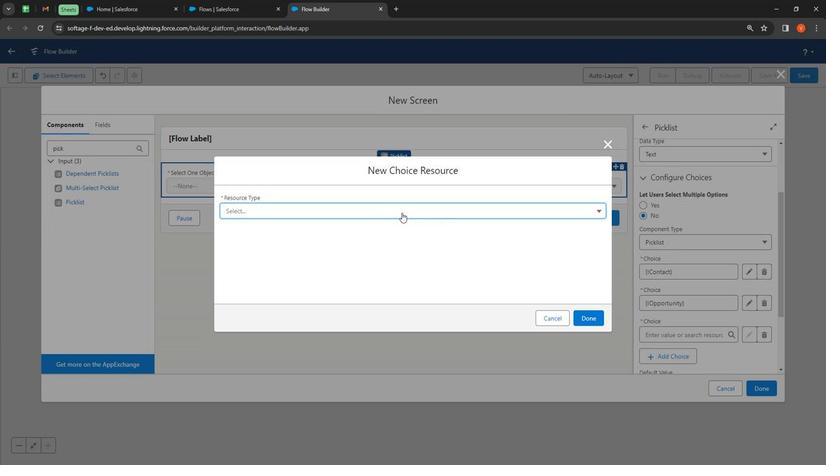 
Action: Mouse pressed left at (390, 200)
Screenshot: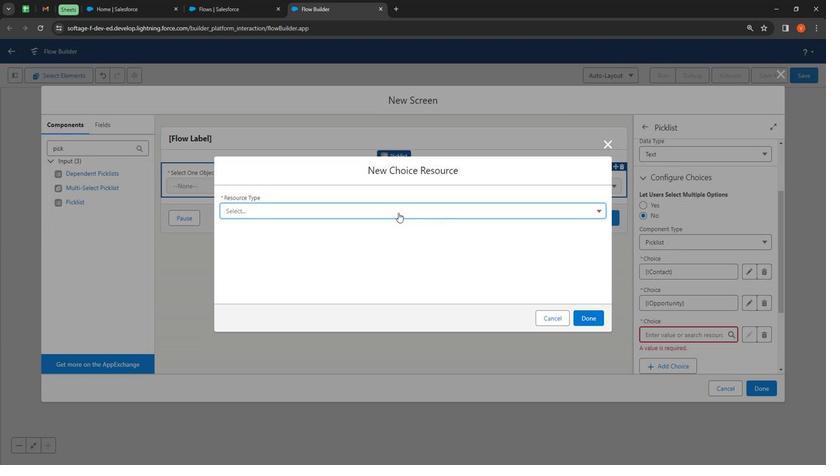 
Action: Mouse moved to (372, 225)
Screenshot: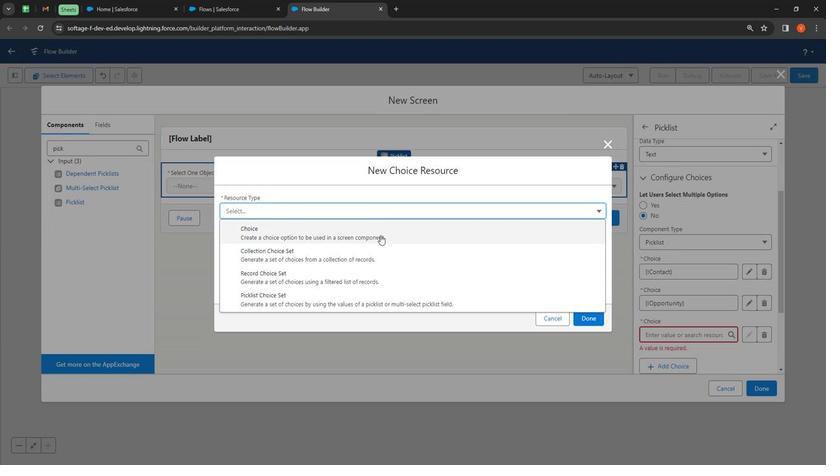 
Action: Mouse pressed left at (372, 225)
Screenshot: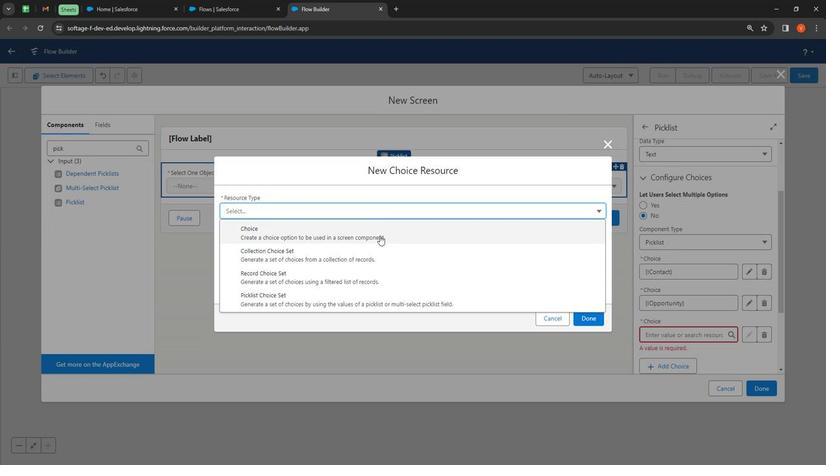 
Action: Mouse moved to (264, 139)
Screenshot: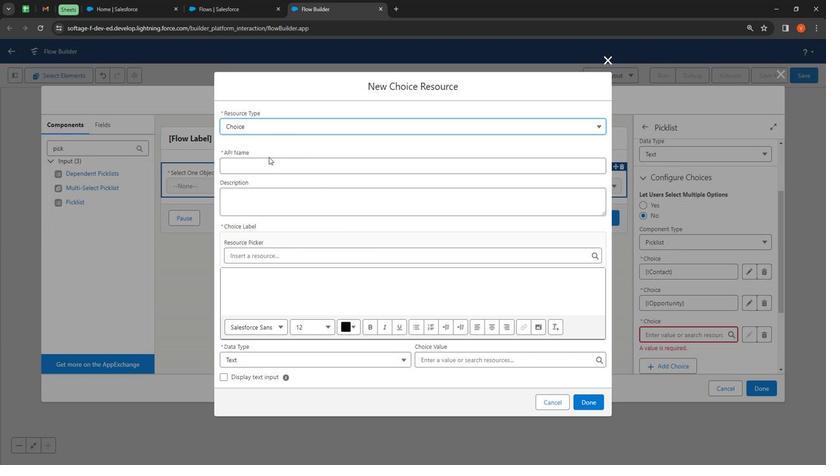 
Action: Mouse pressed left at (264, 139)
Screenshot: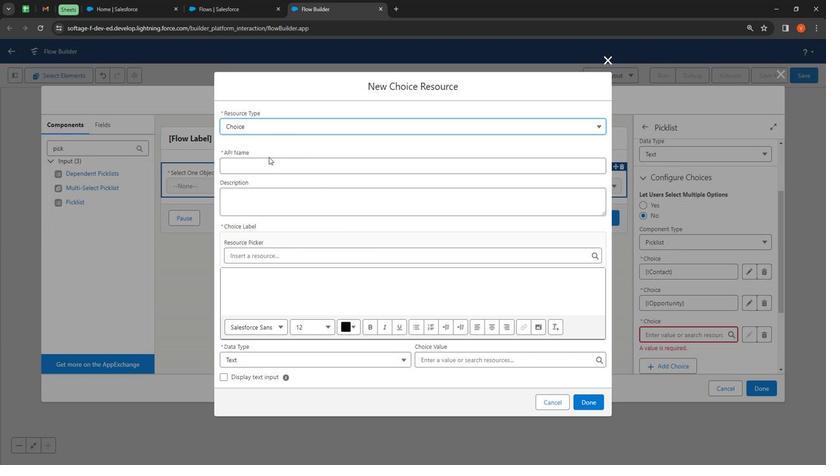 
Action: Mouse moved to (264, 145)
Screenshot: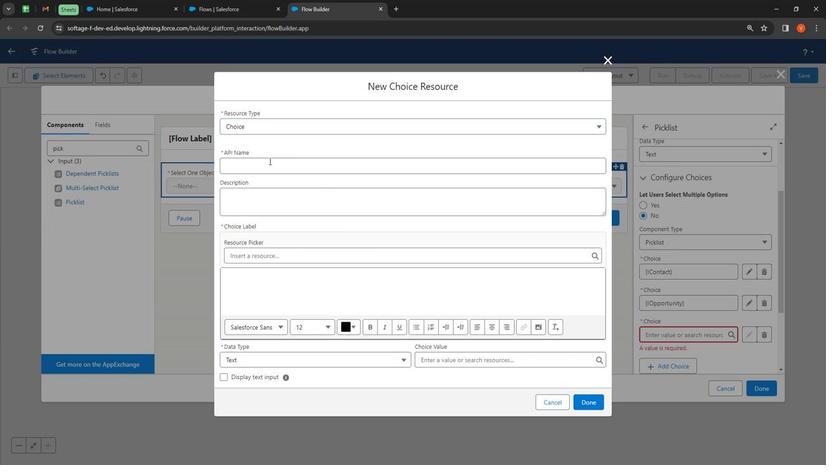 
Action: Mouse pressed left at (264, 145)
Screenshot: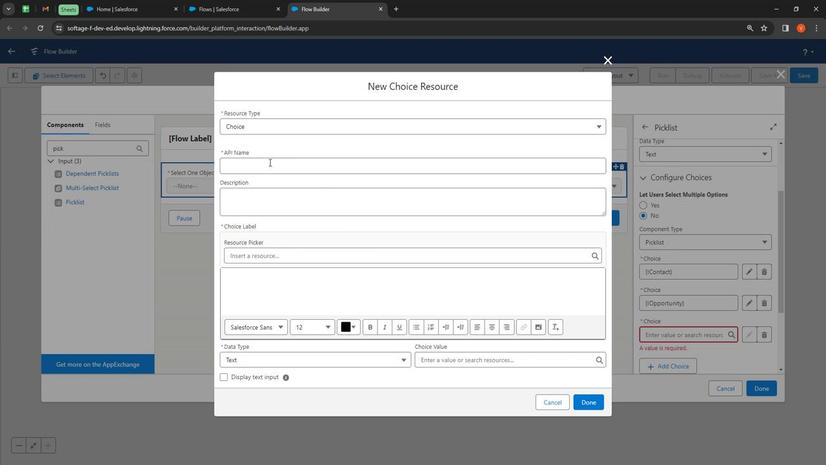 
Action: Key pressed <Key.shift>
Screenshot: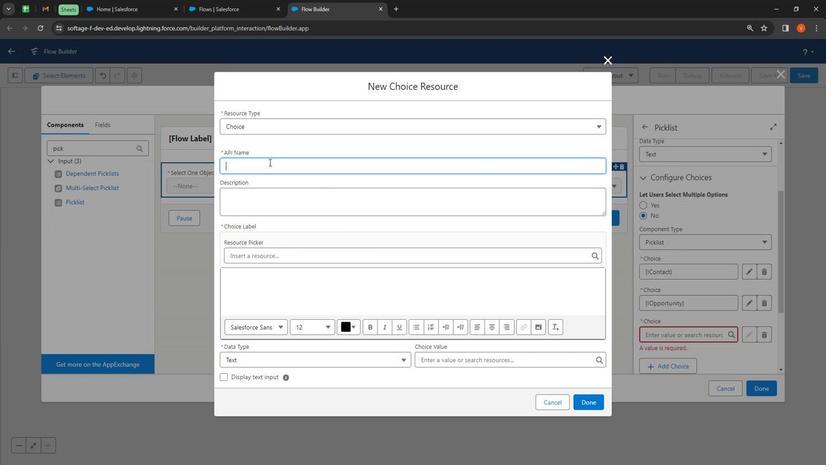 
Action: Mouse moved to (264, 145)
Screenshot: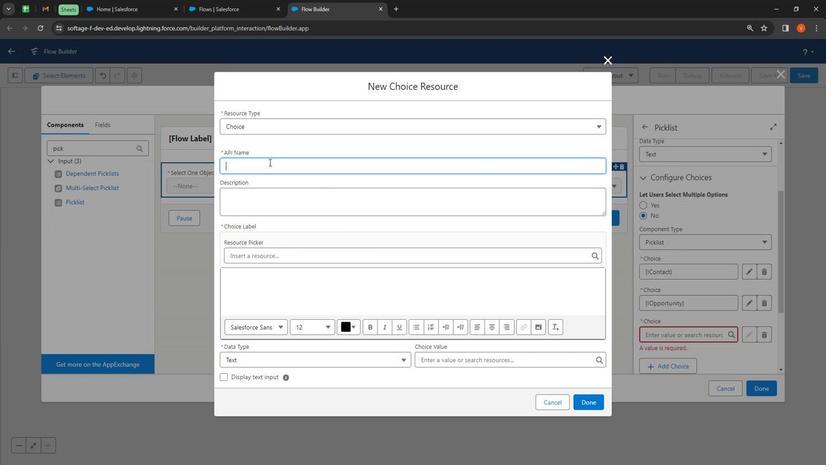 
Action: Key pressed Case<Key.space>
Screenshot: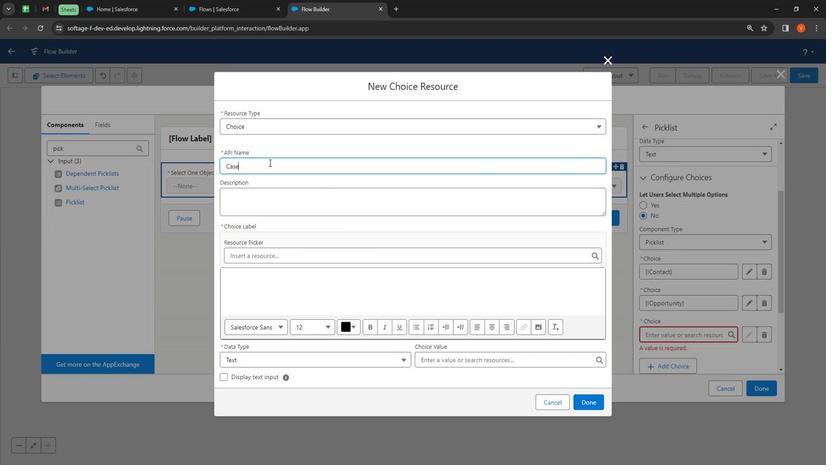 
Action: Mouse moved to (293, 188)
Screenshot: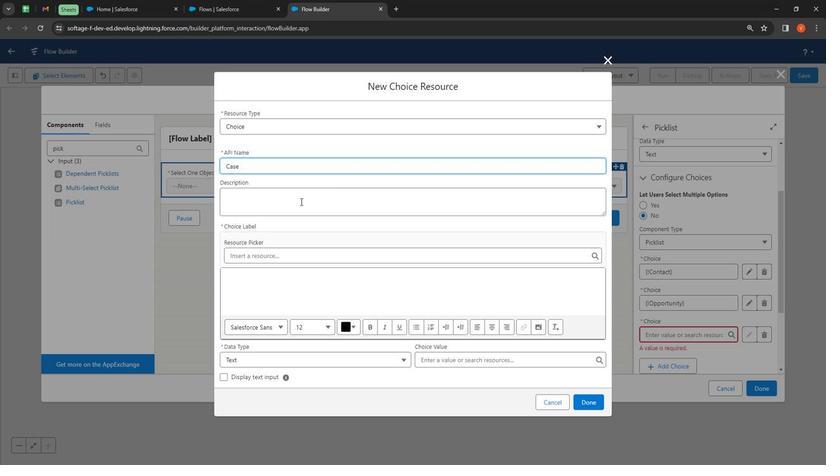 
Action: Mouse pressed left at (293, 188)
Screenshot: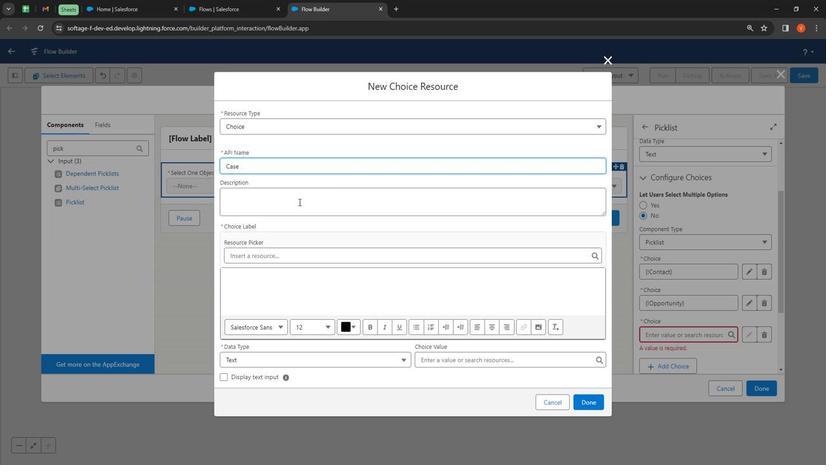 
Action: Mouse moved to (290, 189)
Screenshot: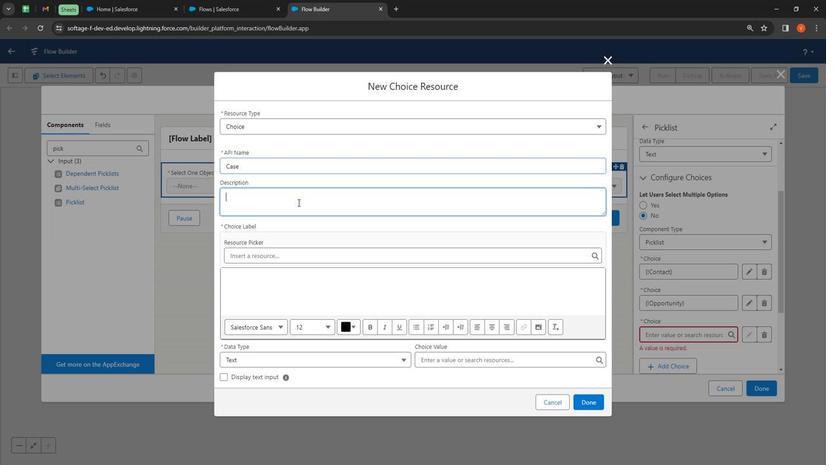 
Action: Key pressed <Key.shift>Create<Key.space>case<Key.space>element
Screenshot: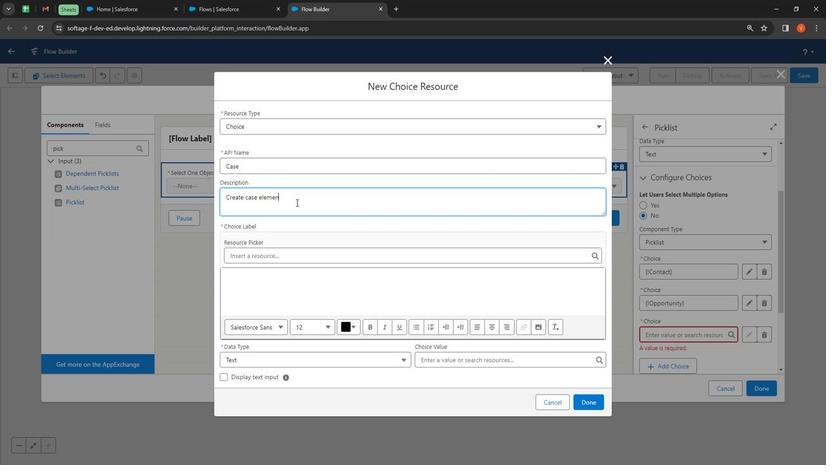 
Action: Mouse moved to (290, 189)
Screenshot: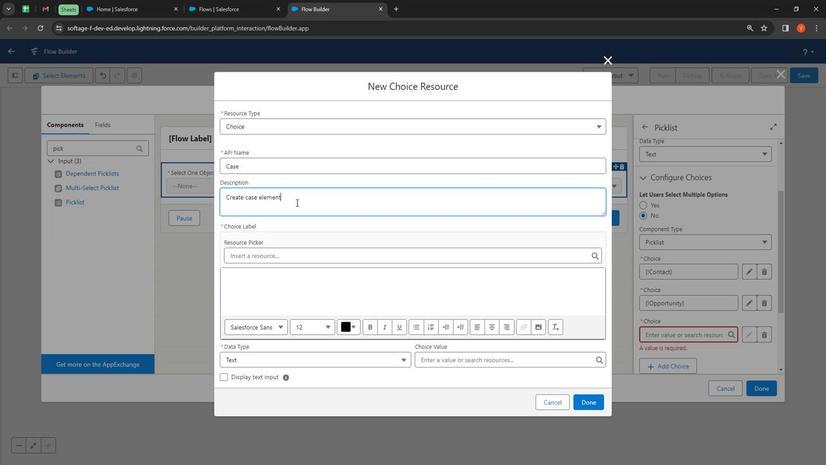 
Action: Key pressed <Key.space>using<Key.space><Key.space>screen<Key.space>flow
Screenshot: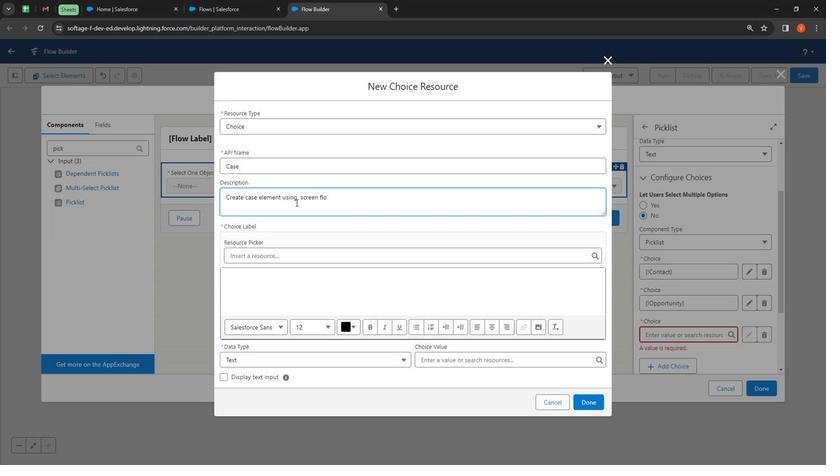 
Action: Mouse moved to (276, 282)
Screenshot: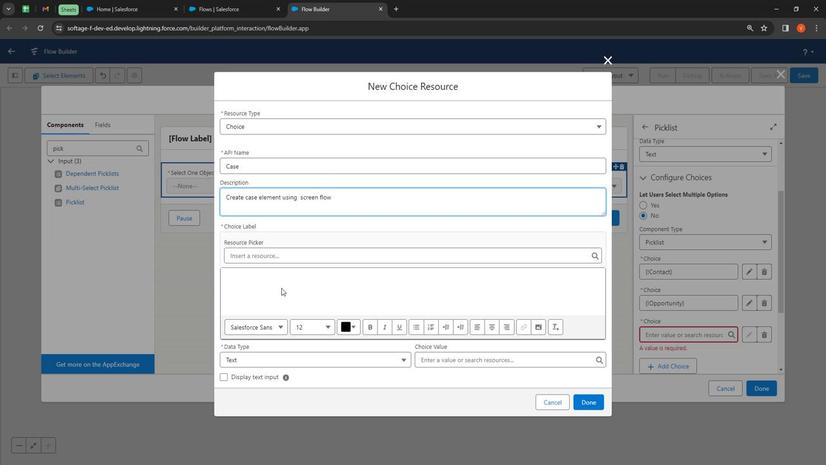 
Action: Mouse pressed left at (276, 282)
Screenshot: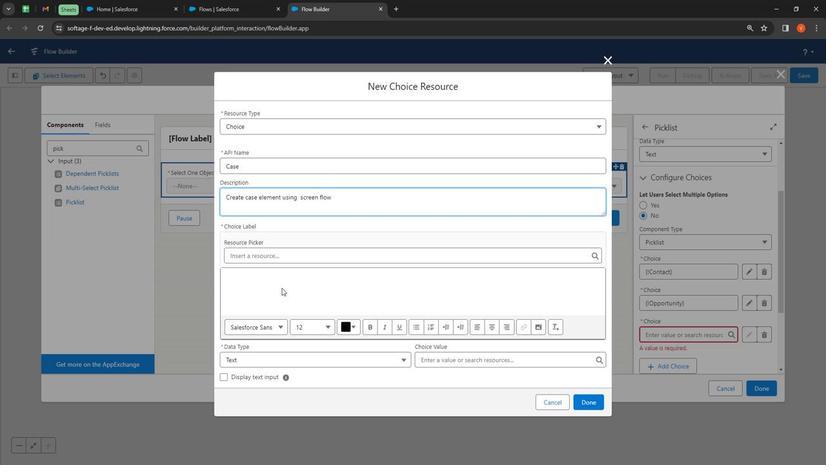 
Action: Mouse moved to (277, 277)
Screenshot: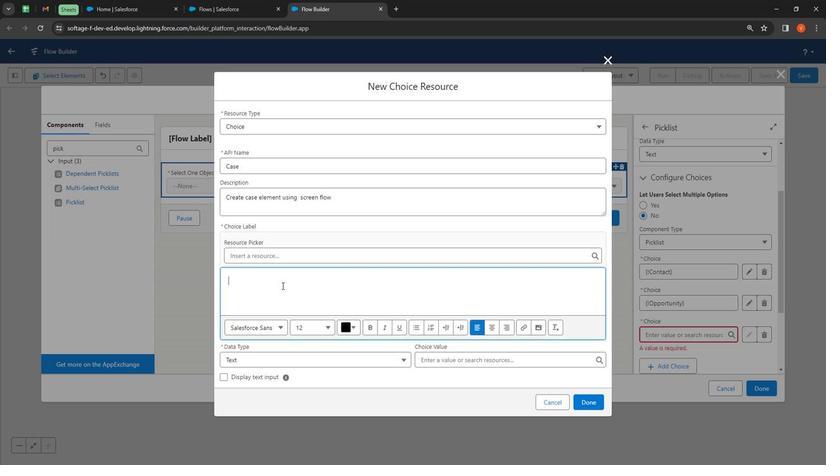 
Action: Key pressed <Key.shift>Create<Key.space><Key.shift>Screen<Key.space>flow<Key.space>using<Key.space>
Screenshot: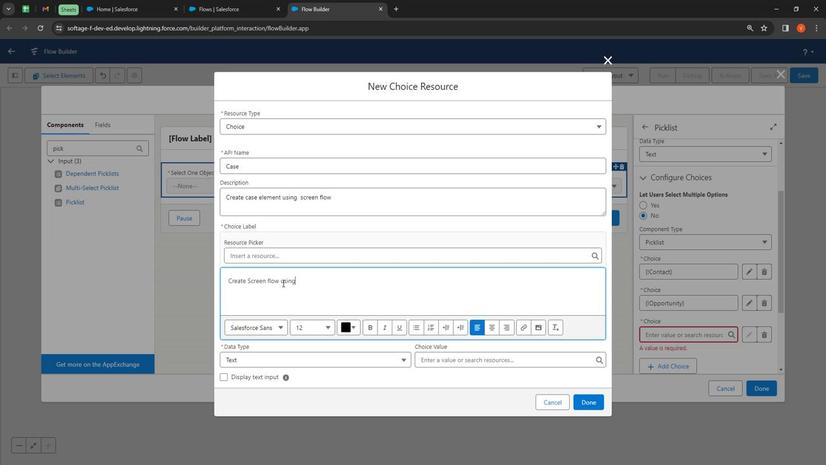 
Action: Mouse moved to (261, 274)
Screenshot: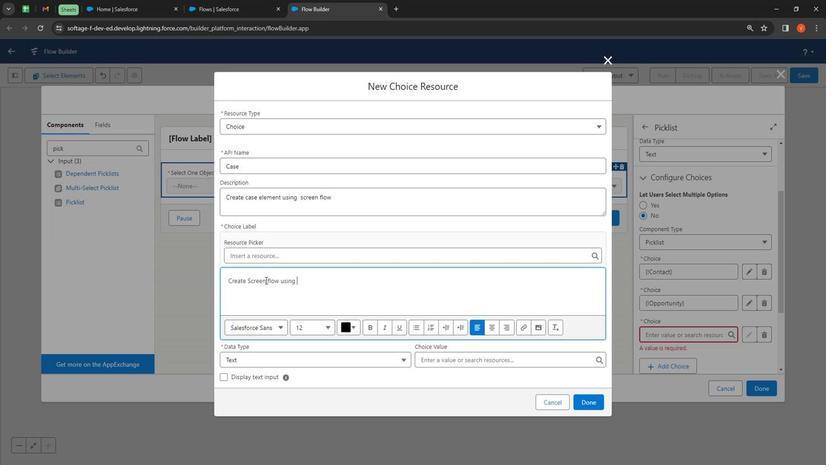 
Action: Mouse pressed left at (261, 274)
Screenshot: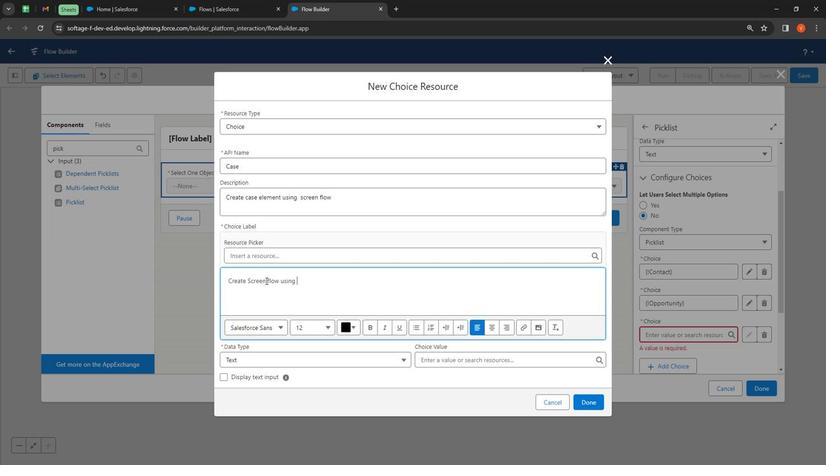 
Action: Mouse moved to (242, 276)
Screenshot: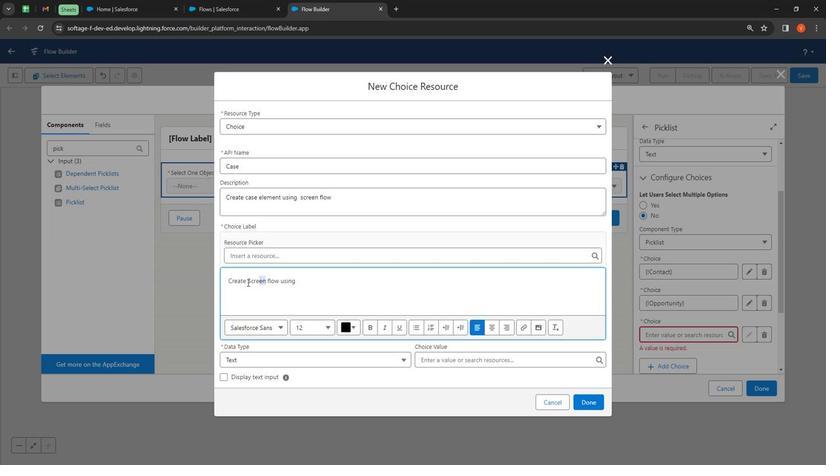 
Action: Mouse pressed left at (242, 276)
Screenshot: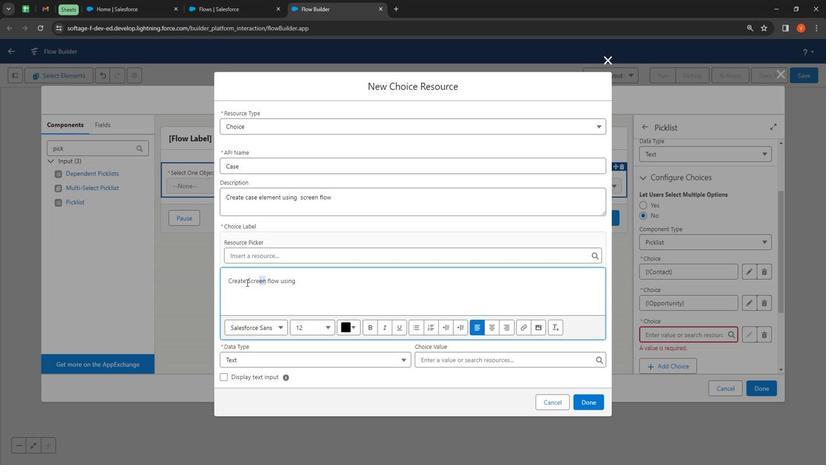 
Action: Mouse pressed left at (242, 276)
Screenshot: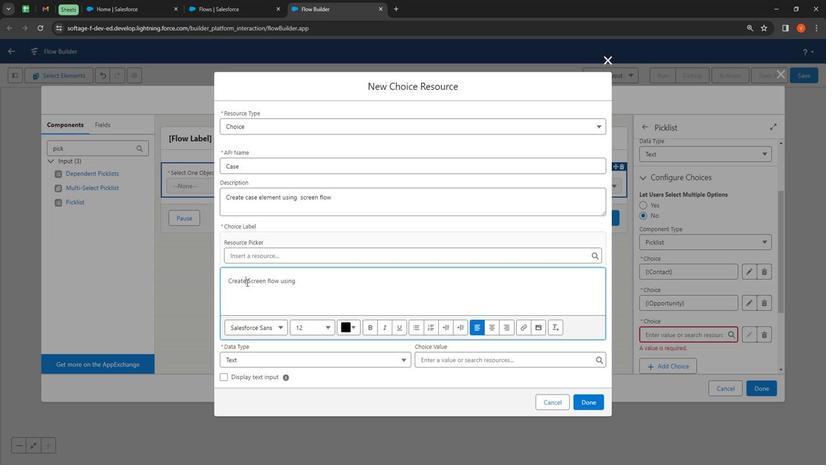 
Action: Mouse moved to (277, 275)
Screenshot: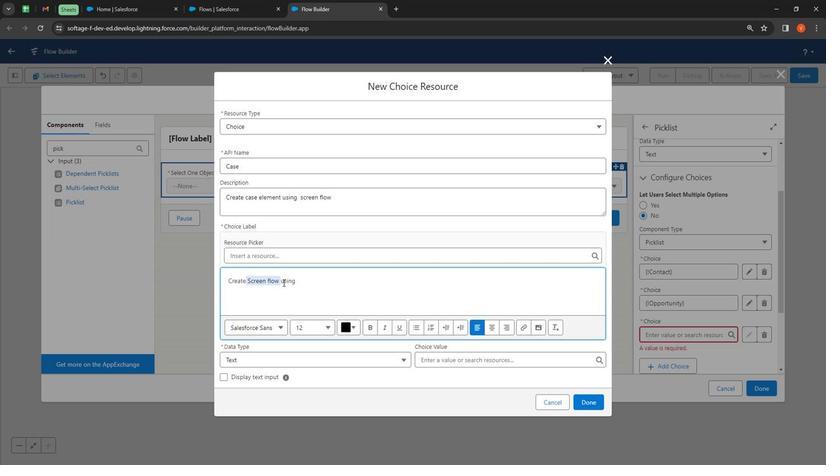 
Action: Key pressed <Key.backspace><Key.space>case<Key.space>record<Key.space><Key.down>flow
Screenshot: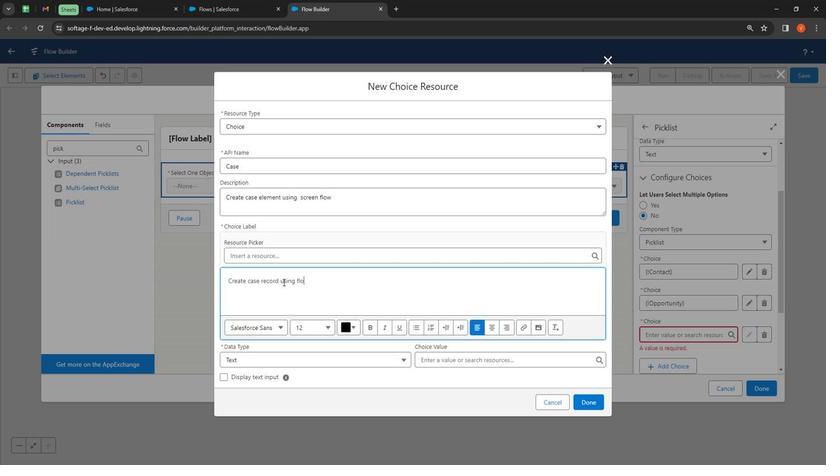 
Action: Mouse moved to (432, 359)
Screenshot: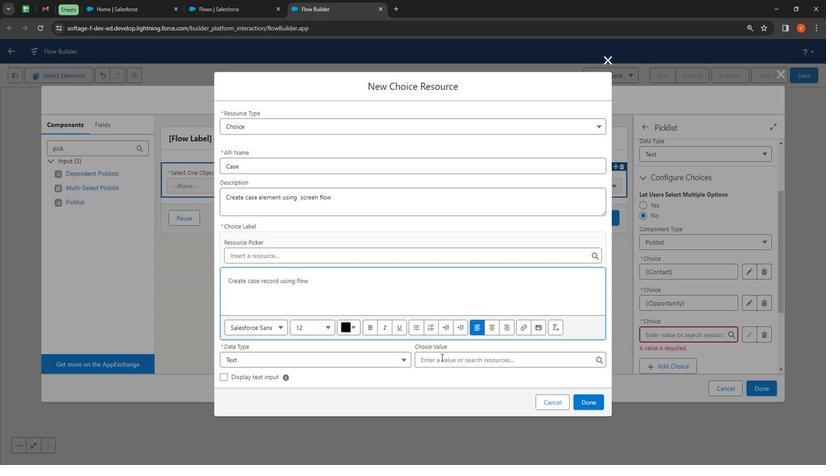 
Action: Mouse pressed left at (432, 359)
Screenshot: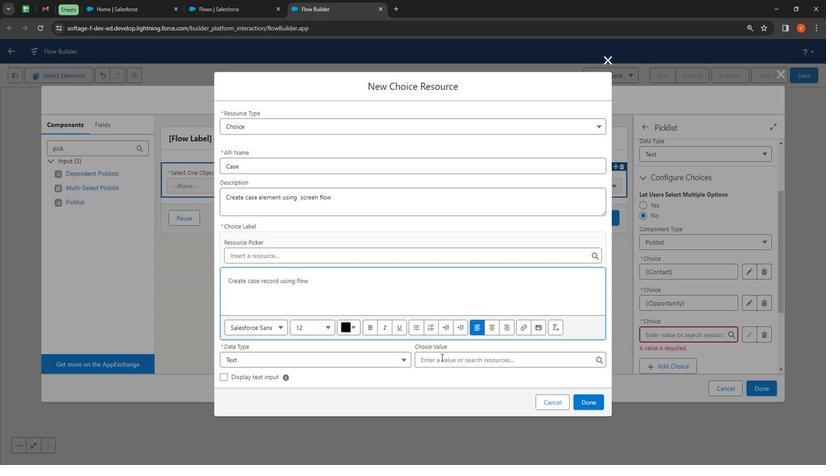 
Action: Mouse moved to (418, 349)
Screenshot: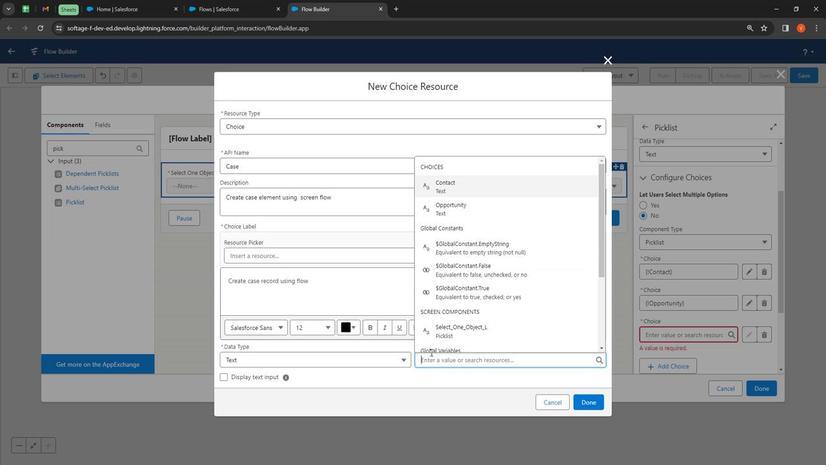 
Action: Key pressed <Key.shift>
Screenshot: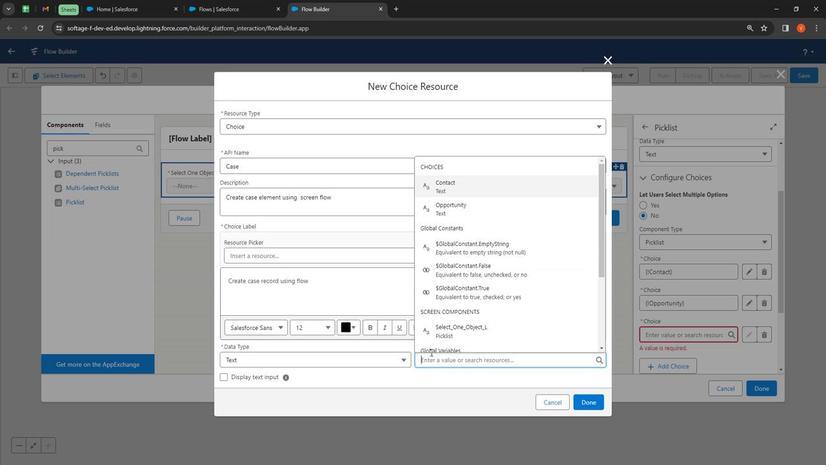 
Action: Mouse moved to (415, 346)
Screenshot: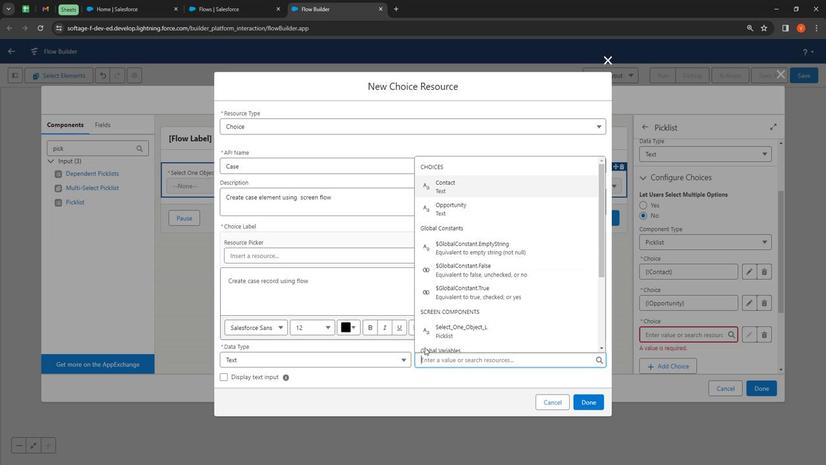 
Action: Key pressed Case
Screenshot: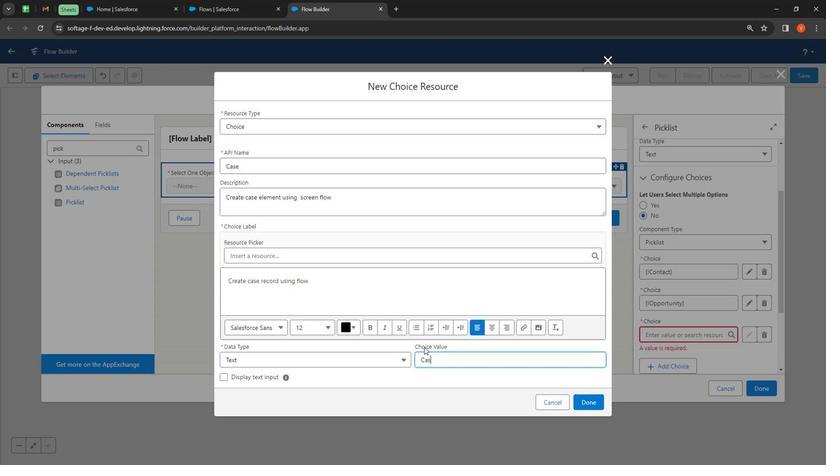 
Action: Mouse moved to (573, 407)
Screenshot: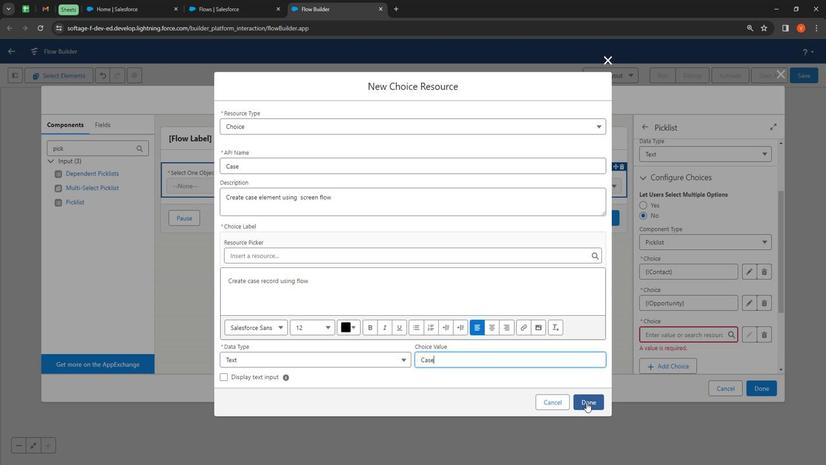 
Action: Mouse pressed left at (573, 407)
Screenshot: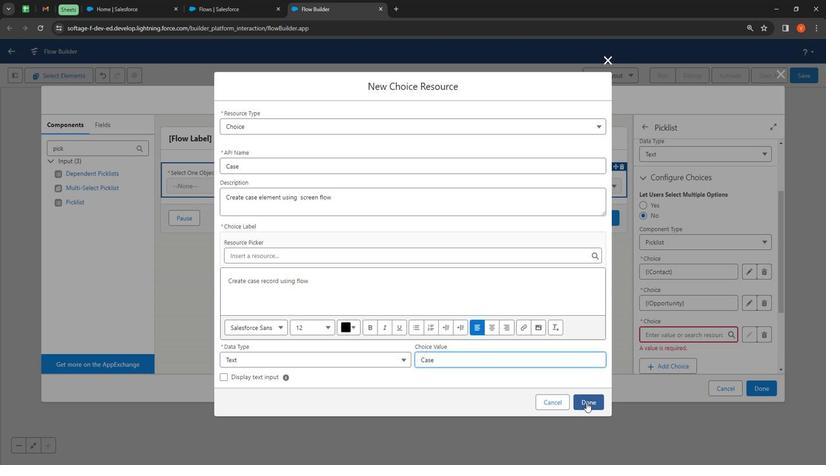 
Action: Mouse moved to (726, 357)
Screenshot: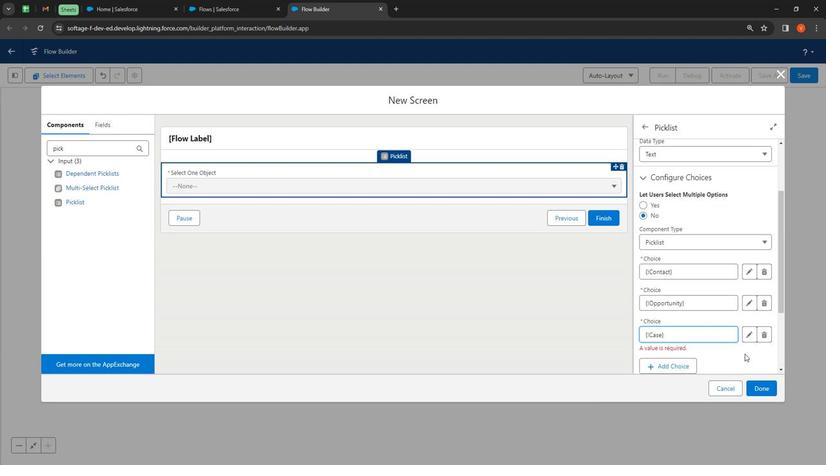 
Action: Mouse pressed left at (726, 357)
Screenshot: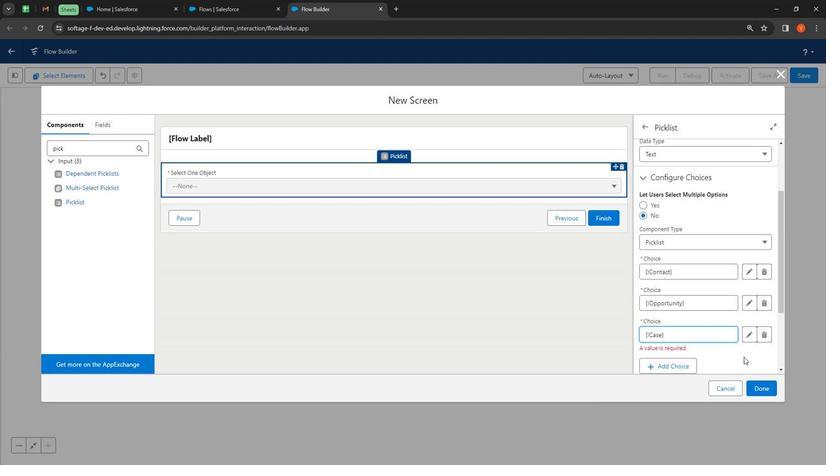 
Action: Mouse moved to (490, 306)
Screenshot: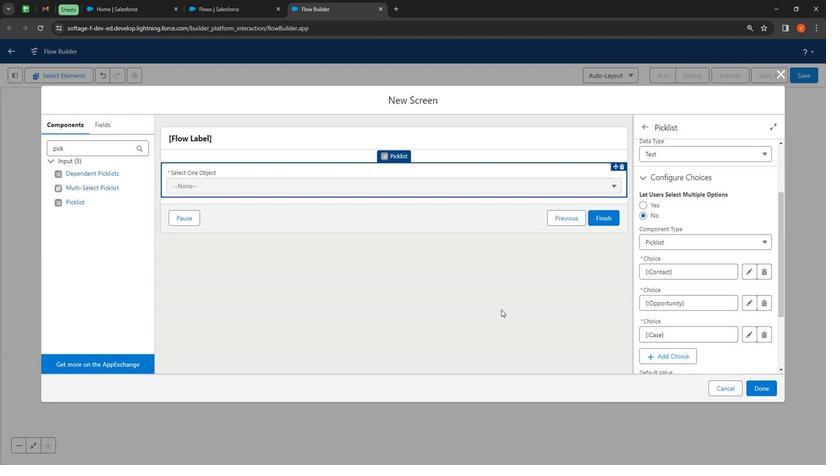
Action: Mouse pressed left at (490, 306)
Screenshot: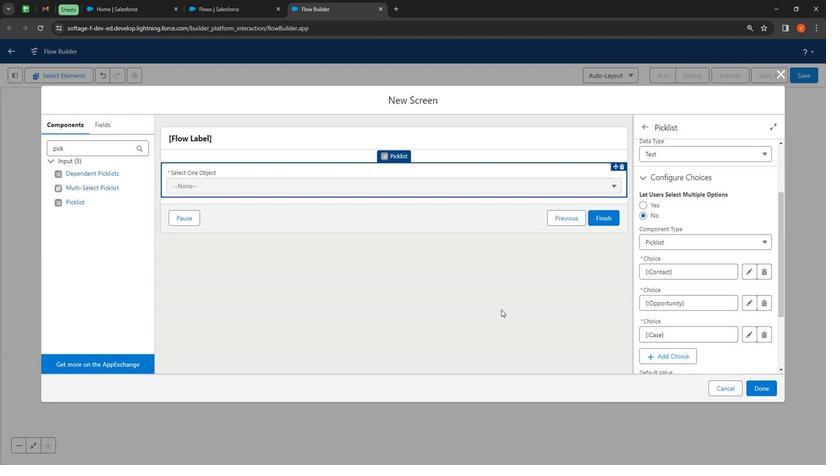 
Action: Mouse moved to (191, 119)
Screenshot: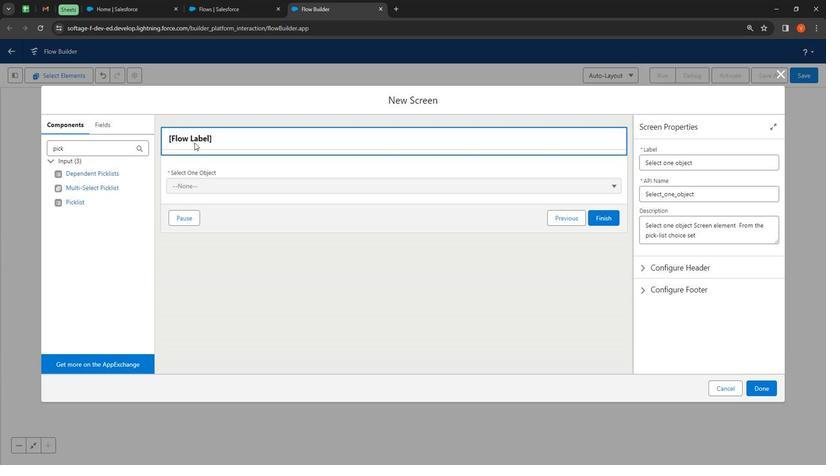 
Action: Mouse pressed left at (191, 119)
Screenshot: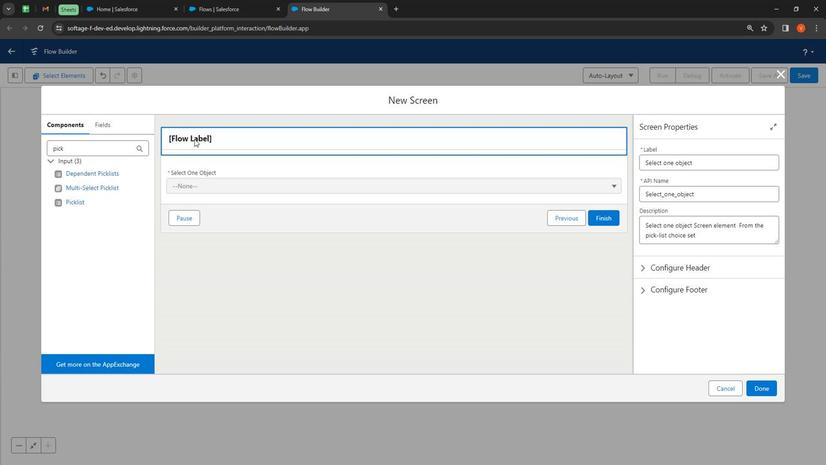 
Action: Mouse pressed left at (191, 119)
Screenshot: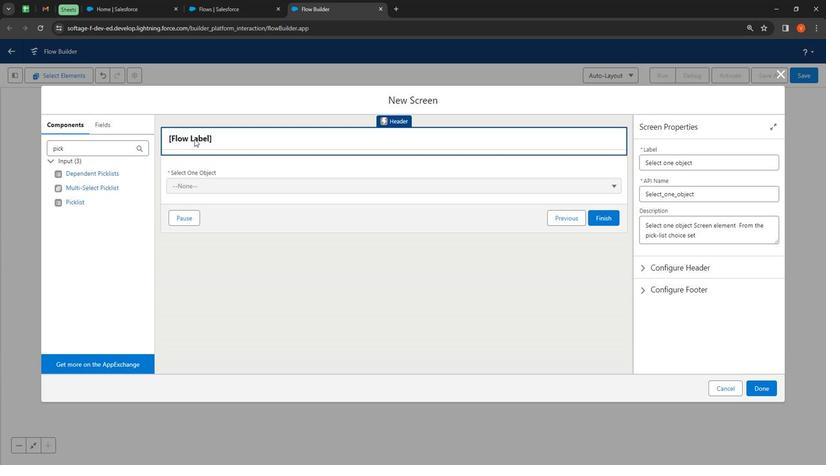 
Action: Mouse moved to (743, 393)
Screenshot: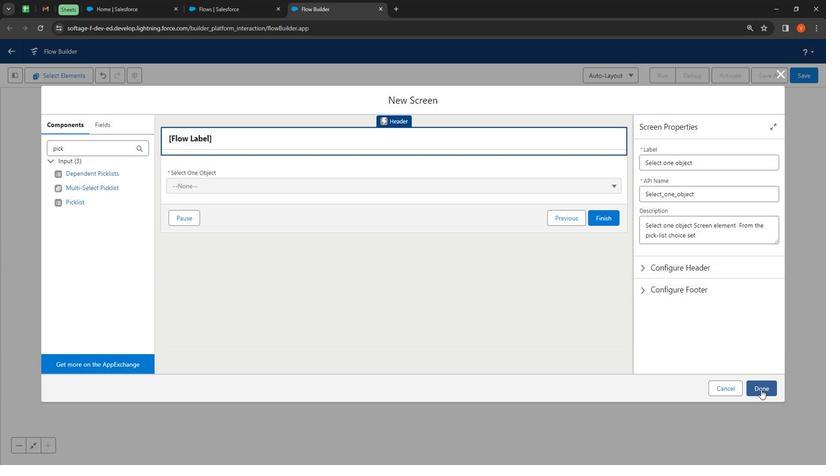 
Action: Mouse pressed left at (743, 393)
Screenshot: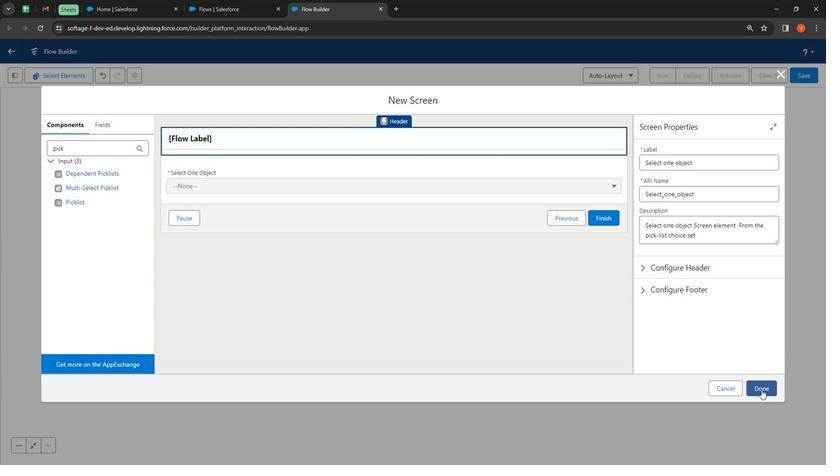 
Action: Mouse moved to (405, 176)
Screenshot: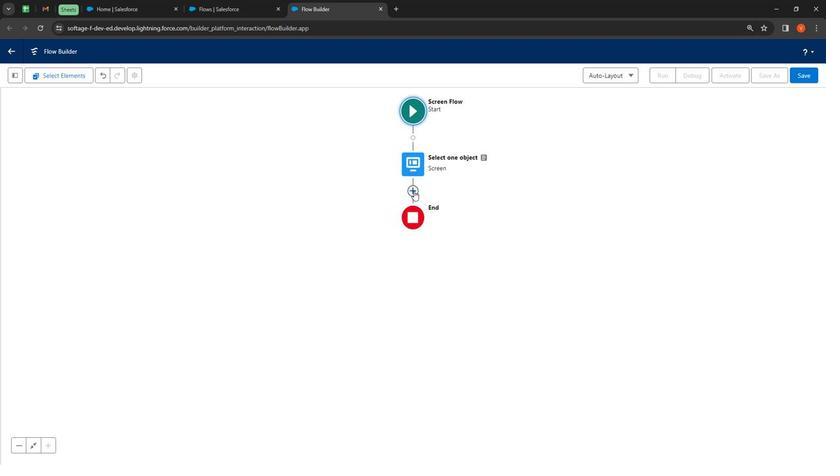 
Action: Mouse pressed left at (405, 176)
Screenshot: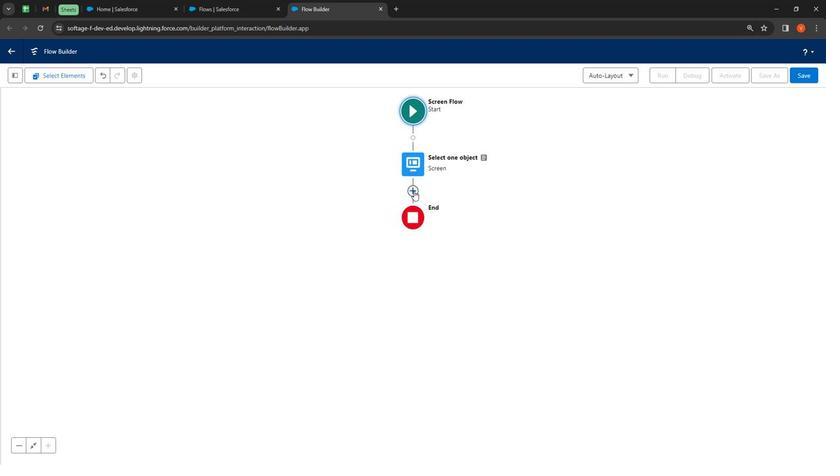 
Action: Mouse moved to (420, 303)
Screenshot: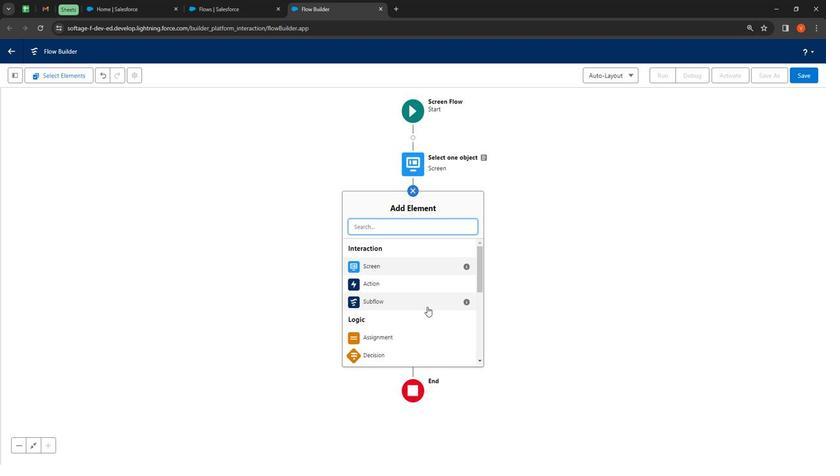 
Action: Mouse scrolled (420, 303) with delta (0, 0)
Screenshot: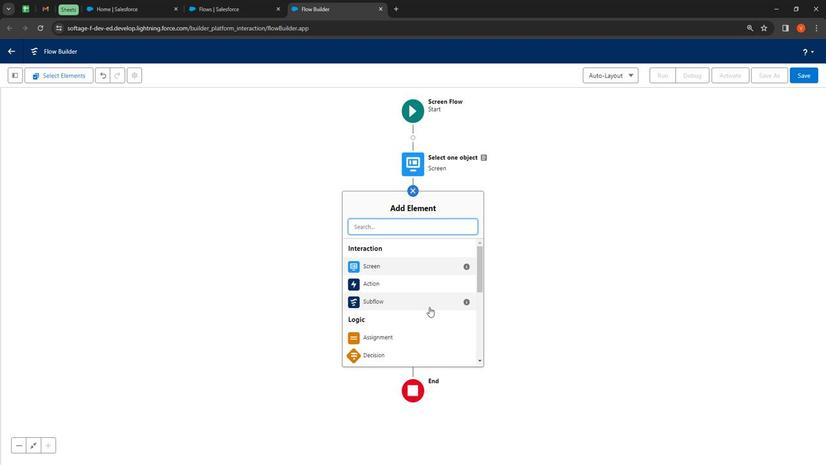 
Action: Mouse moved to (372, 310)
Screenshot: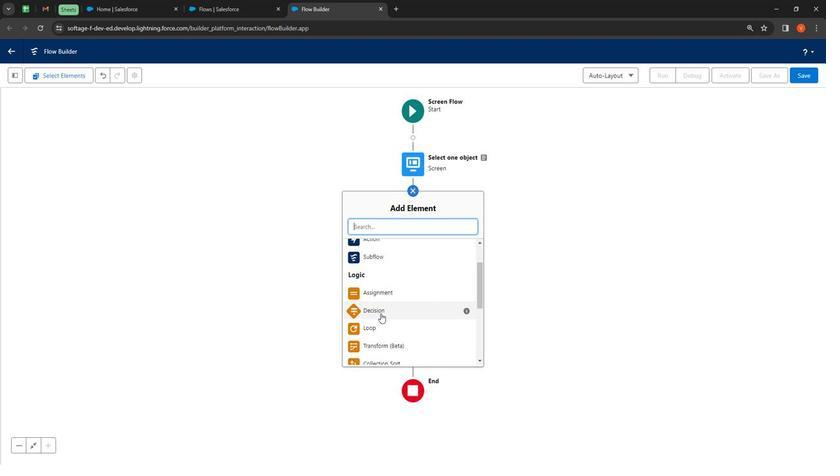 
Action: Mouse pressed left at (372, 310)
Screenshot: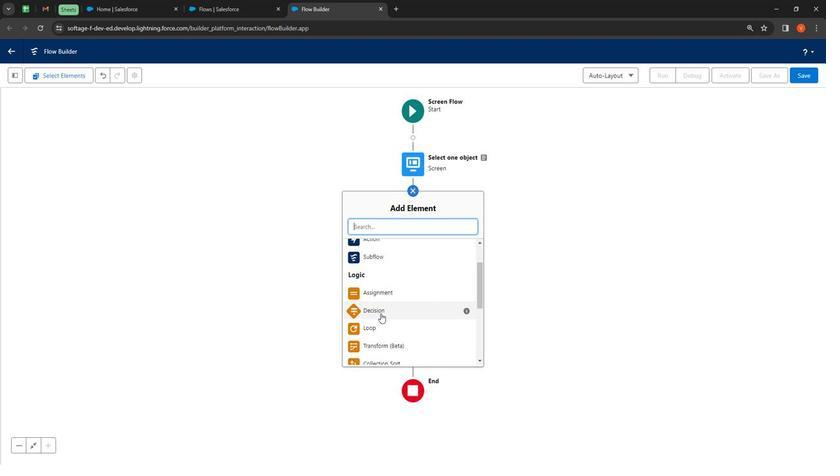 
Action: Mouse moved to (230, 132)
Screenshot: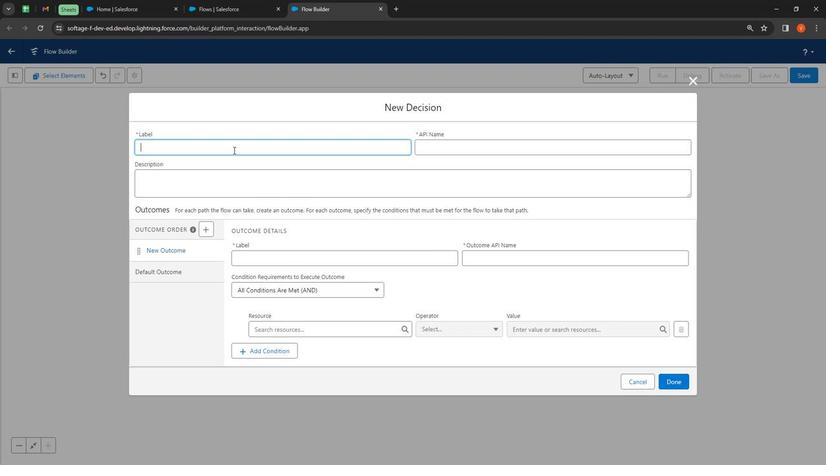 
Action: Mouse pressed left at (230, 132)
Screenshot: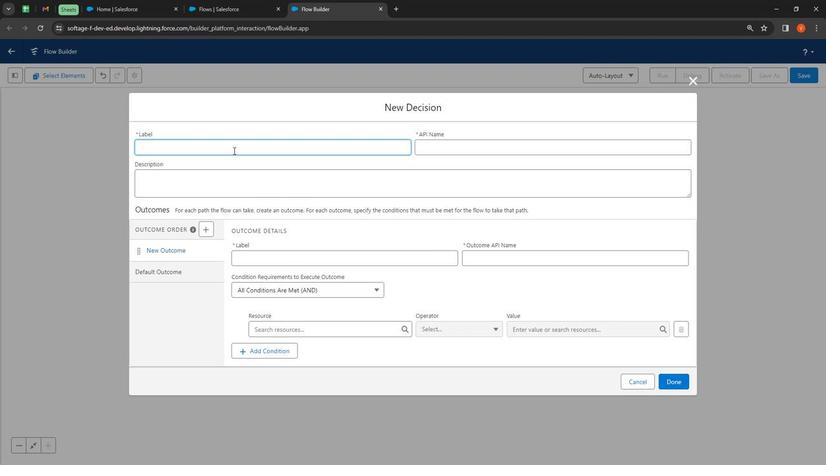 
Action: Mouse moved to (228, 133)
Screenshot: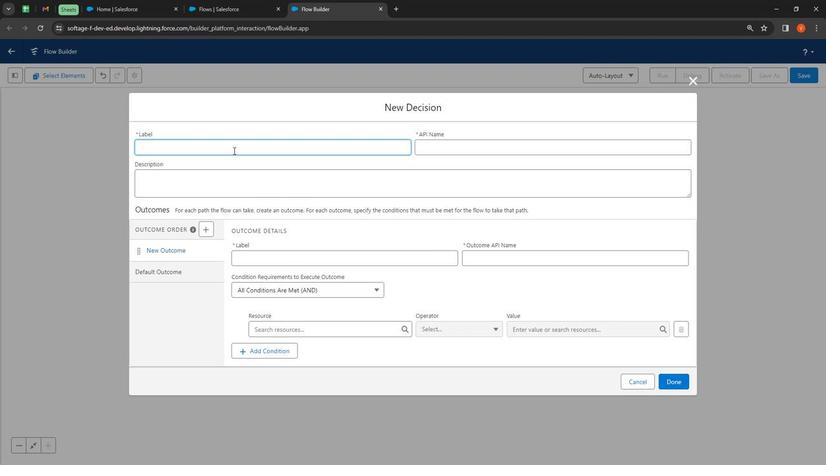 
Action: Key pressed <Key.shift>
Screenshot: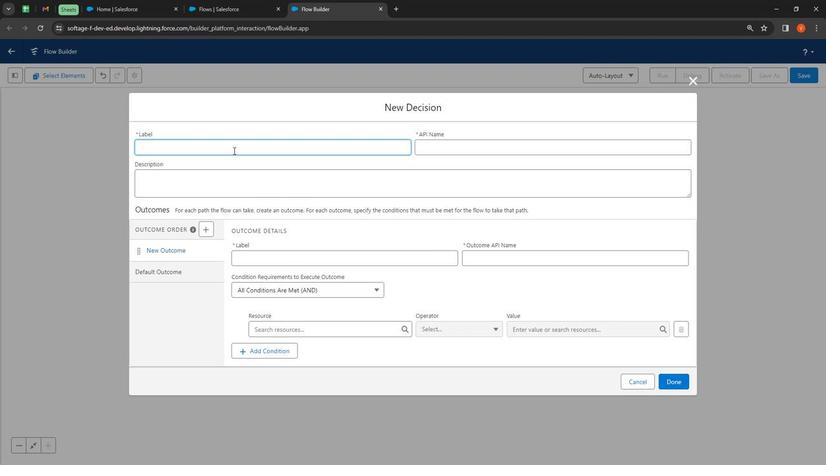 
Action: Mouse moved to (228, 133)
Screenshot: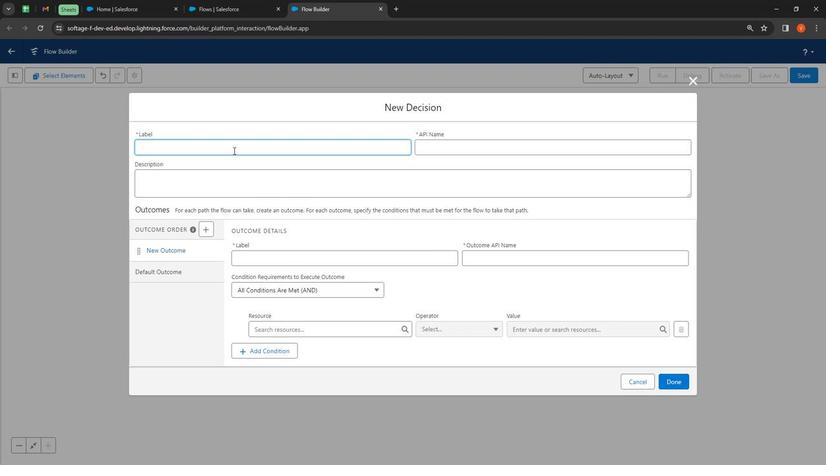
Action: Key pressed <Key.shift><Key.shift><Key.shift><Key.shift><Key.shift><Key.shift><Key.shift><Key.shift><Key.shift><Key.shift><Key.shift>Check<Key.space>selected<Key.space><Key.shift><Key.shift><Key.shift>Obje
Screenshot: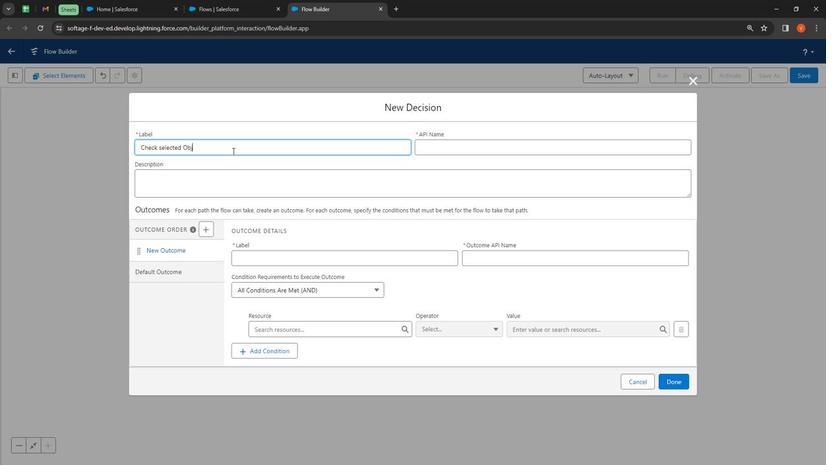 
Action: Mouse moved to (228, 133)
Screenshot: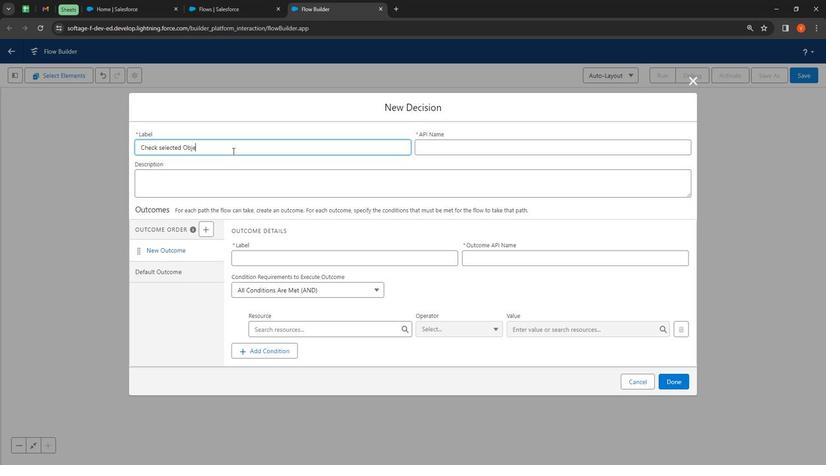 
Action: Key pressed c
Screenshot: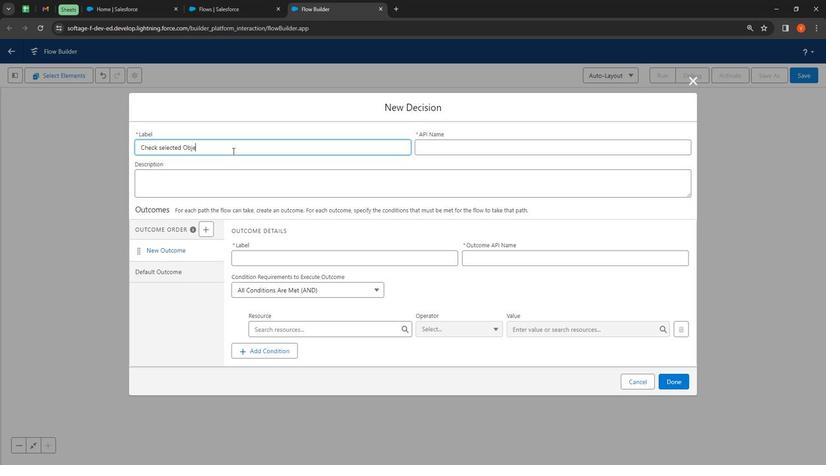 
Action: Mouse moved to (228, 133)
Screenshot: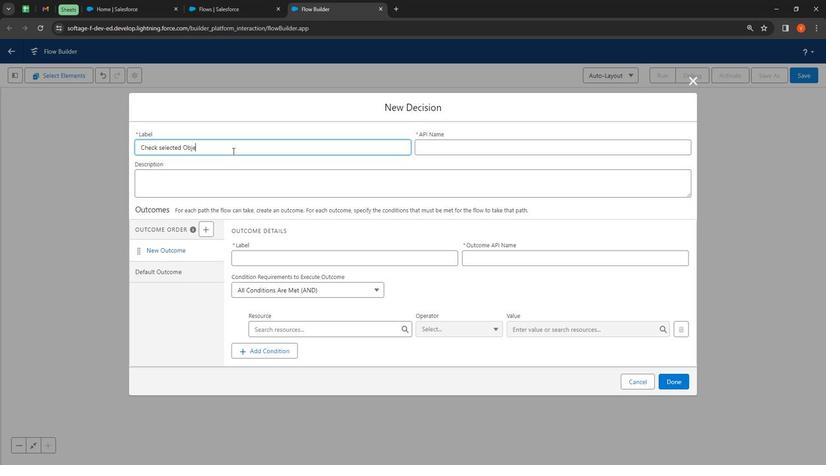 
Action: Key pressed t<Key.space><Key.tab><Key.tab><Key.shift><Key.shift><Key.shift><Key.shift><Key.shift><Key.shift><Key.shift><Key.shift><Key.shift><Key.shift><Key.shift><Key.shift><Key.shift><Key.shift><Key.shift><Key.shift><Key.shift><Key.shift><Key.shift><Key.shift><Key.shift><Key.shift><Key.shift><Key.shift><Key.shift>Selected<Key.space>object<Key.space><Key.shift><Key.backspace><Key.shift>!<Key.space><Key.shift>Please<Key.space><Key.shift>Fill<Key.space>the<Key.space>details<Key.space><Key.space>to<Key.space>the<Key.space>flow<Key.space>to<Key.space>create<Key.space>the<Key.space>records
Screenshot: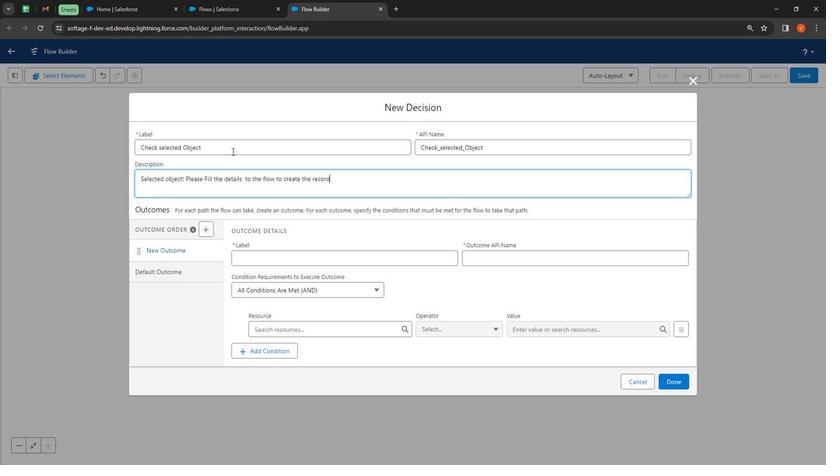 
Action: Mouse moved to (286, 252)
Screenshot: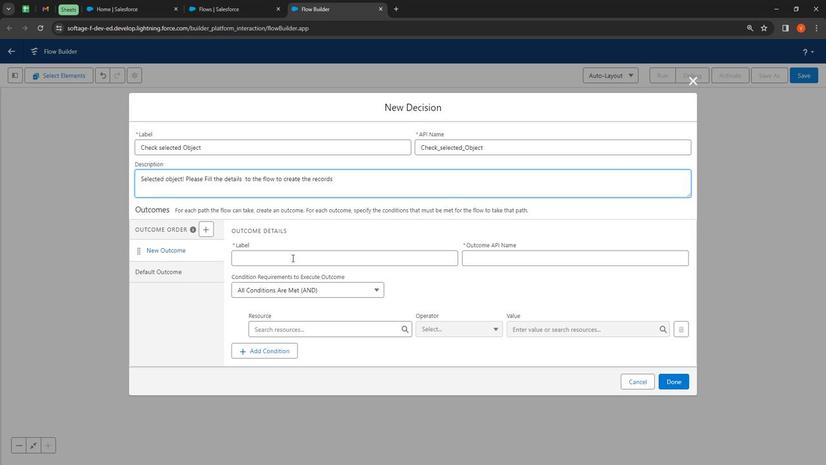
Action: Mouse pressed left at (286, 252)
Screenshot: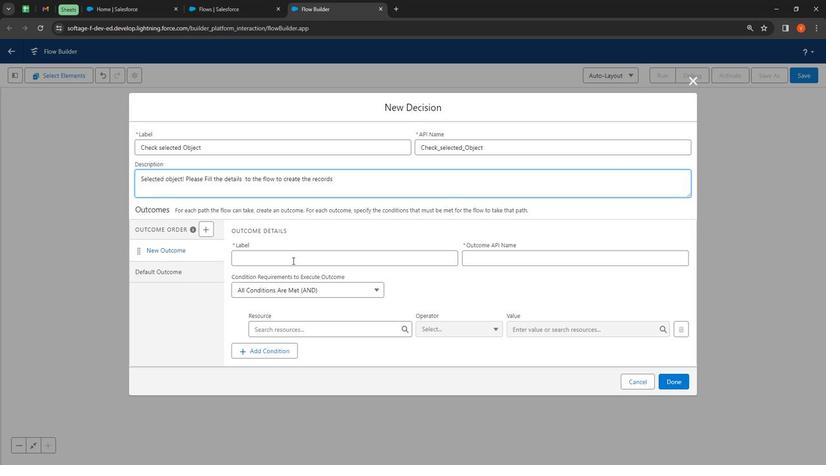 
Action: Key pressed <Key.shift><Key.shift><Key.shift><Key.shift><Key.shift><Key.shift><Key.shift><Key.shift><Key.shift><Key.shift>Is<Key.space><Key.shift>Contact<Key.shift><Key.shift><Key.shift><Key.shift><Key.shift><Key.shift><Key.shift><Key.shift>?
Screenshot: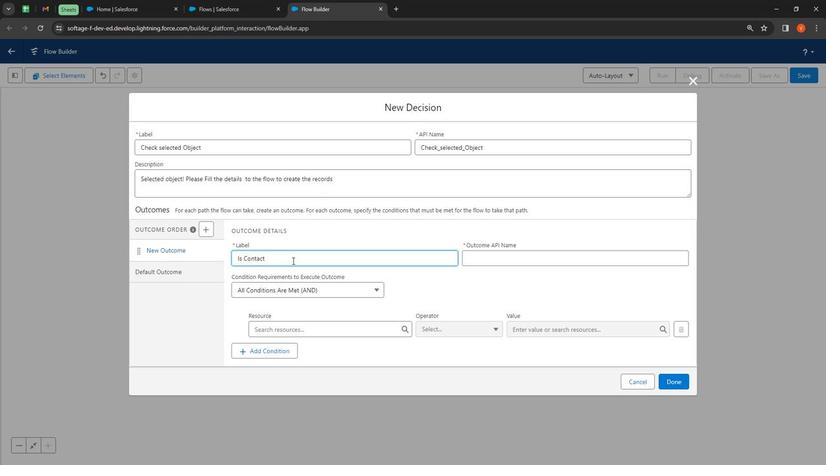 
Action: Mouse moved to (491, 255)
Screenshot: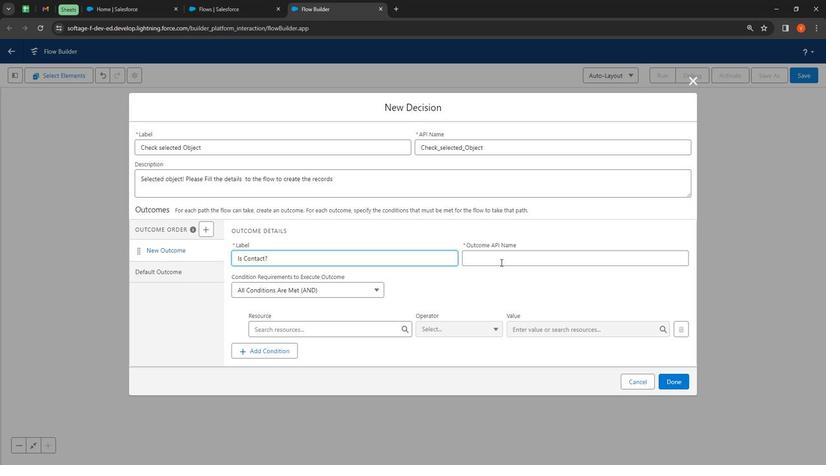 
Action: Mouse pressed left at (491, 255)
Screenshot: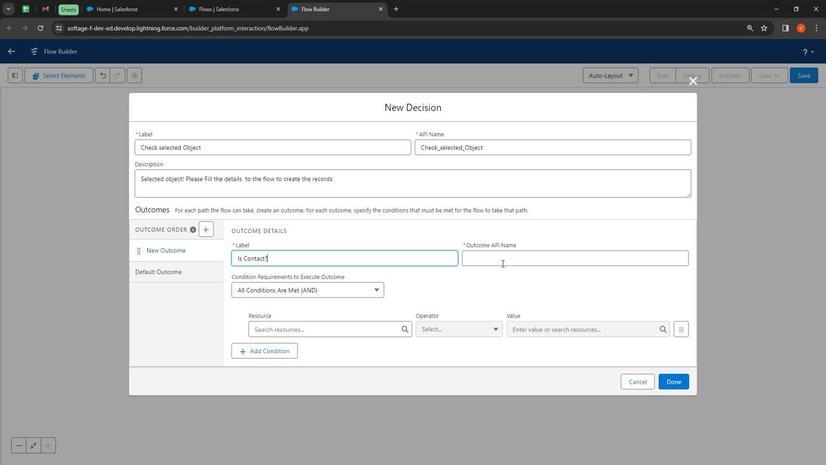 
Action: Mouse moved to (304, 328)
Screenshot: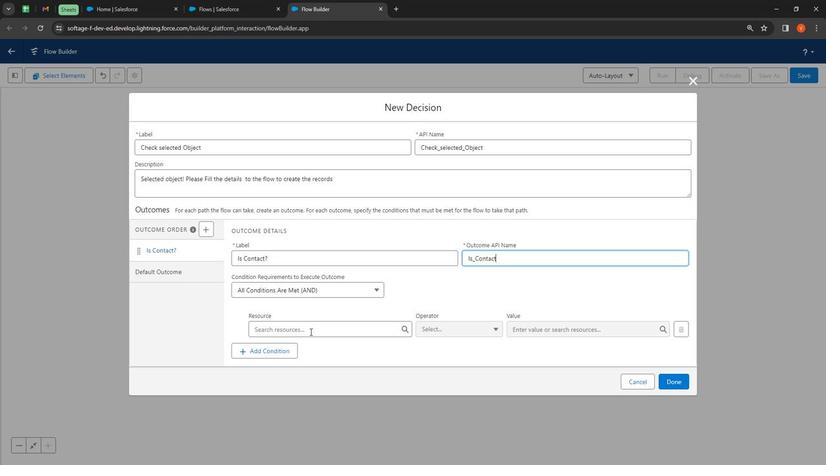 
Action: Mouse pressed left at (304, 328)
Screenshot: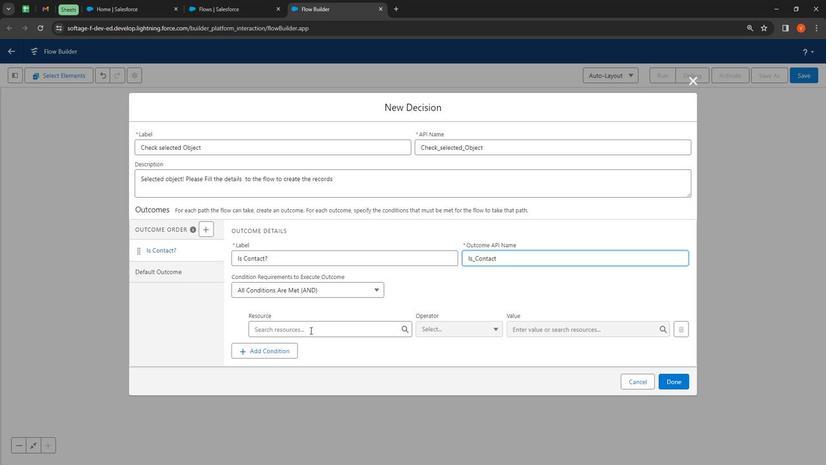 
Action: Mouse moved to (292, 184)
Screenshot: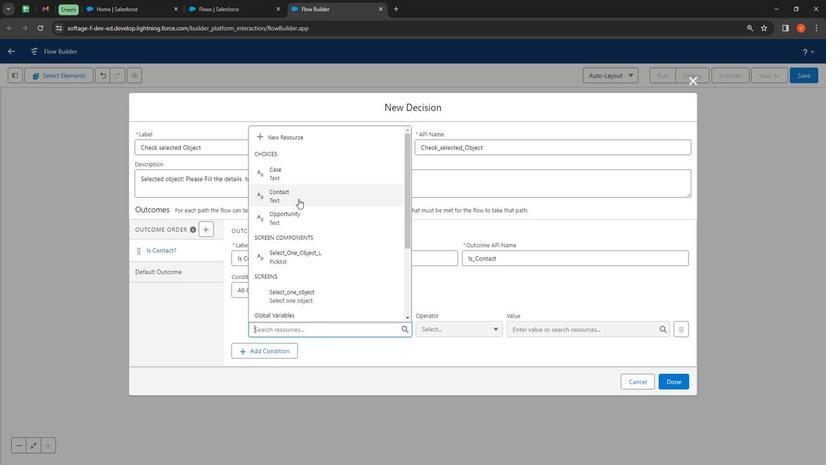 
Action: Mouse pressed left at (292, 184)
Screenshot: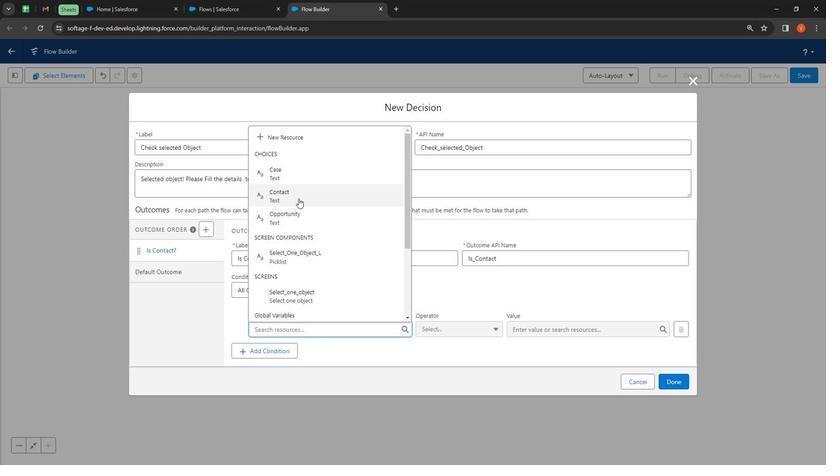 
Action: Mouse moved to (426, 330)
Screenshot: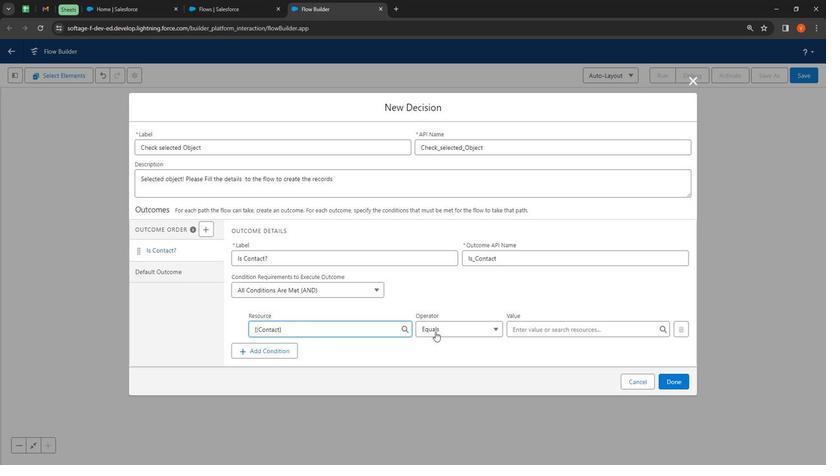 
Action: Mouse pressed left at (426, 330)
Screenshot: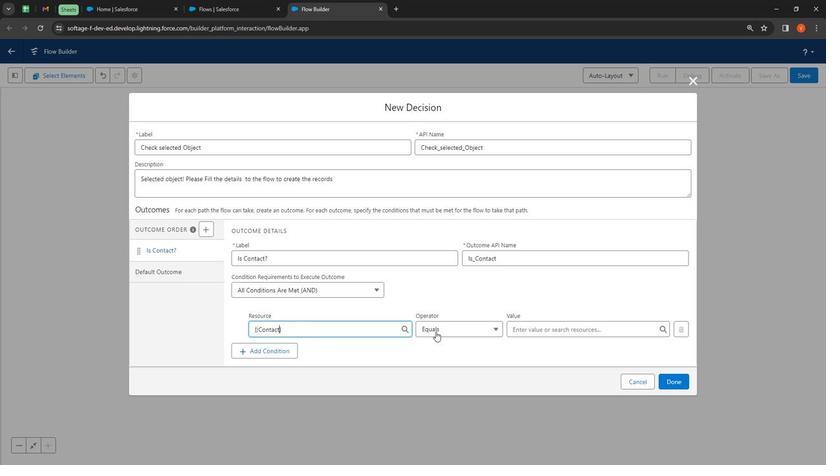 
Action: Mouse moved to (443, 350)
Screenshot: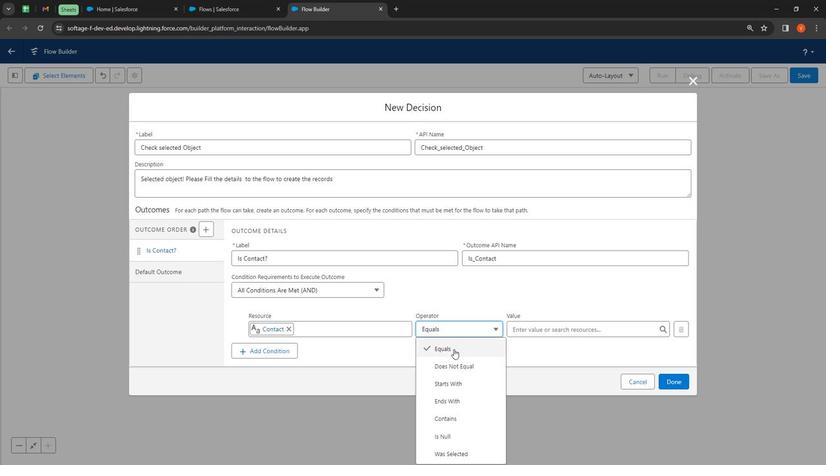 
Action: Mouse pressed left at (443, 350)
Screenshot: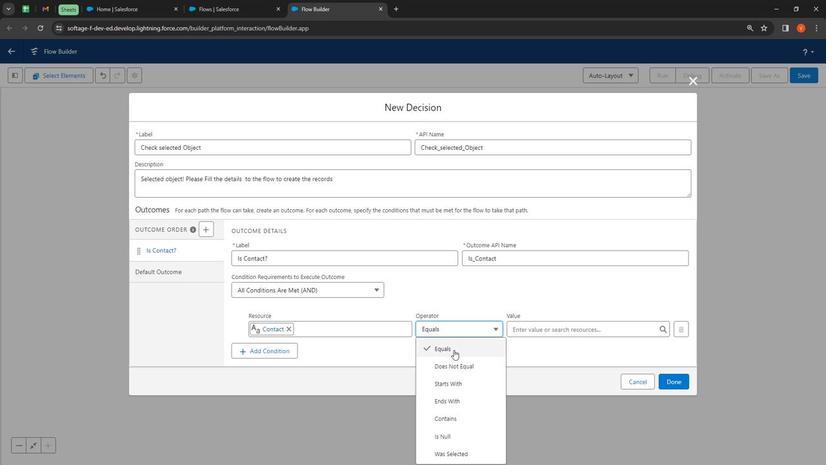 
Action: Mouse moved to (520, 340)
Screenshot: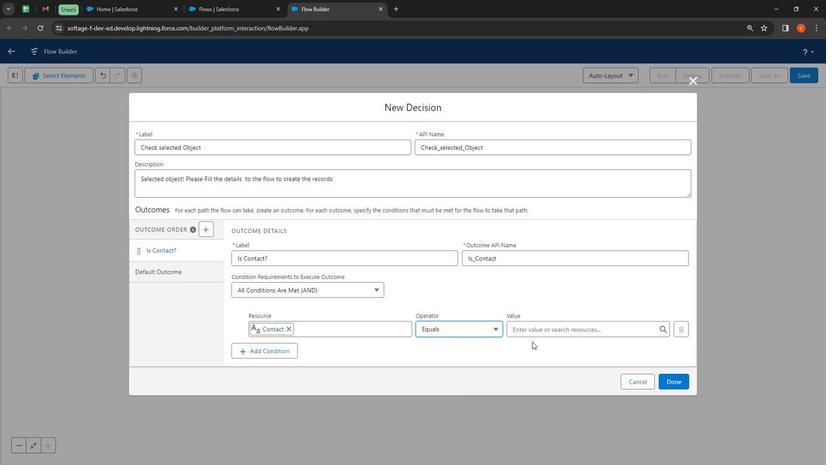 
Action: Mouse pressed left at (520, 340)
Screenshot: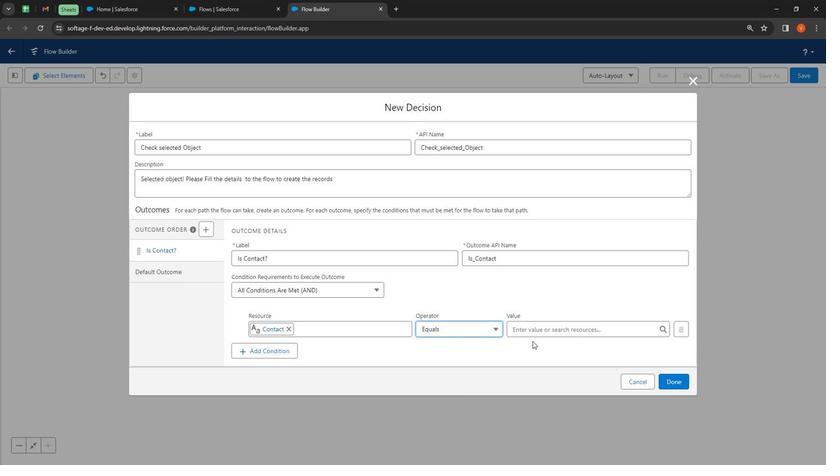 
Action: Mouse moved to (522, 328)
Screenshot: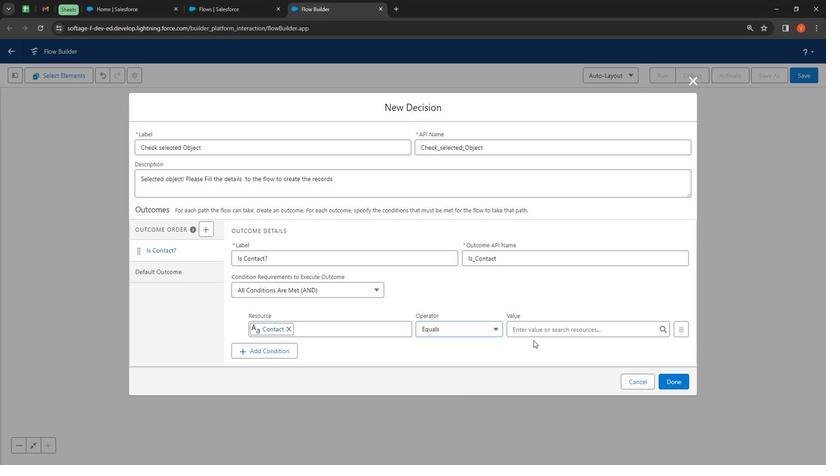 
Action: Mouse pressed left at (522, 328)
Screenshot: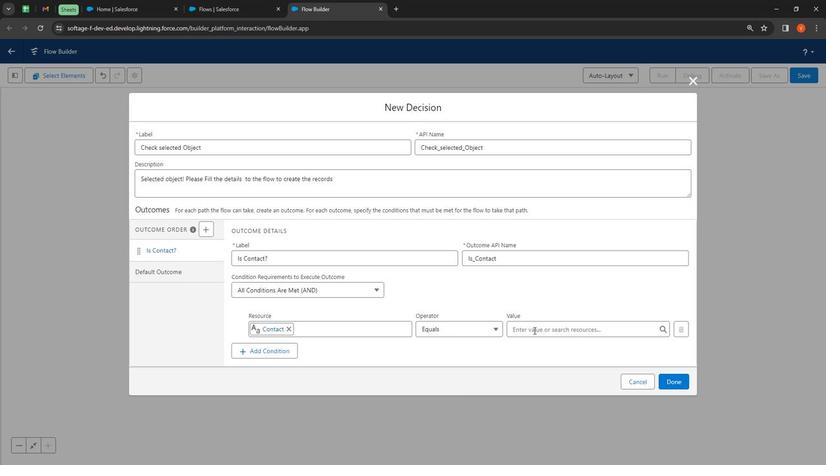 
Action: Mouse moved to (562, 178)
Screenshot: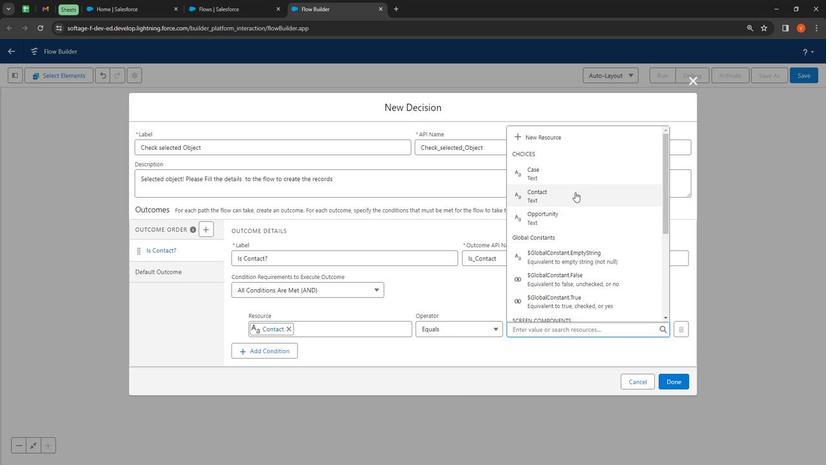 
Action: Mouse pressed left at (562, 178)
Screenshot: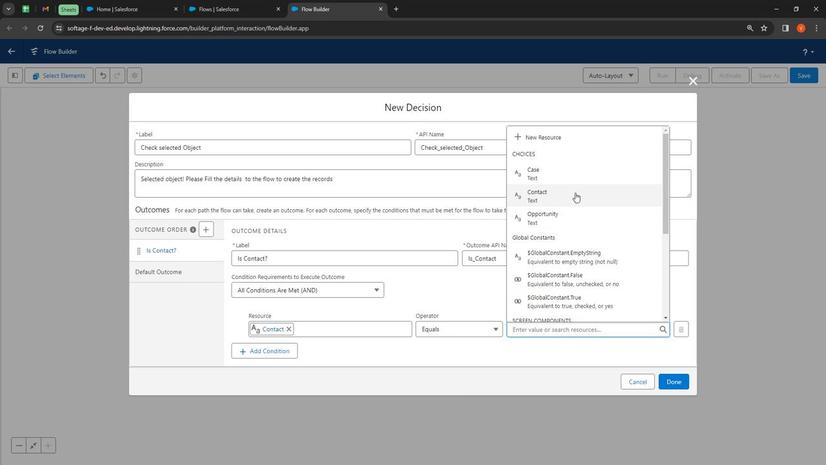 
Action: Mouse moved to (201, 219)
Screenshot: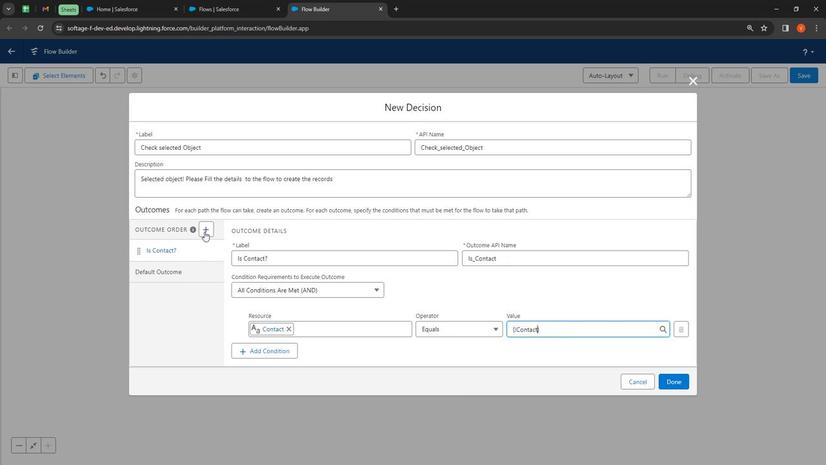
Action: Mouse pressed left at (201, 219)
Screenshot: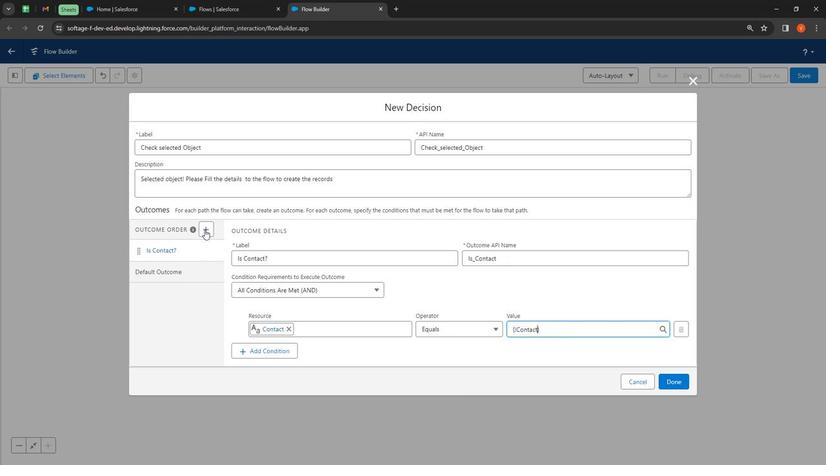 
Action: Mouse moved to (276, 253)
Screenshot: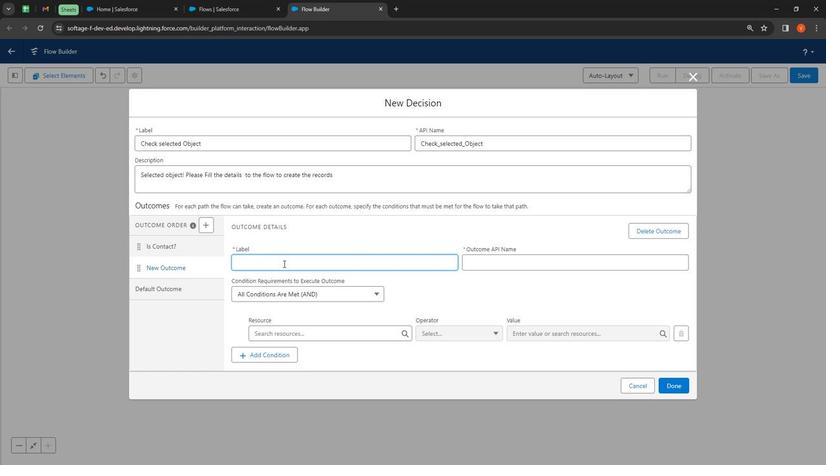 
Action: Mouse pressed left at (276, 253)
Screenshot: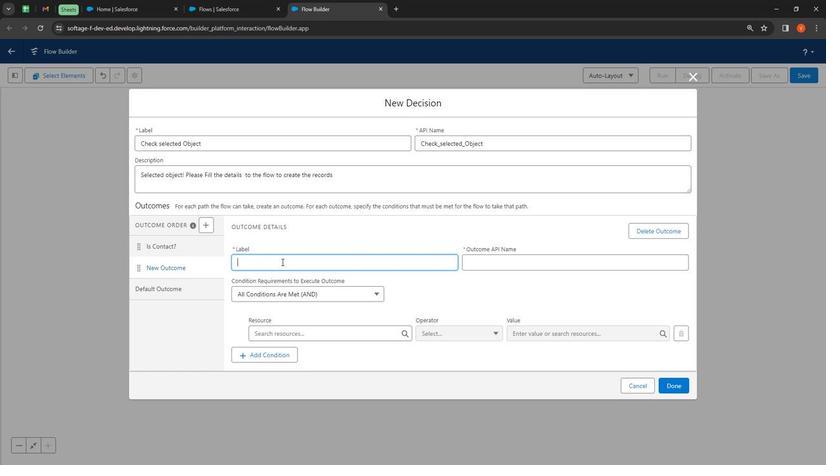 
Action: Mouse moved to (276, 253)
Screenshot: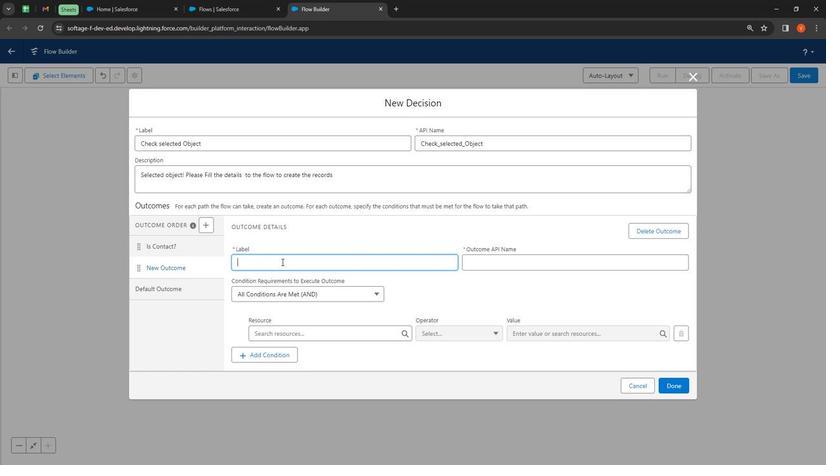
Action: Key pressed <Key.shift><Key.shift><Key.shift><Key.shift><Key.shift><Key.shift><Key.shift>Is<Key.space><Key.shift>Opportunity<Key.shift><Key.shift><Key.shift><Key.shift><Key.shift><Key.shift><Key.shift><Key.shift><Key.shift><Key.shift><Key.shift><Key.shift><Key.shift>?<Key.tab><Key.tab>
Screenshot: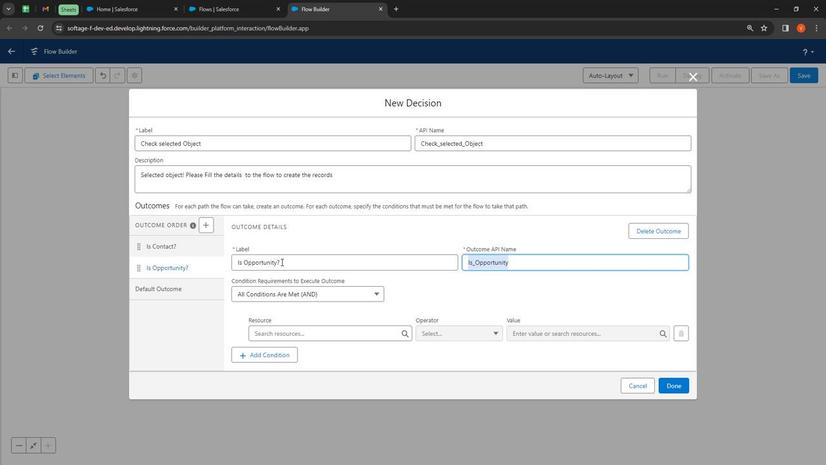 
Action: Mouse moved to (330, 332)
Screenshot: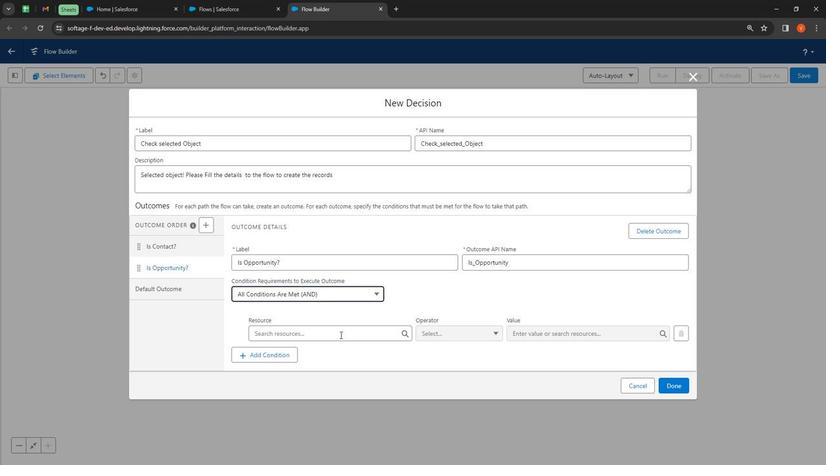
Action: Mouse pressed left at (330, 332)
Screenshot: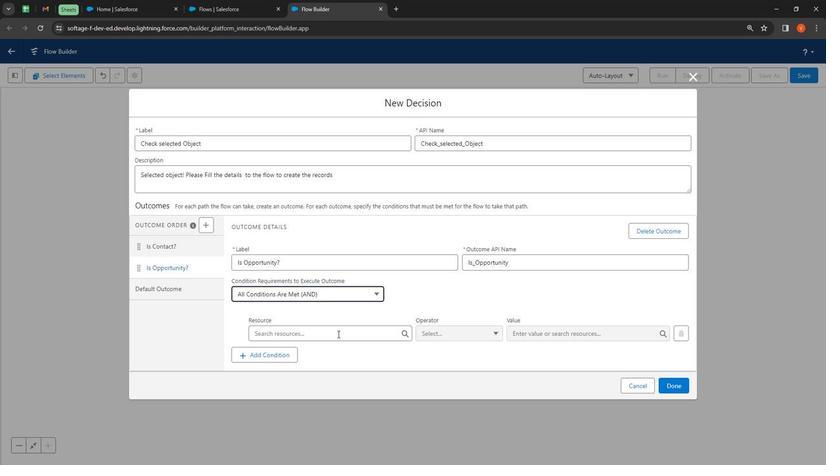 
Action: Mouse moved to (330, 330)
